Task: Create a due date automation trigger when advanced on, on the monday after a card is due add dates due this week at 11:00 AM.
Action: Mouse moved to (1209, 353)
Screenshot: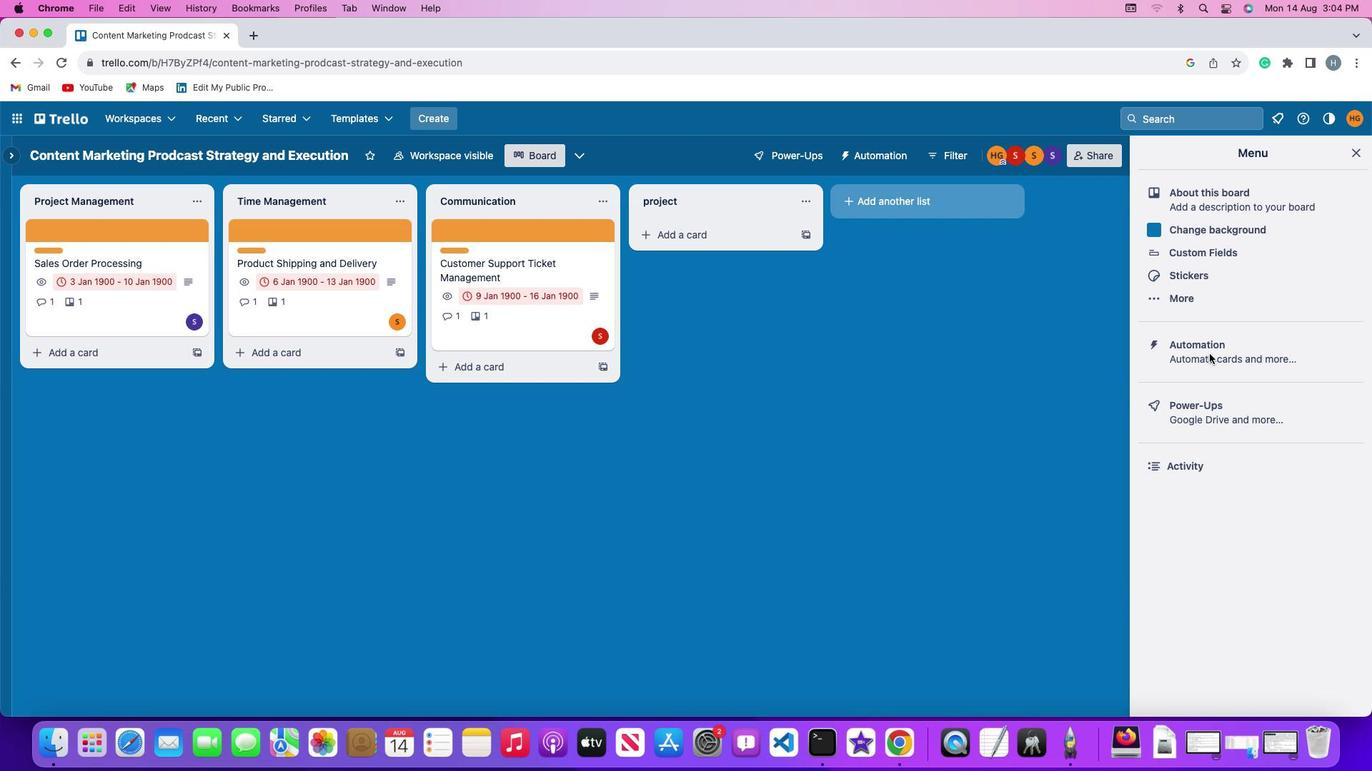 
Action: Mouse pressed left at (1209, 353)
Screenshot: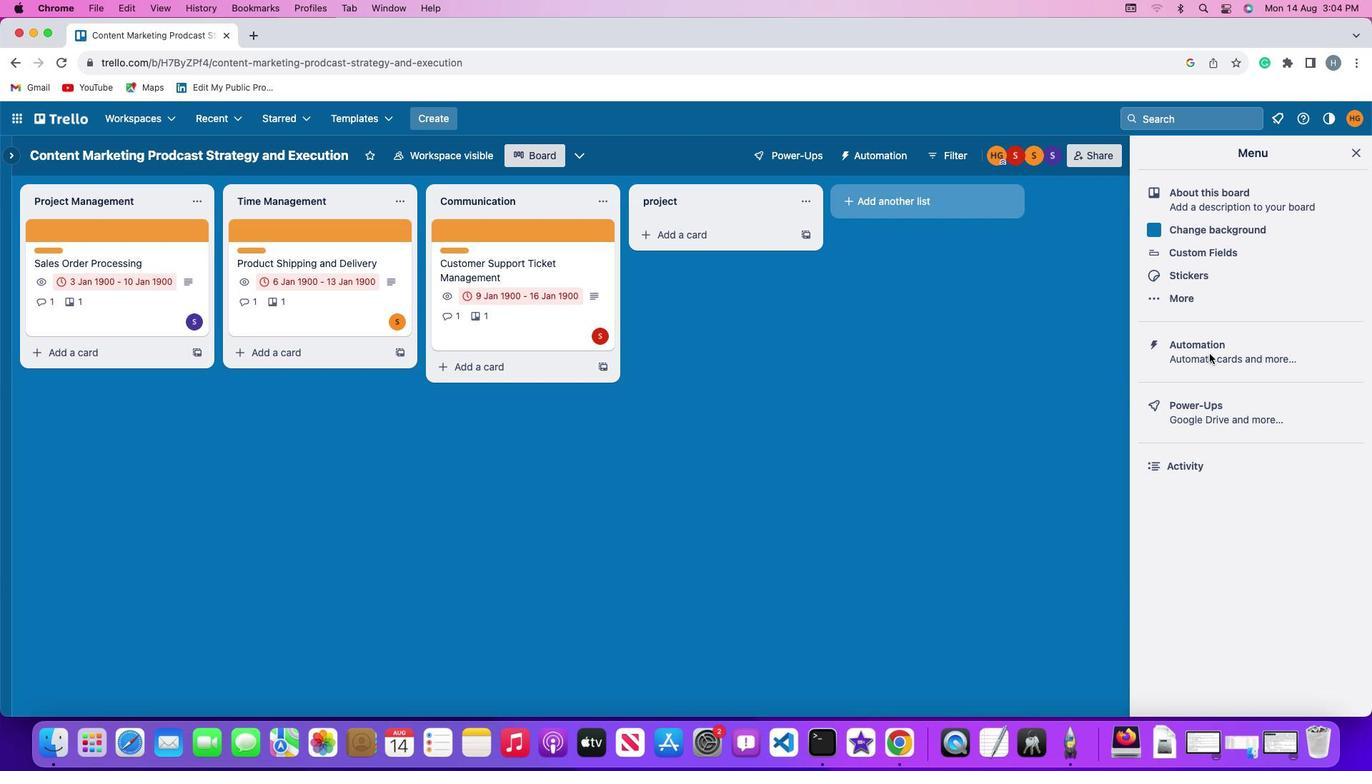 
Action: Mouse pressed left at (1209, 353)
Screenshot: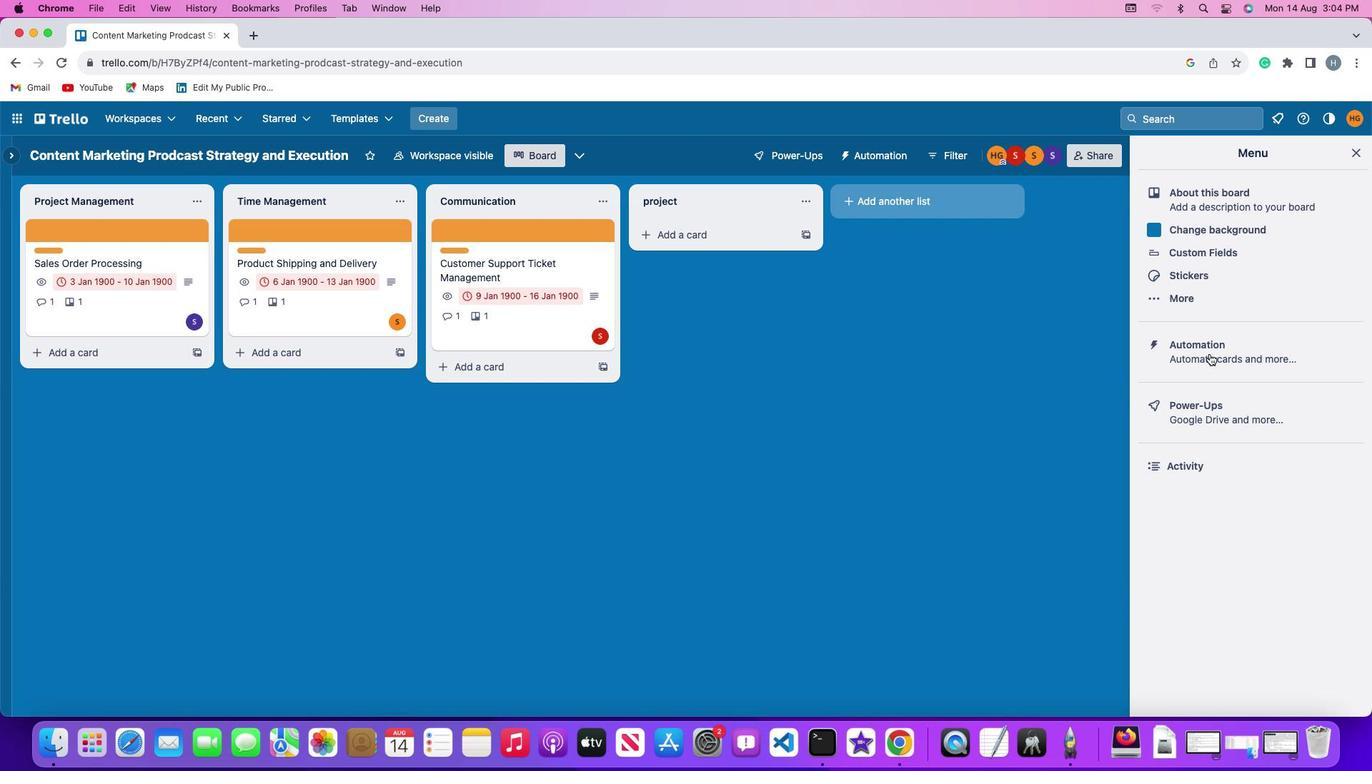 
Action: Mouse moved to (100, 336)
Screenshot: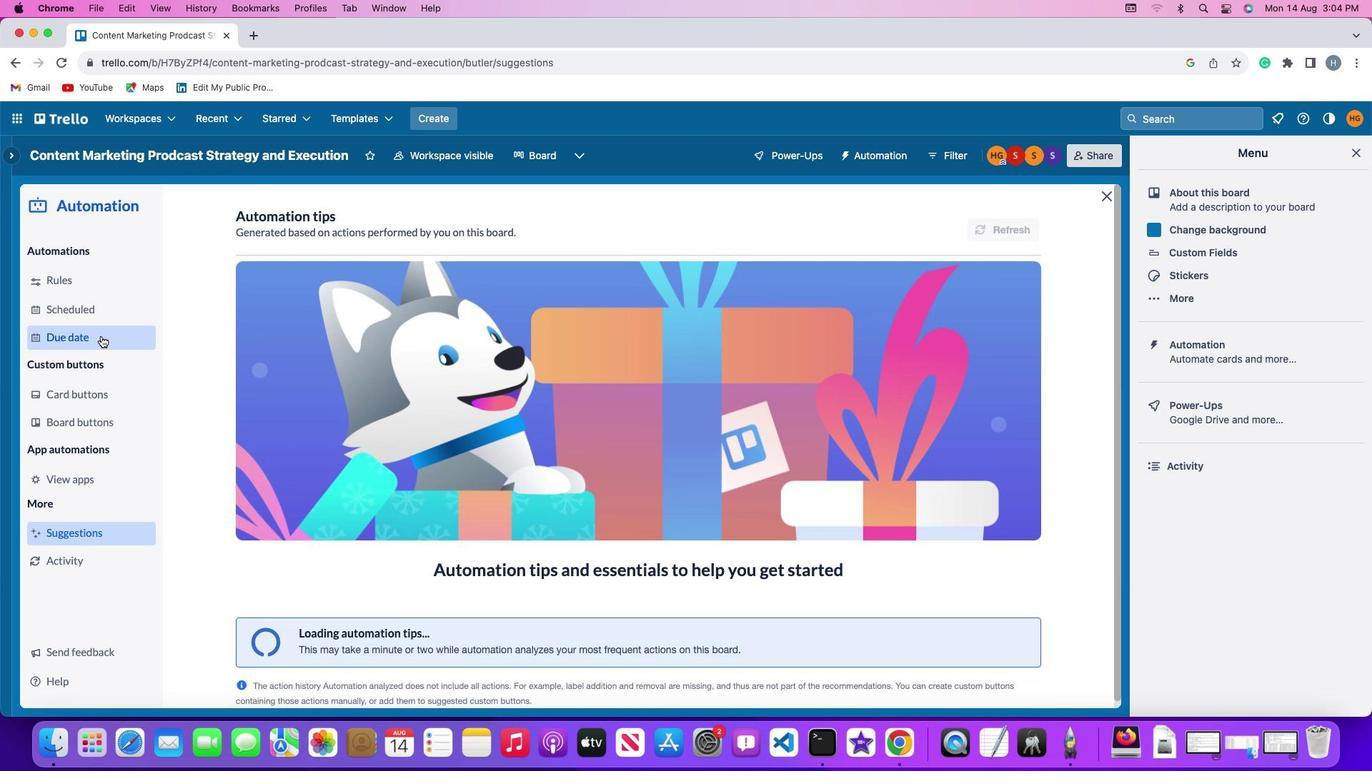 
Action: Mouse pressed left at (100, 336)
Screenshot: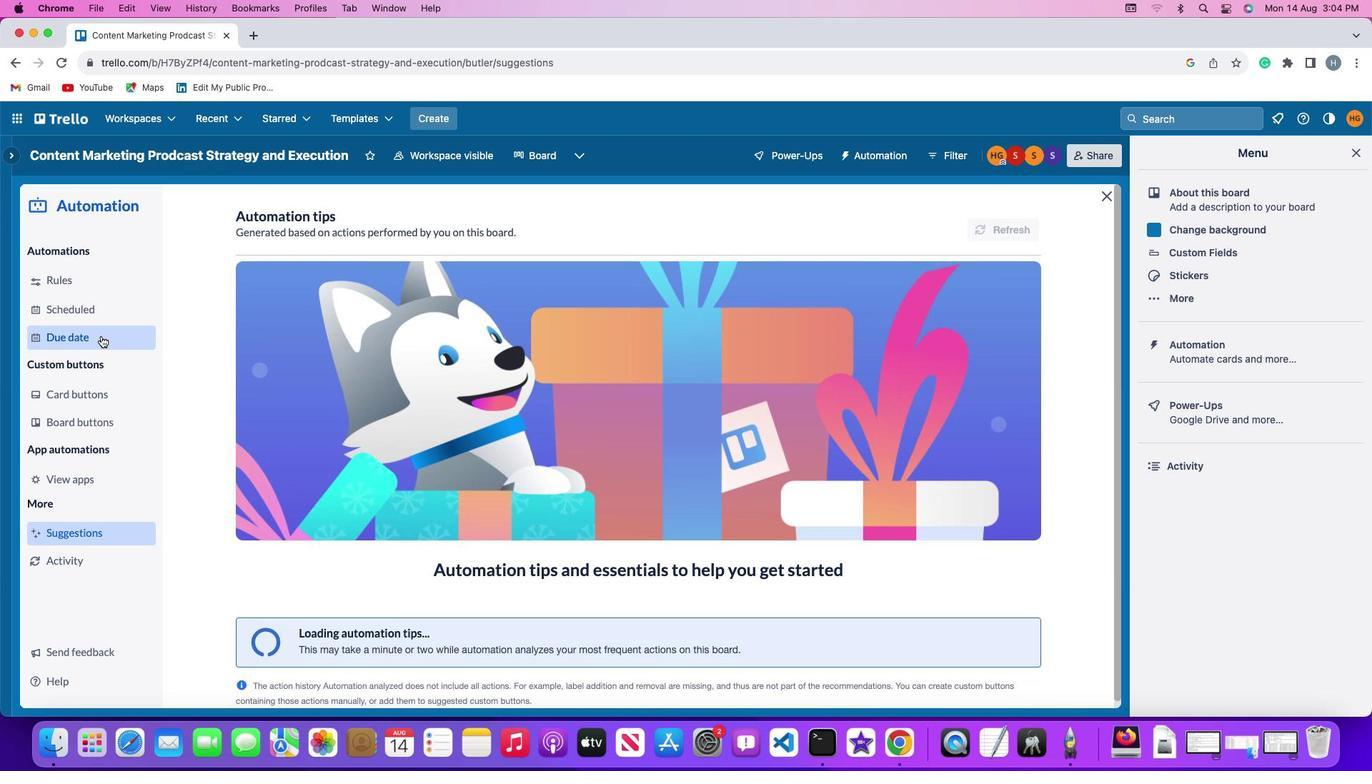 
Action: Mouse moved to (964, 219)
Screenshot: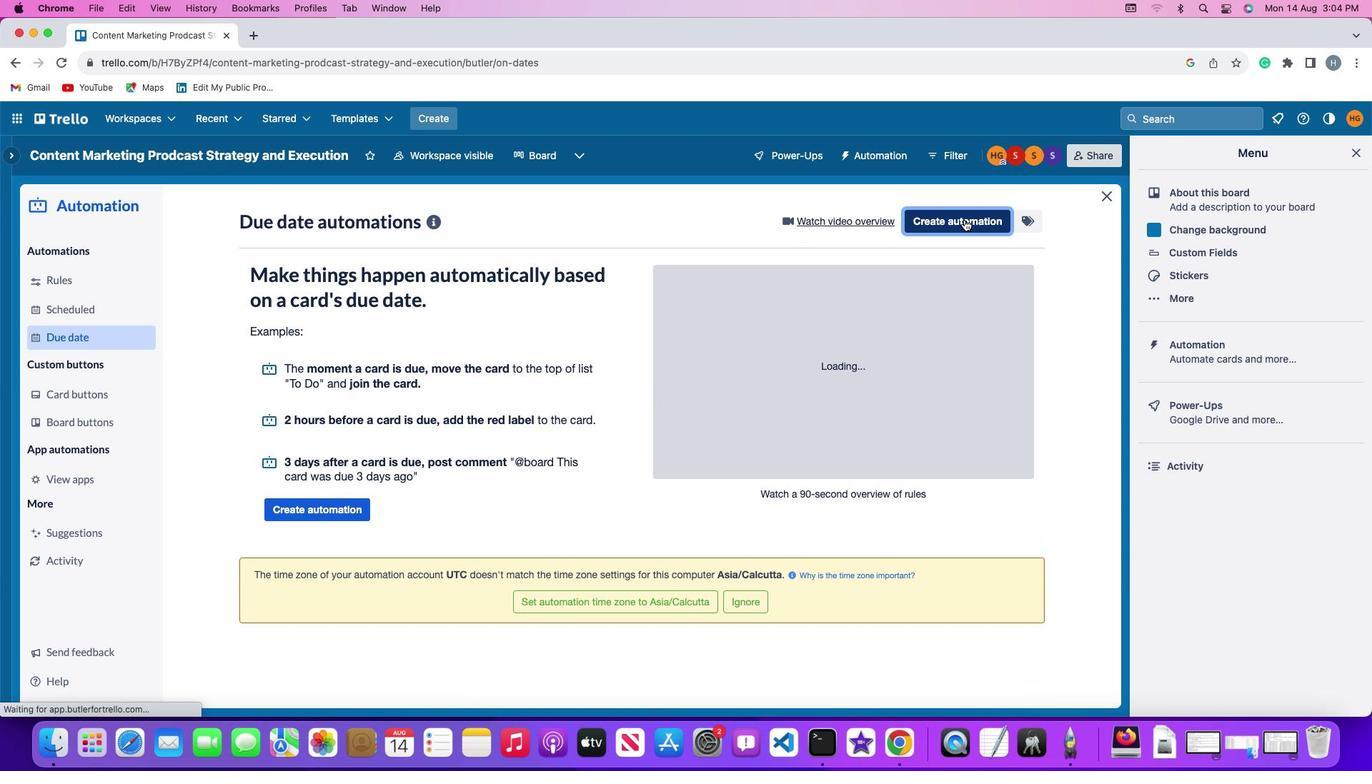 
Action: Mouse pressed left at (964, 219)
Screenshot: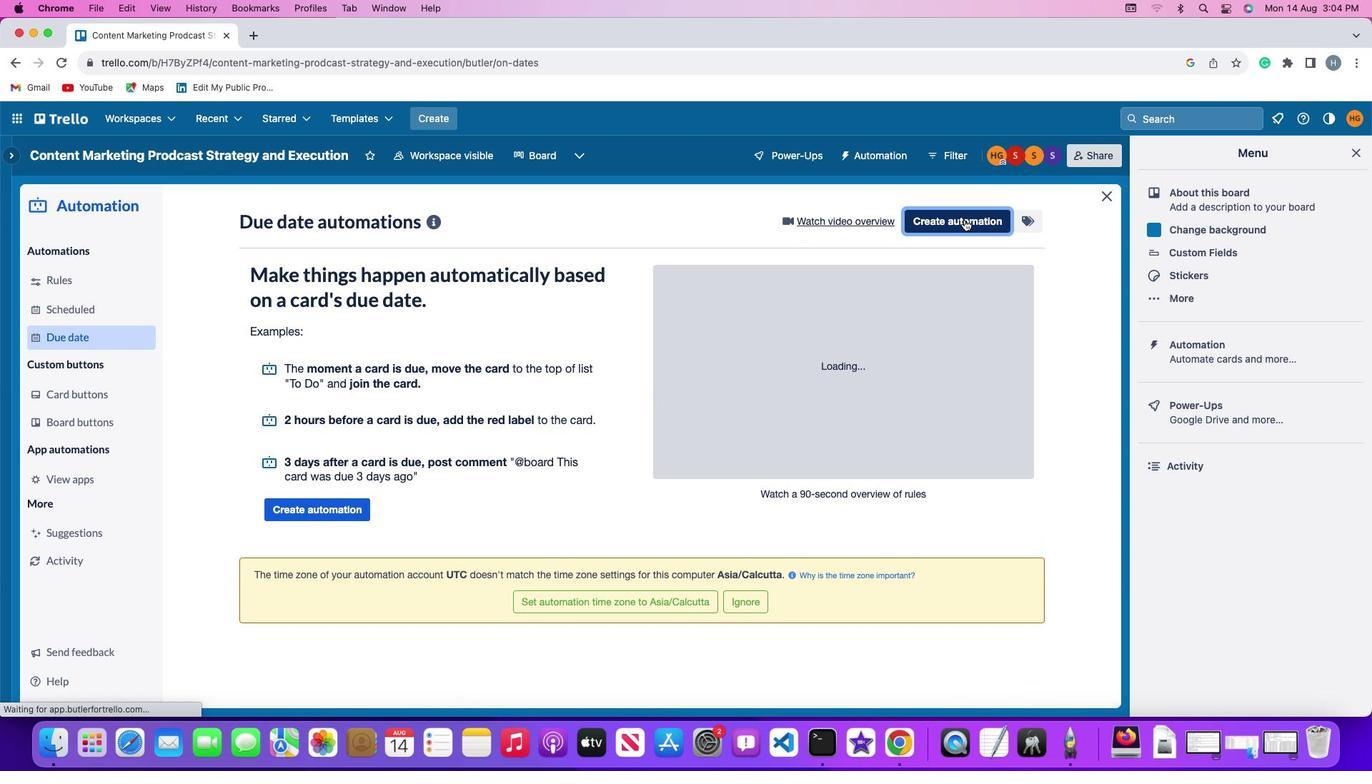 
Action: Mouse moved to (267, 355)
Screenshot: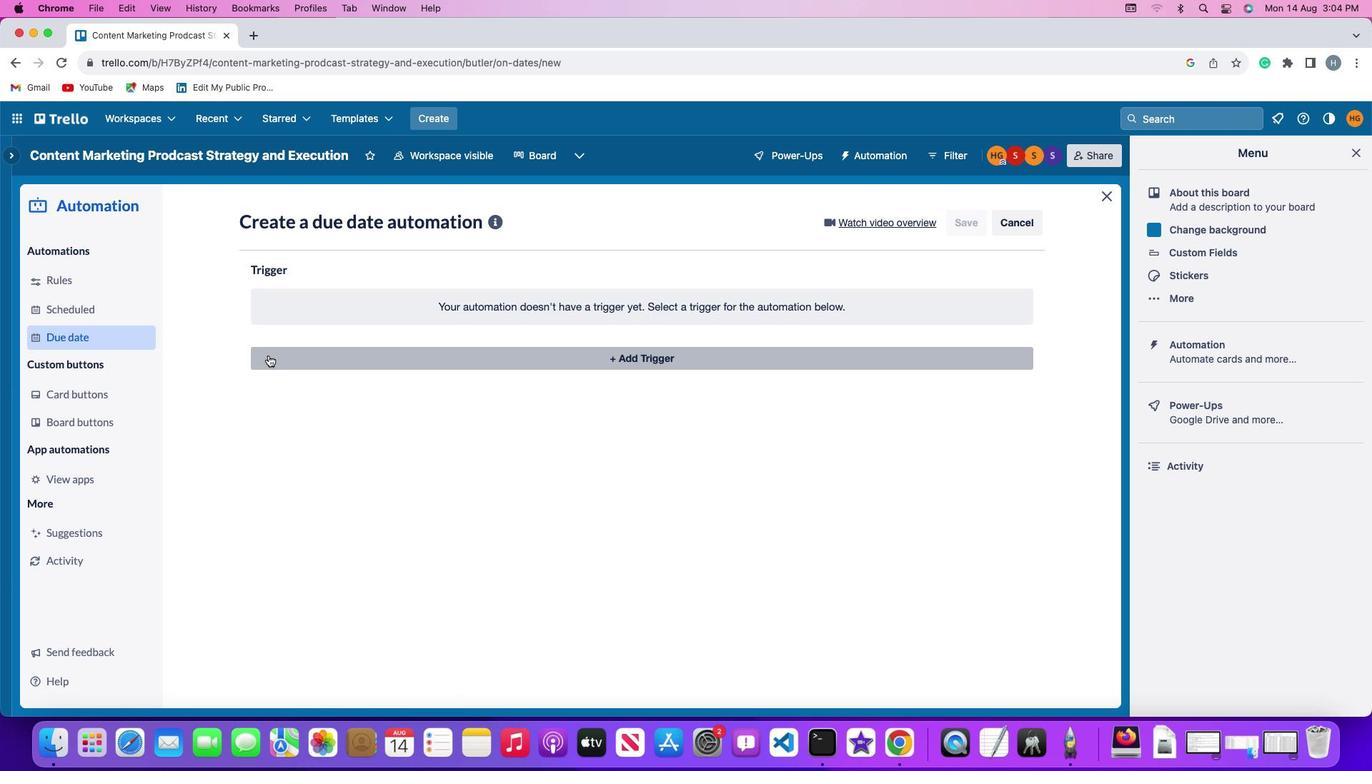 
Action: Mouse pressed left at (267, 355)
Screenshot: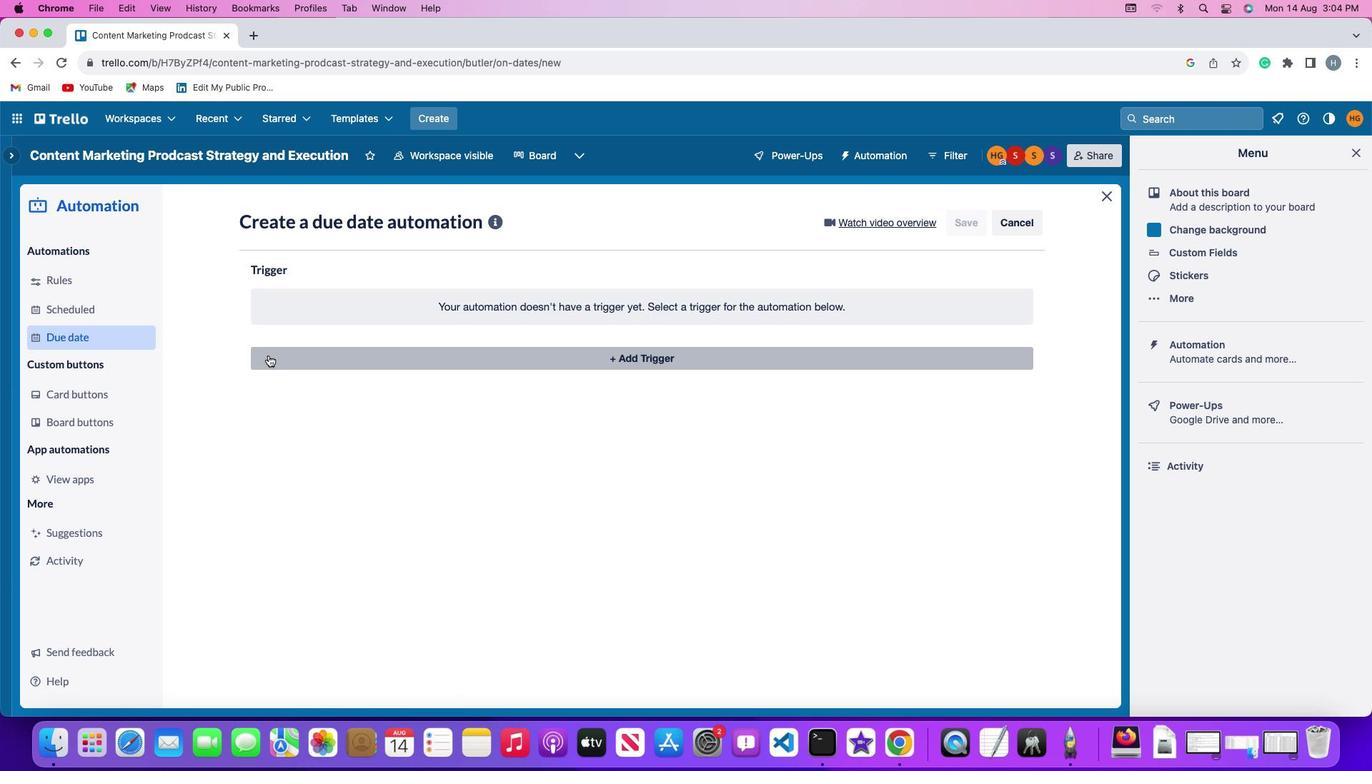 
Action: Mouse moved to (307, 616)
Screenshot: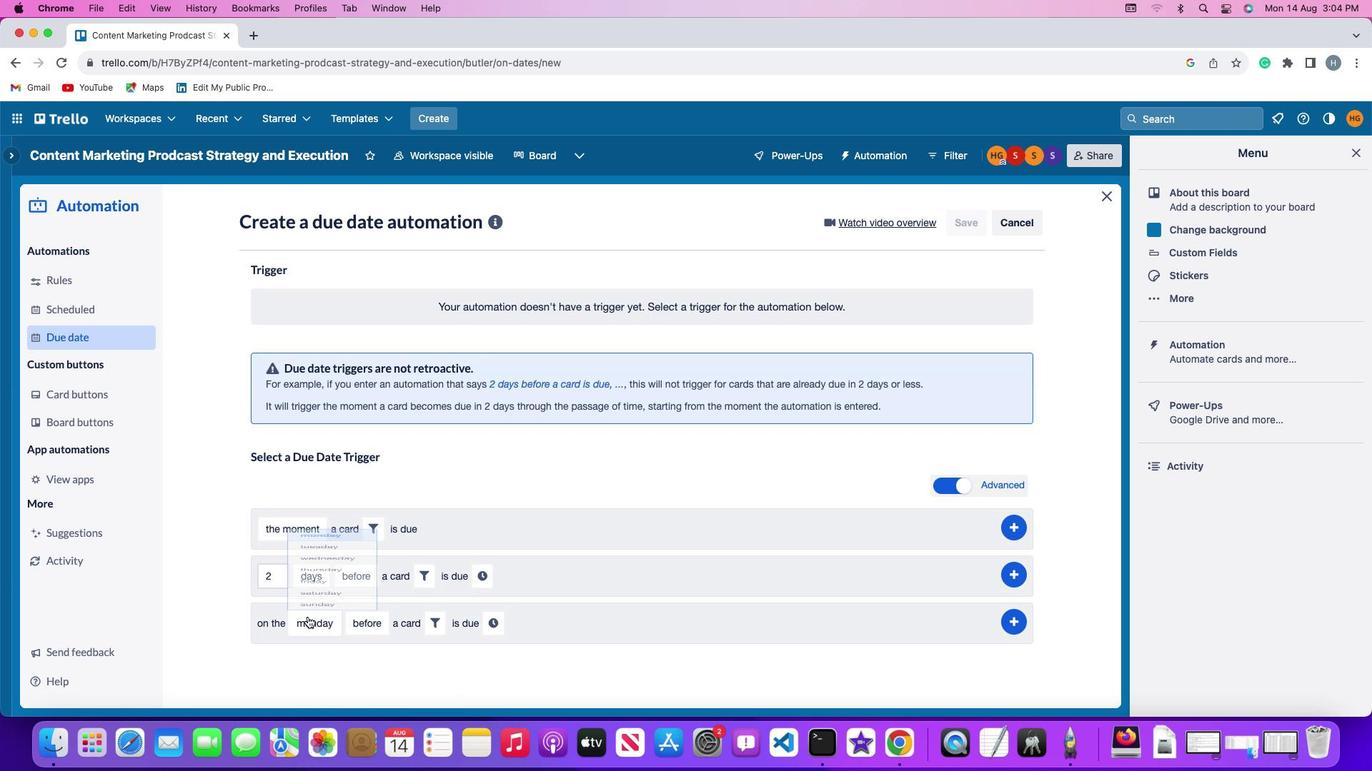 
Action: Mouse pressed left at (307, 616)
Screenshot: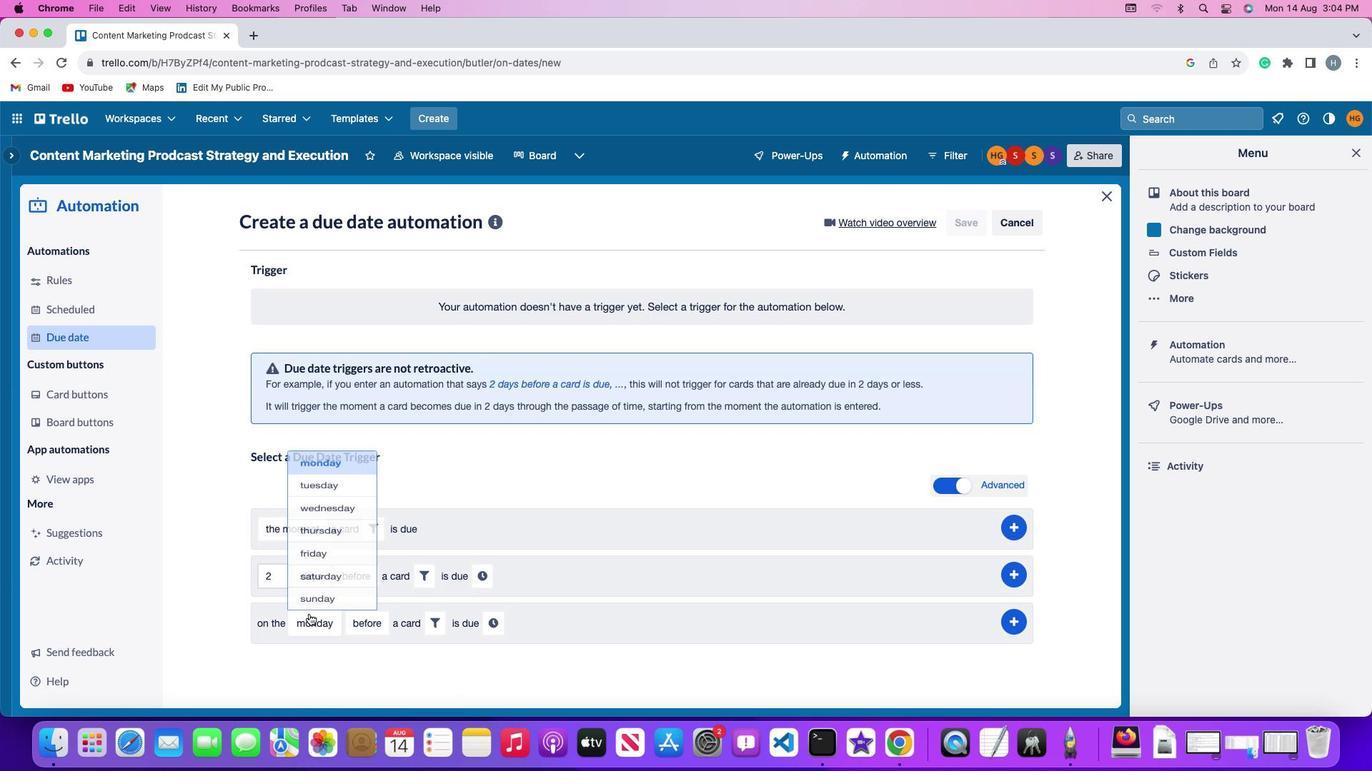 
Action: Mouse moved to (339, 428)
Screenshot: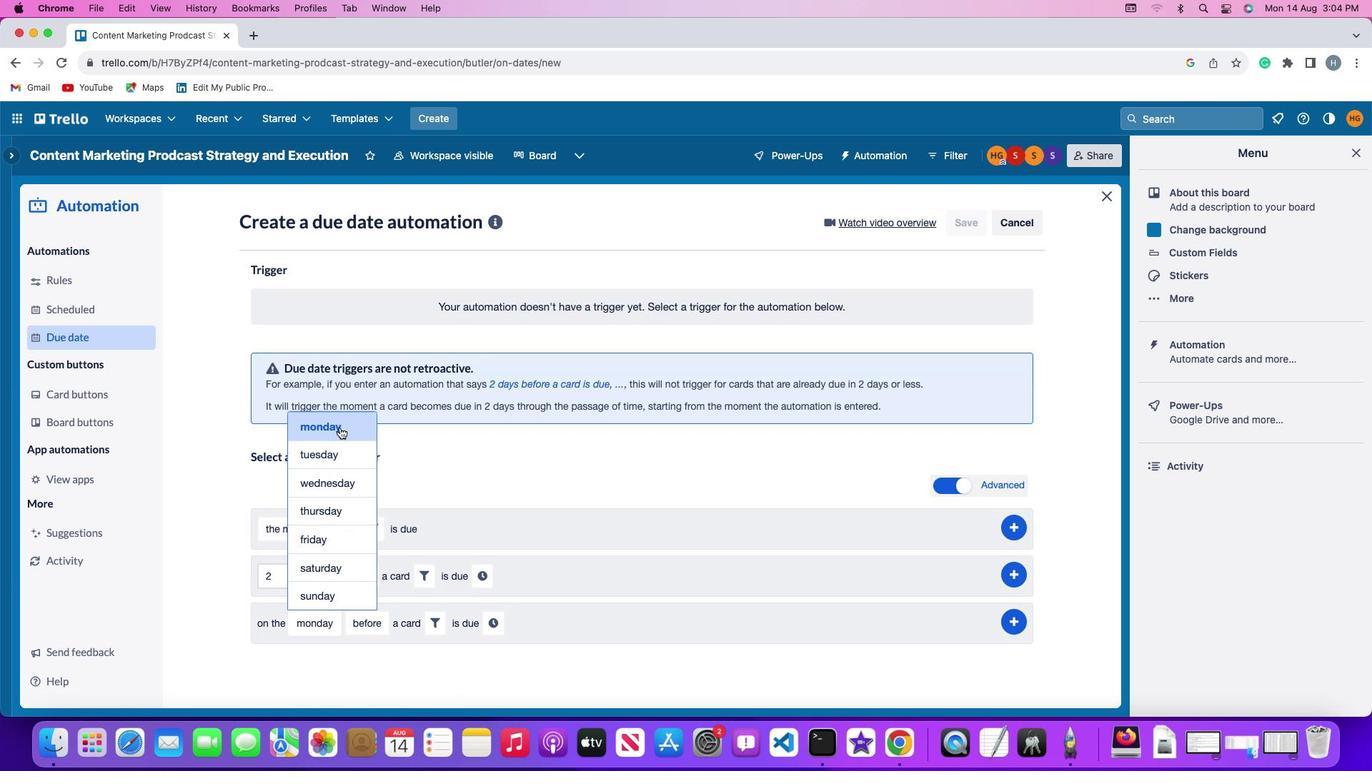 
Action: Mouse pressed left at (339, 428)
Screenshot: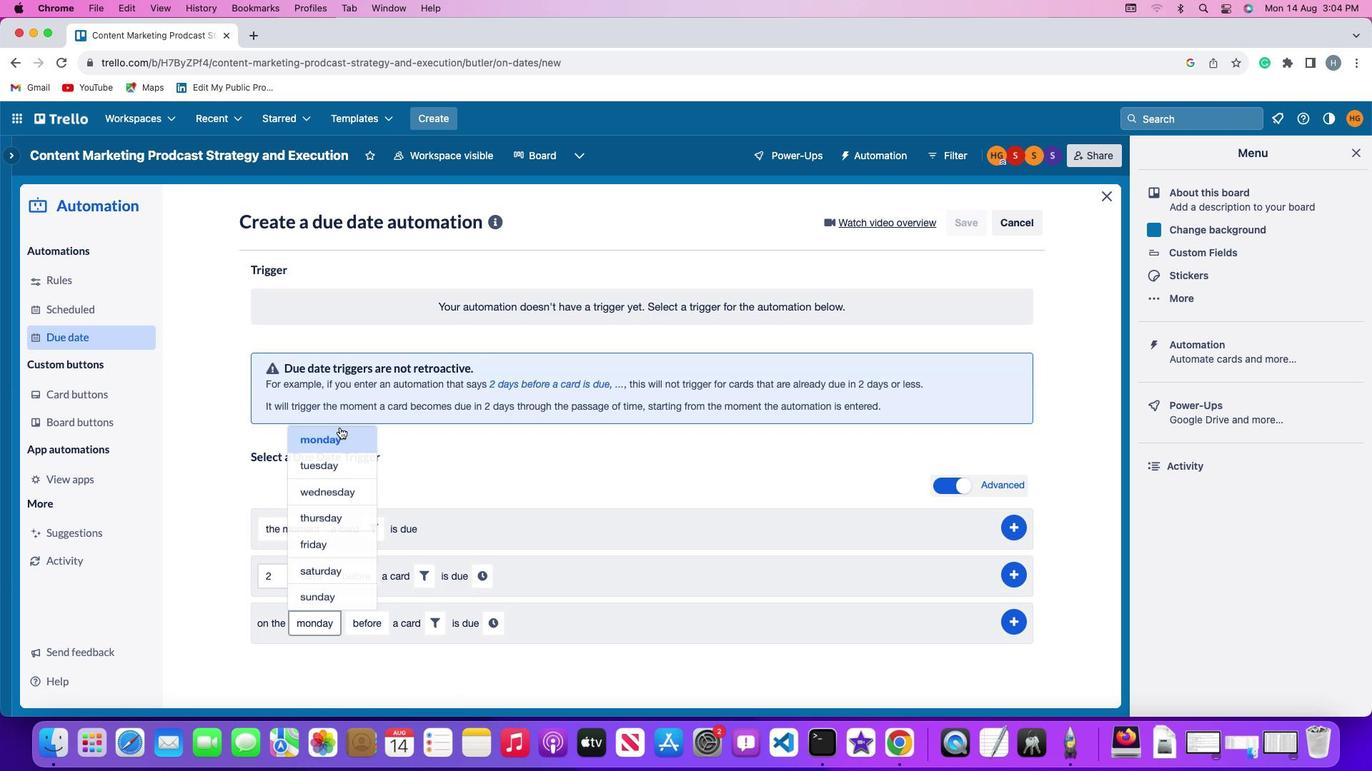 
Action: Mouse moved to (366, 623)
Screenshot: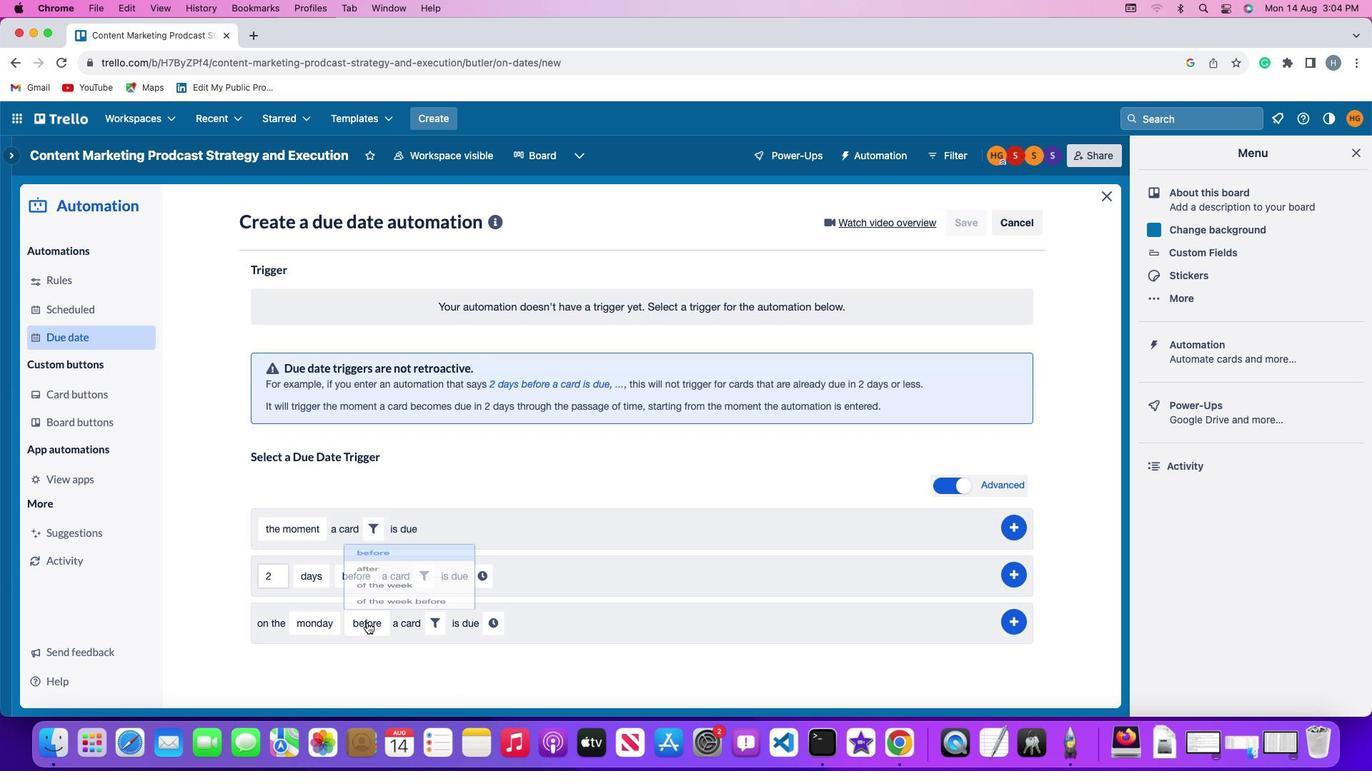 
Action: Mouse pressed left at (366, 623)
Screenshot: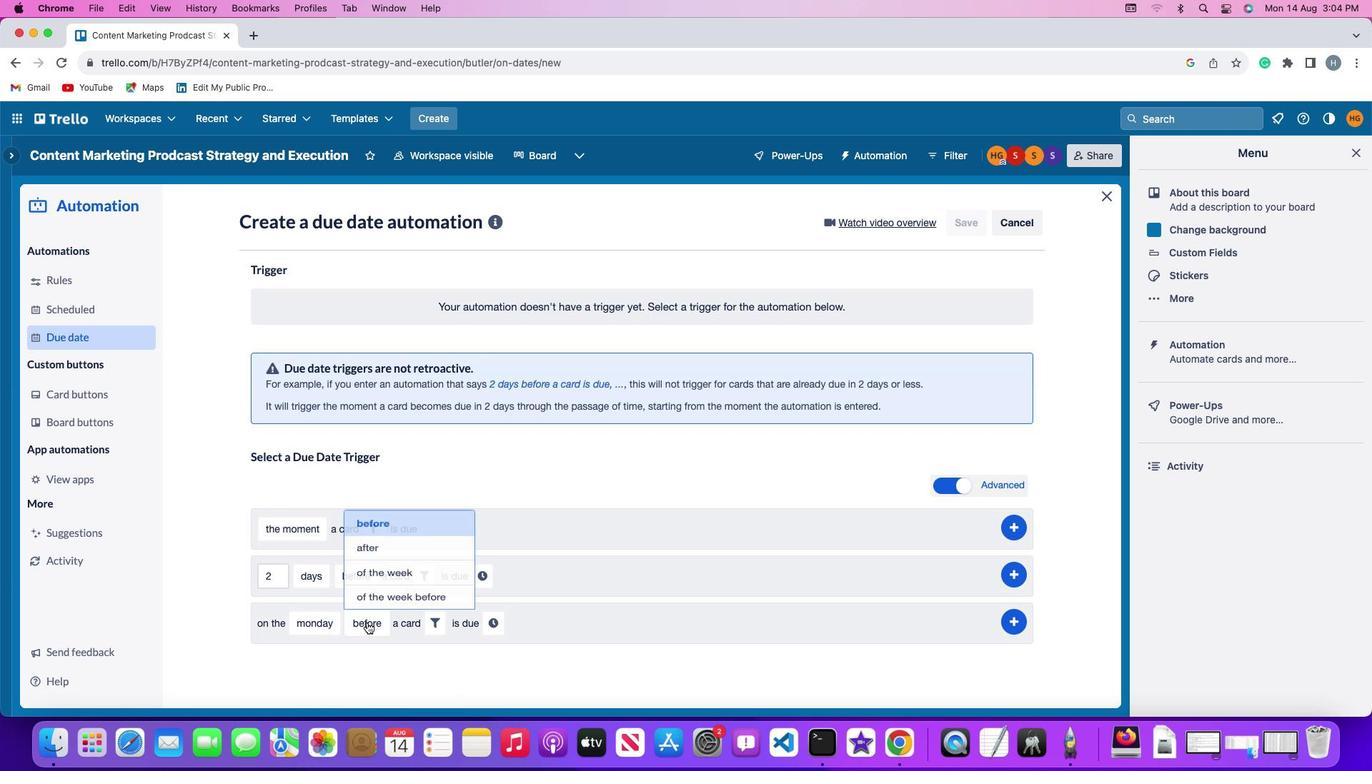 
Action: Mouse moved to (389, 541)
Screenshot: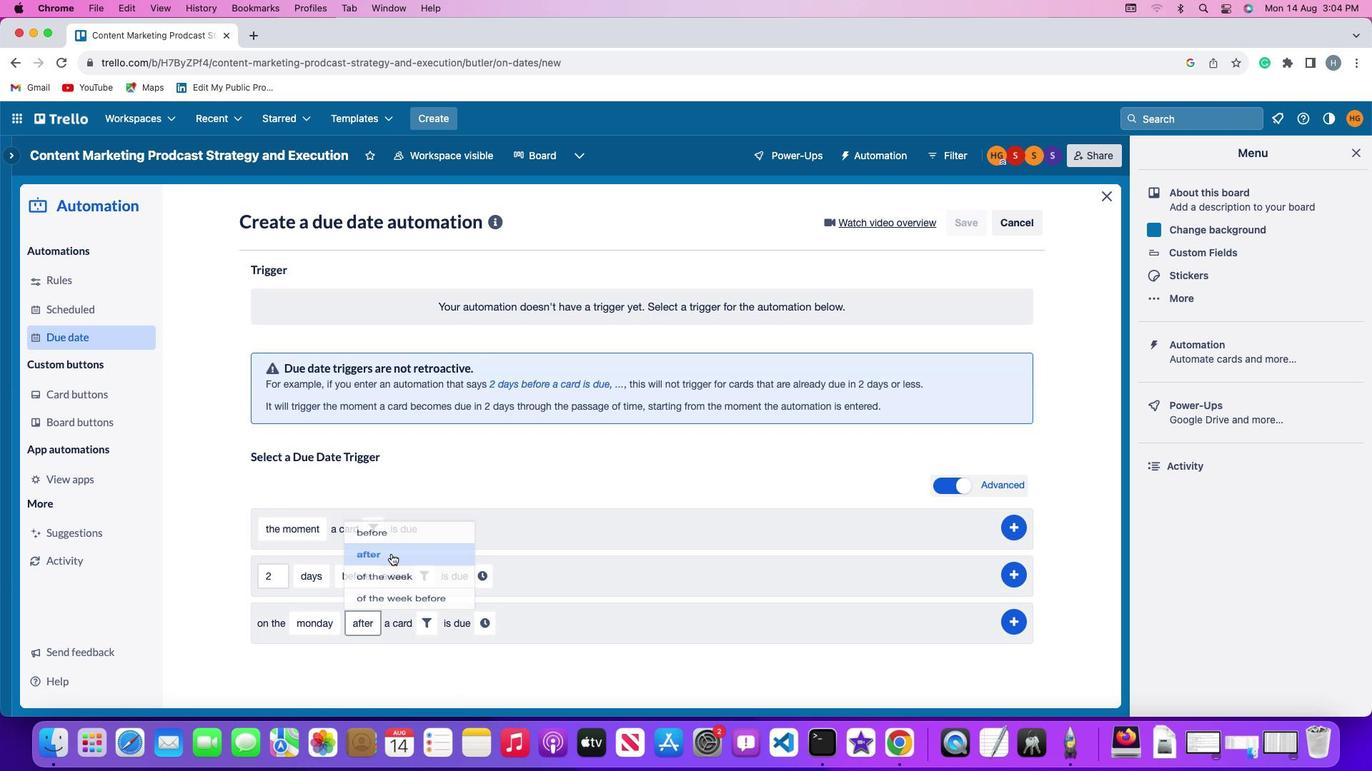 
Action: Mouse pressed left at (389, 541)
Screenshot: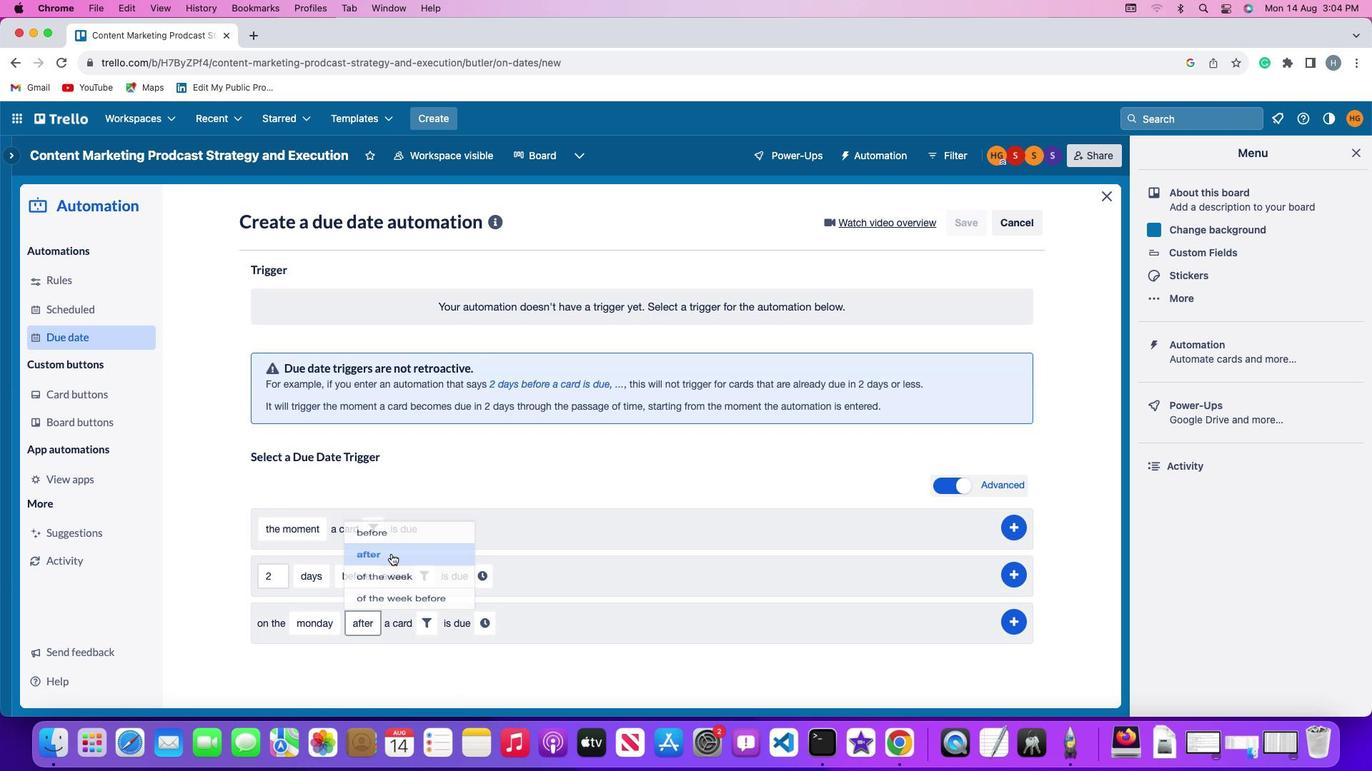 
Action: Mouse moved to (429, 626)
Screenshot: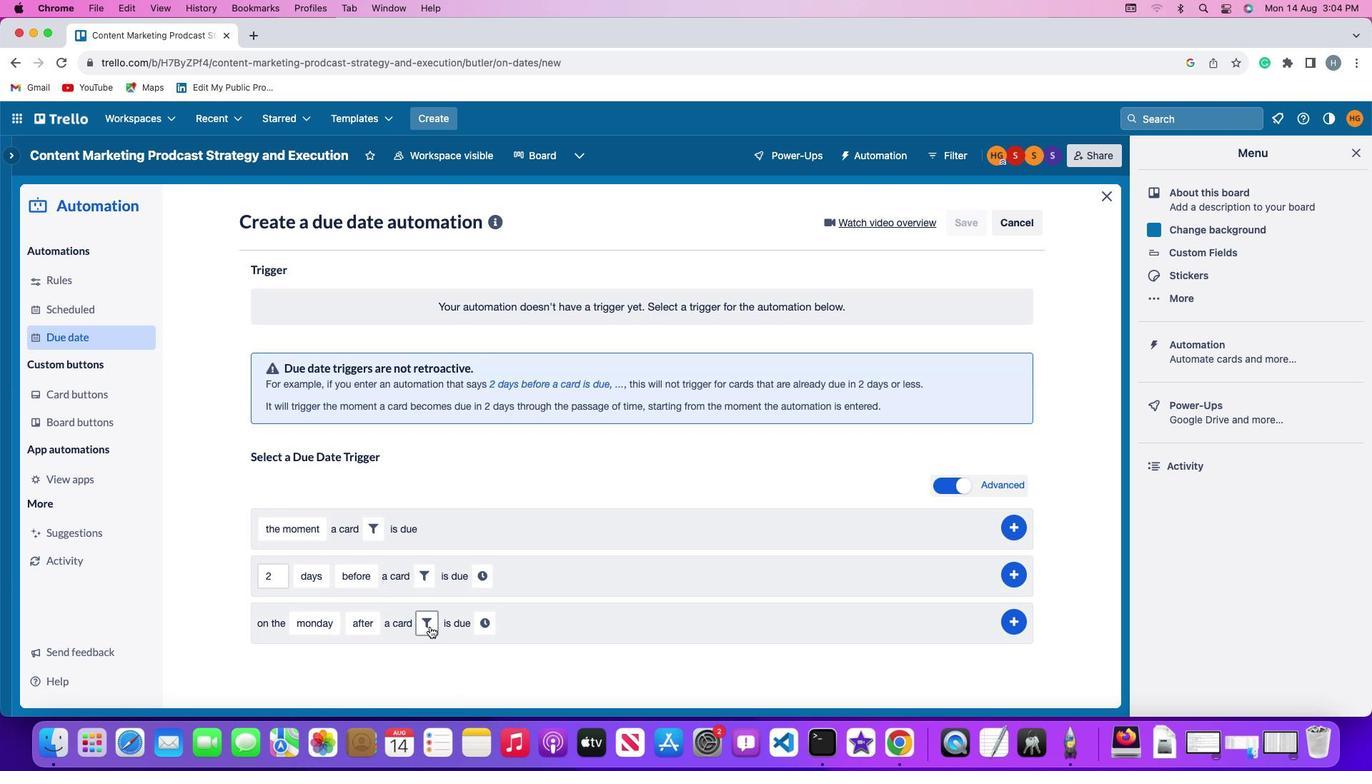 
Action: Mouse pressed left at (429, 626)
Screenshot: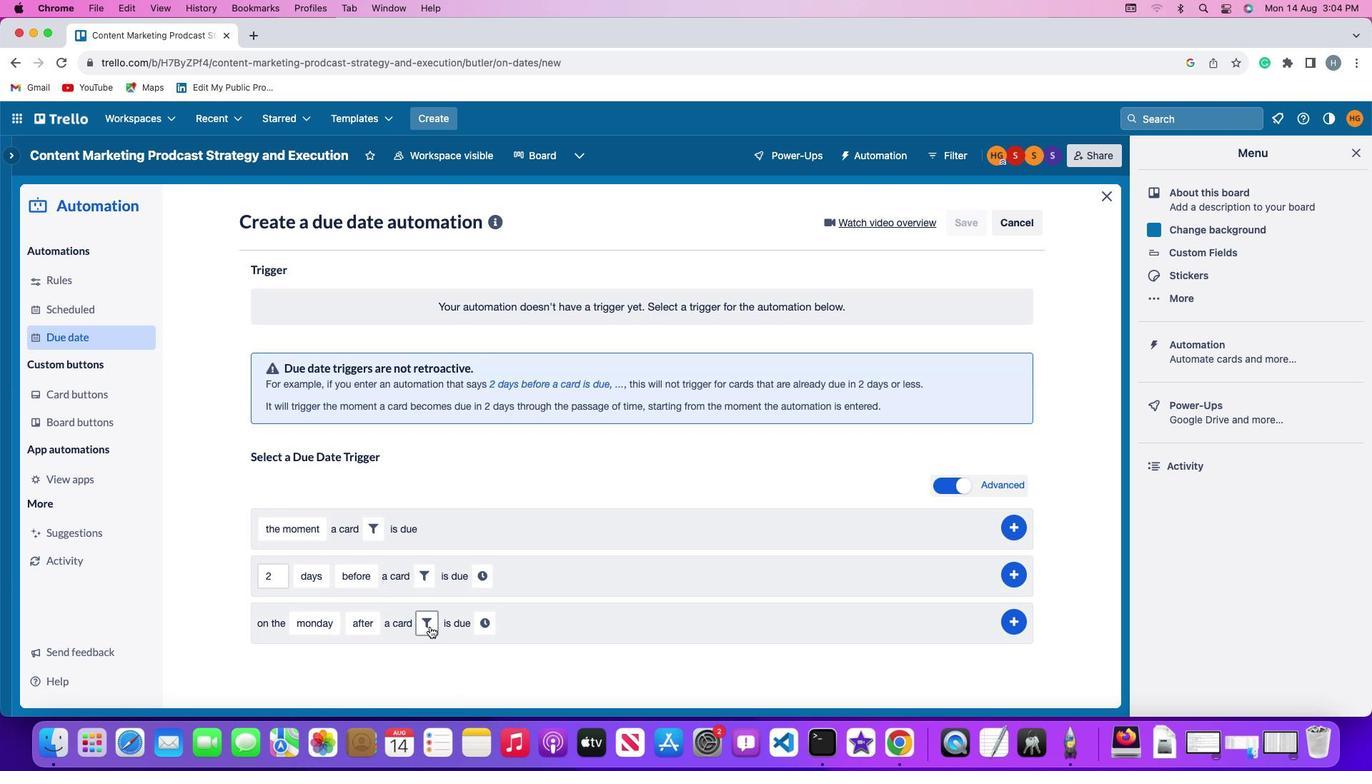 
Action: Mouse moved to (508, 668)
Screenshot: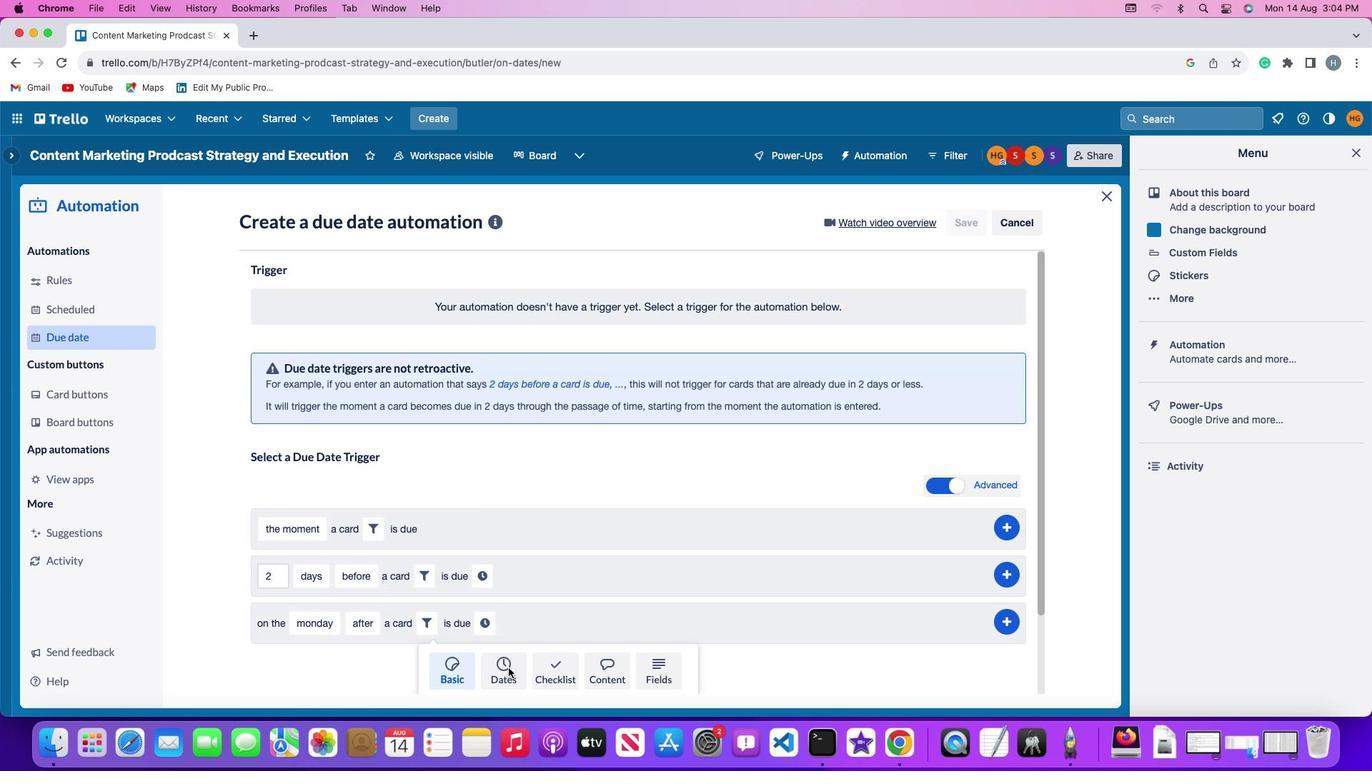
Action: Mouse pressed left at (508, 668)
Screenshot: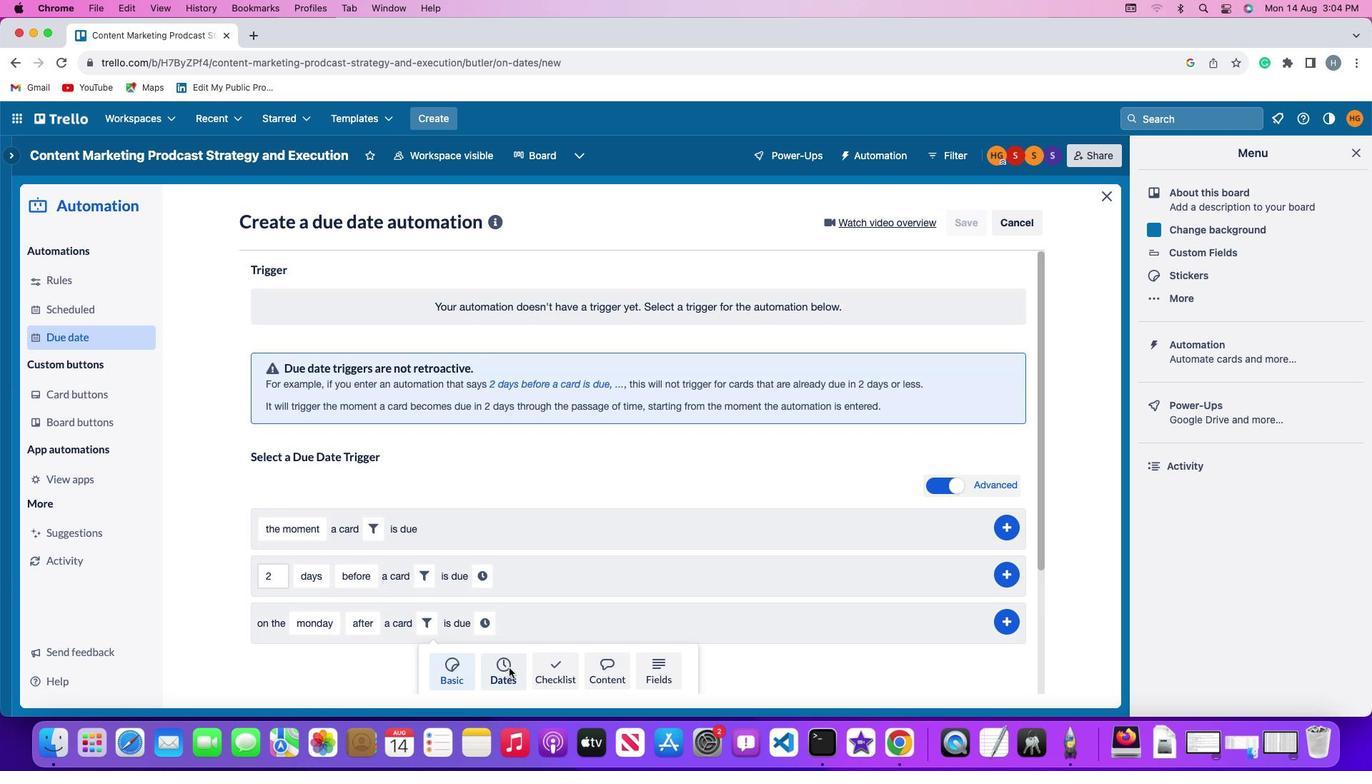 
Action: Mouse moved to (363, 664)
Screenshot: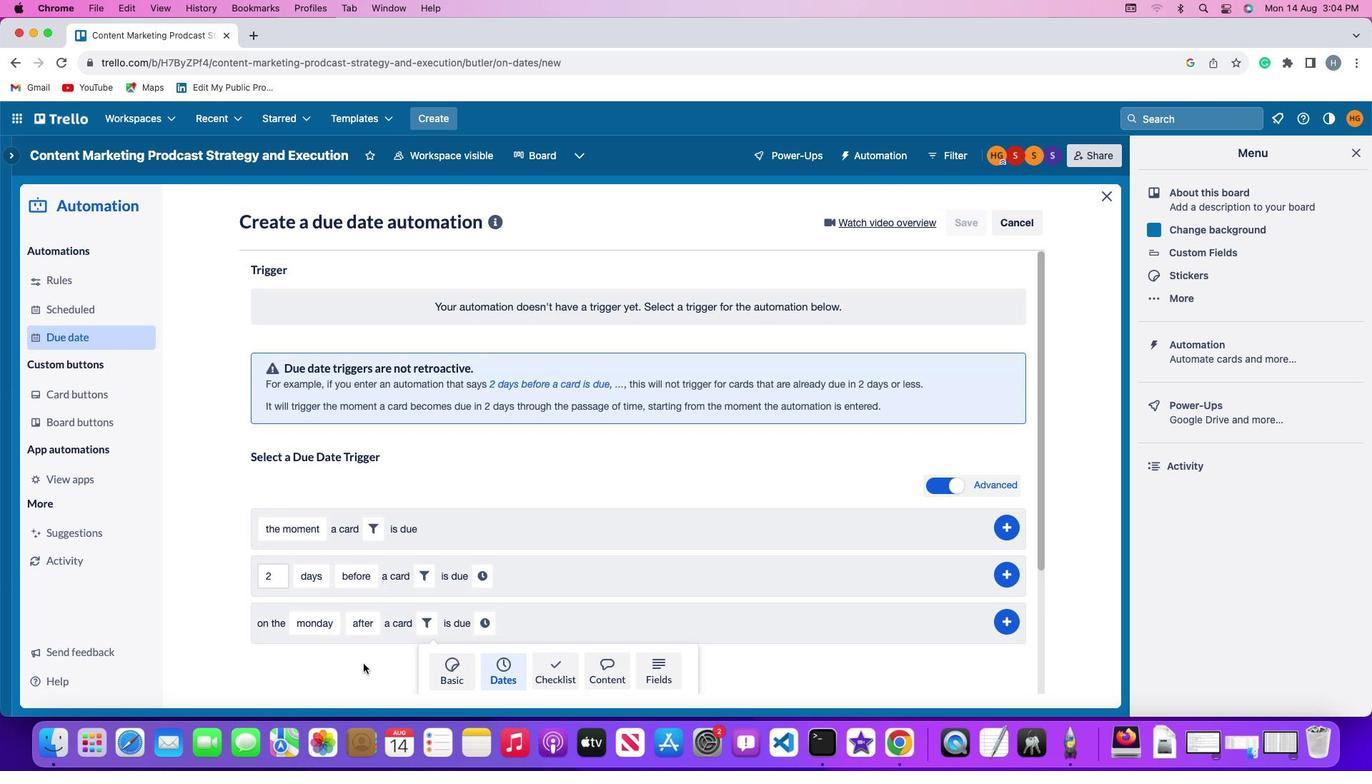 
Action: Mouse scrolled (363, 664) with delta (0, 0)
Screenshot: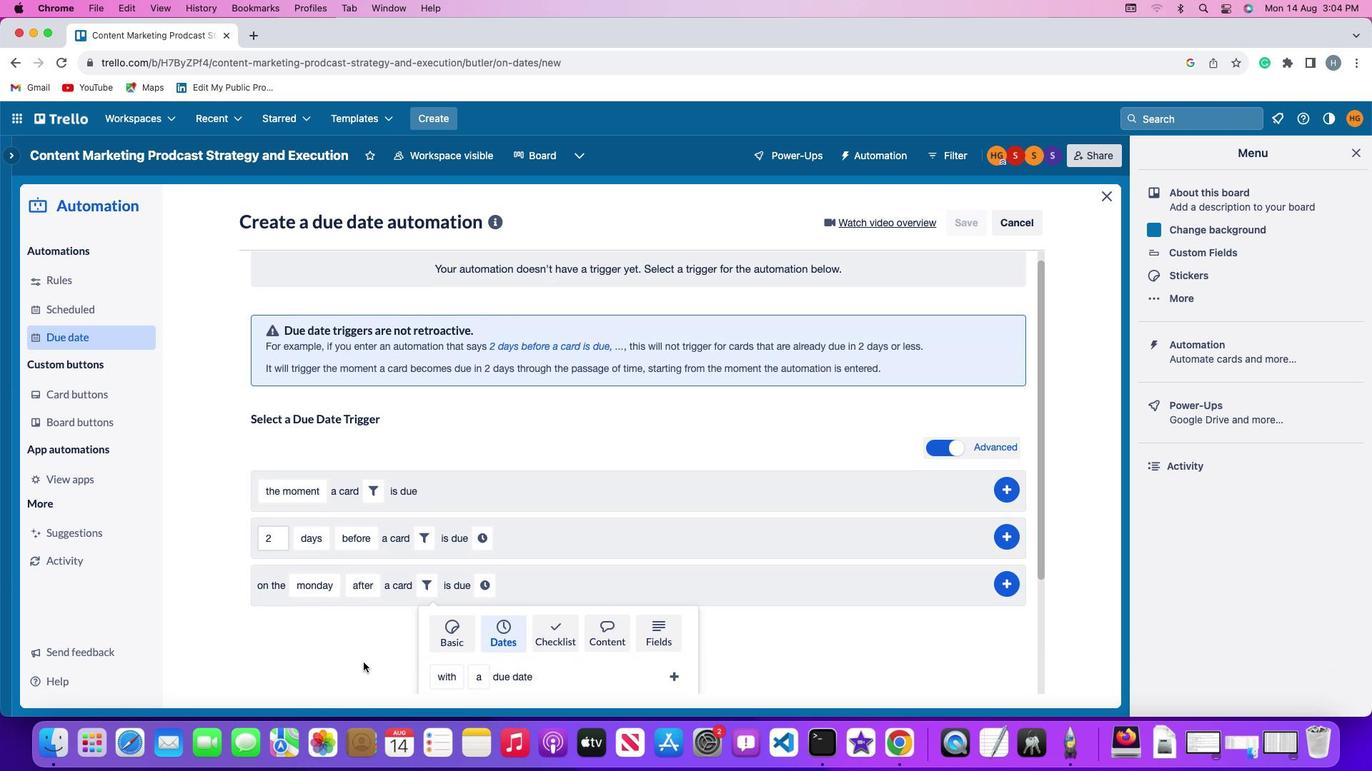 
Action: Mouse scrolled (363, 664) with delta (0, 0)
Screenshot: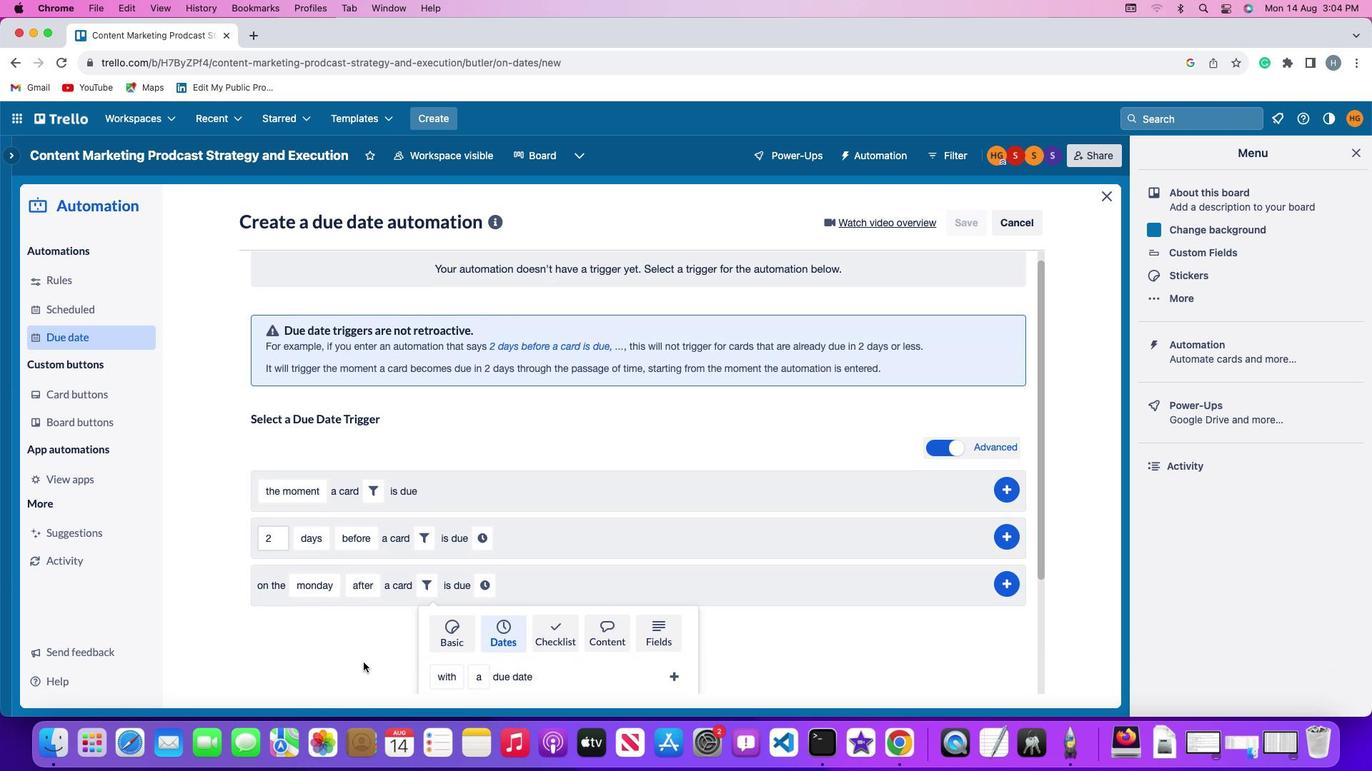 
Action: Mouse scrolled (363, 664) with delta (0, -2)
Screenshot: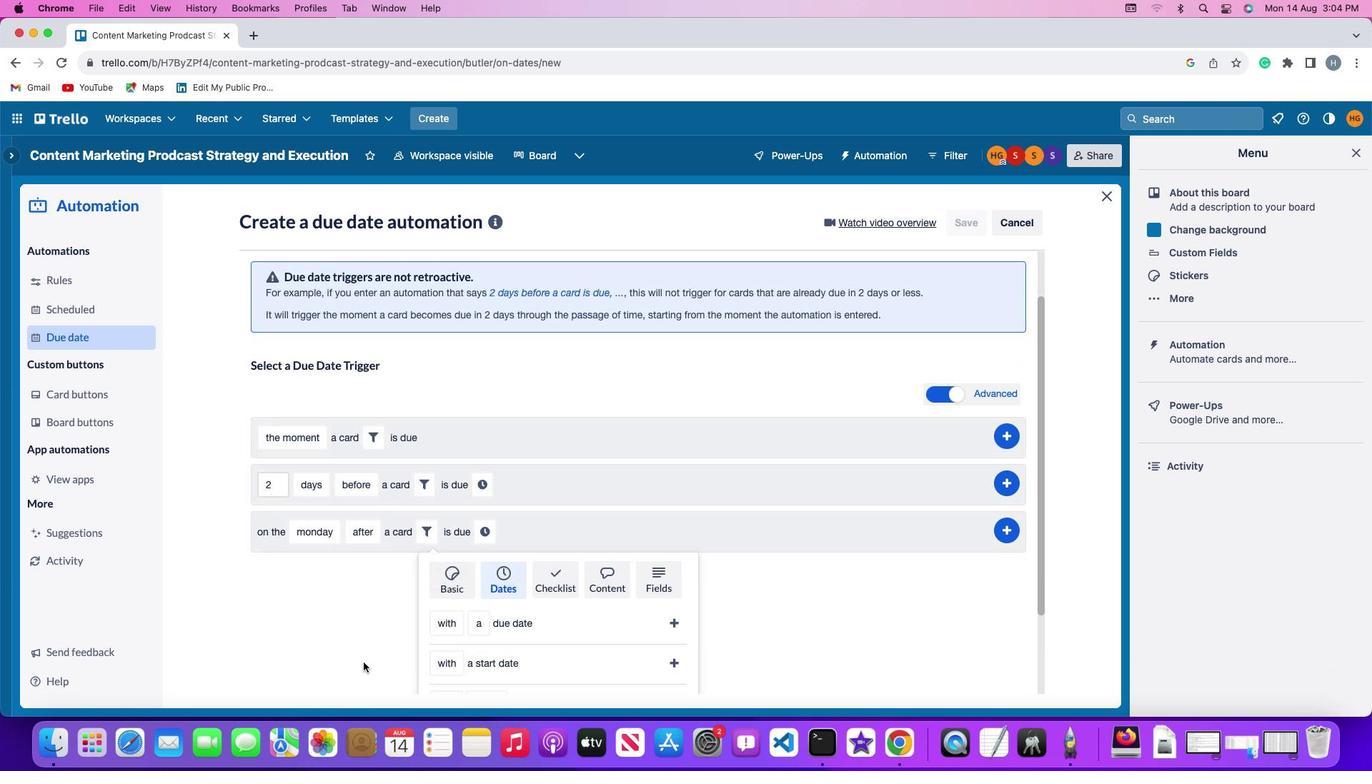 
Action: Mouse scrolled (363, 664) with delta (0, -3)
Screenshot: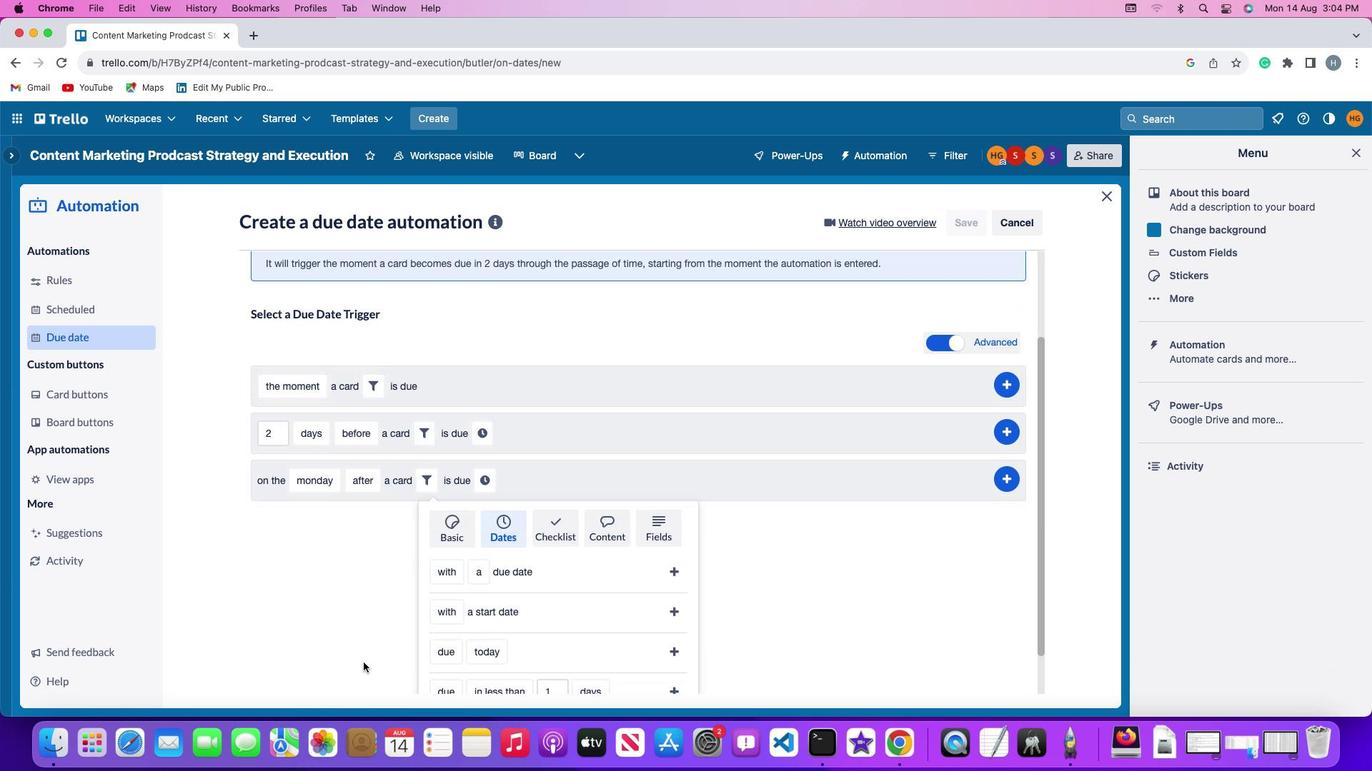
Action: Mouse moved to (363, 663)
Screenshot: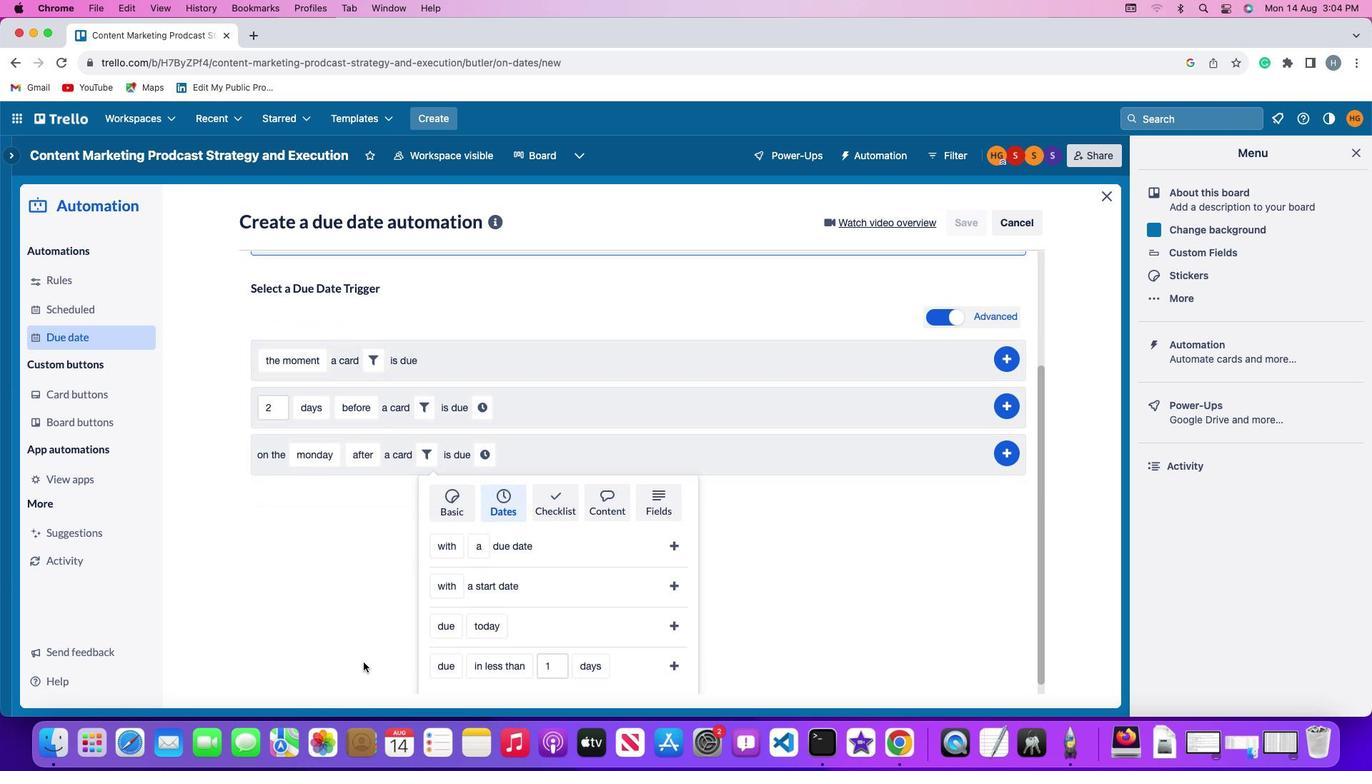 
Action: Mouse scrolled (363, 663) with delta (0, -4)
Screenshot: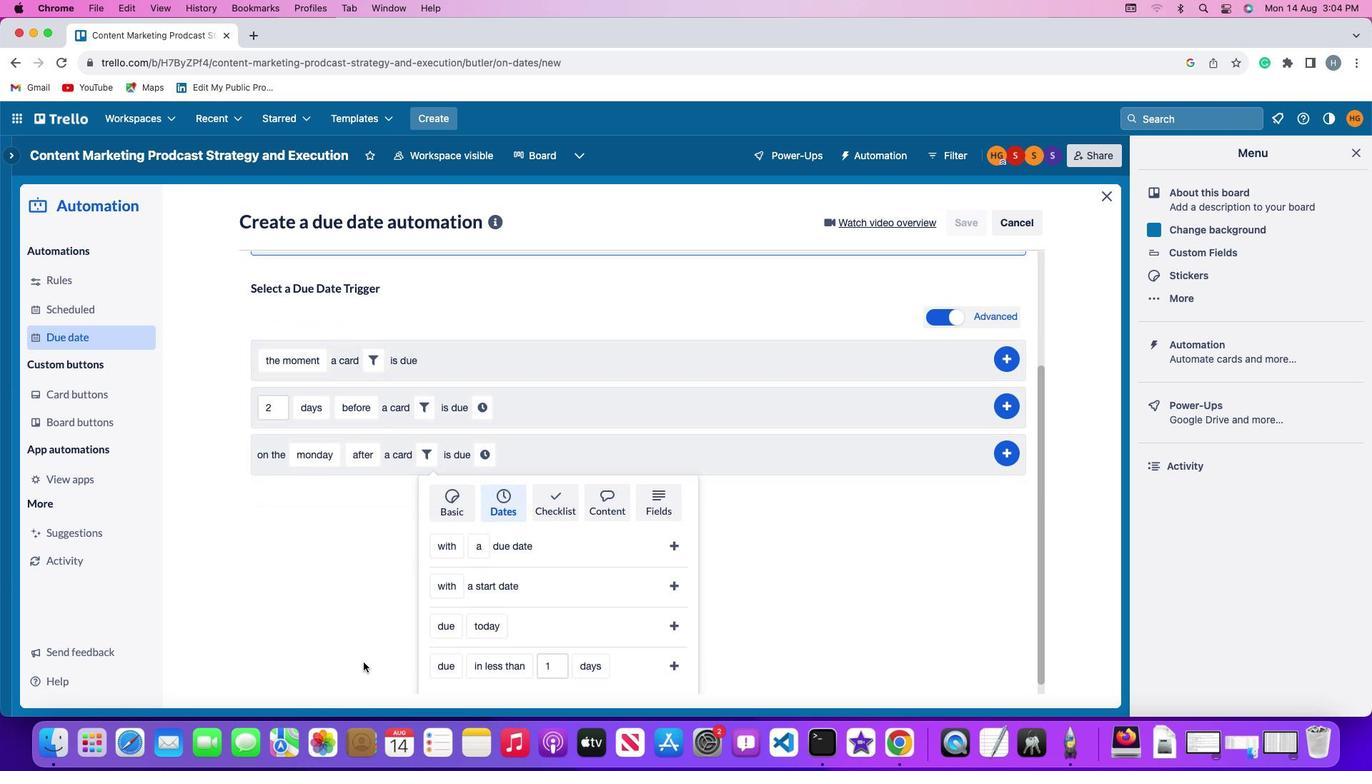 
Action: Mouse moved to (363, 663)
Screenshot: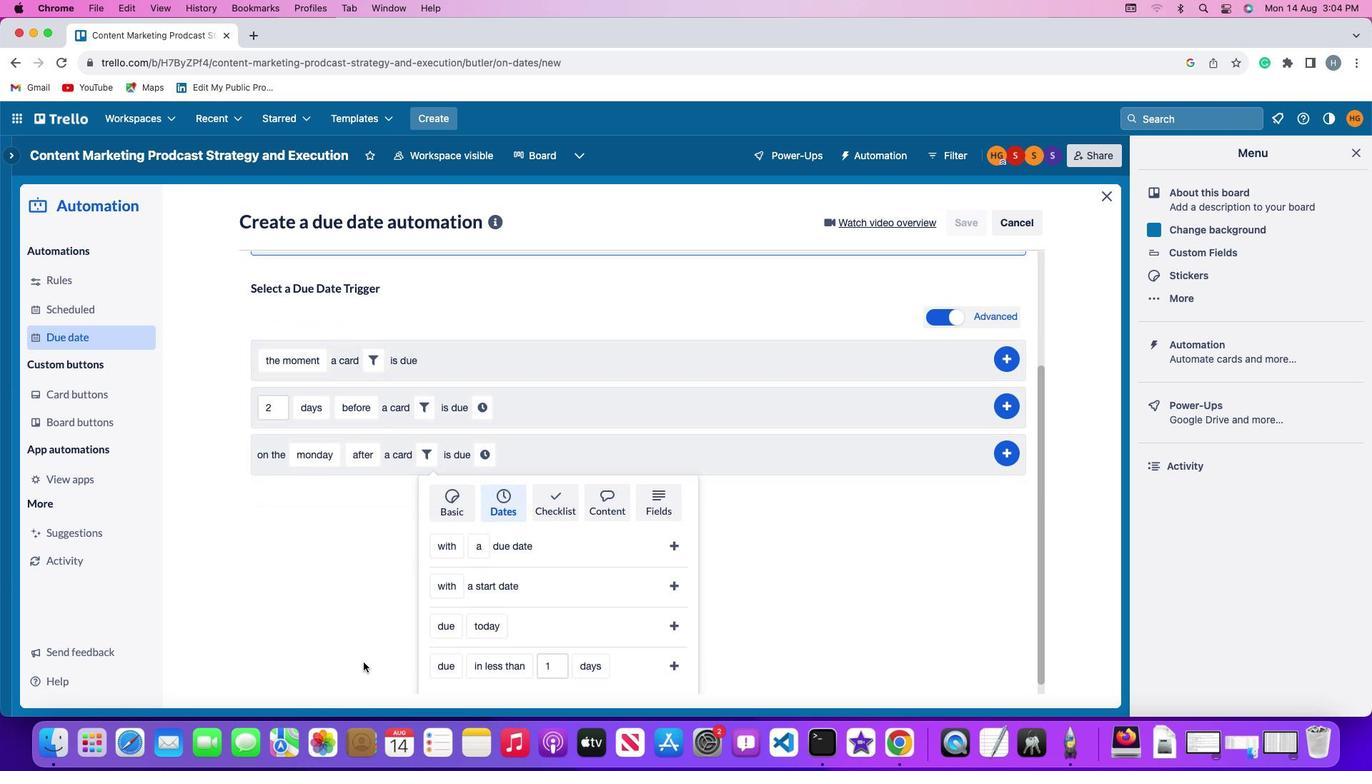 
Action: Mouse scrolled (363, 663) with delta (0, 0)
Screenshot: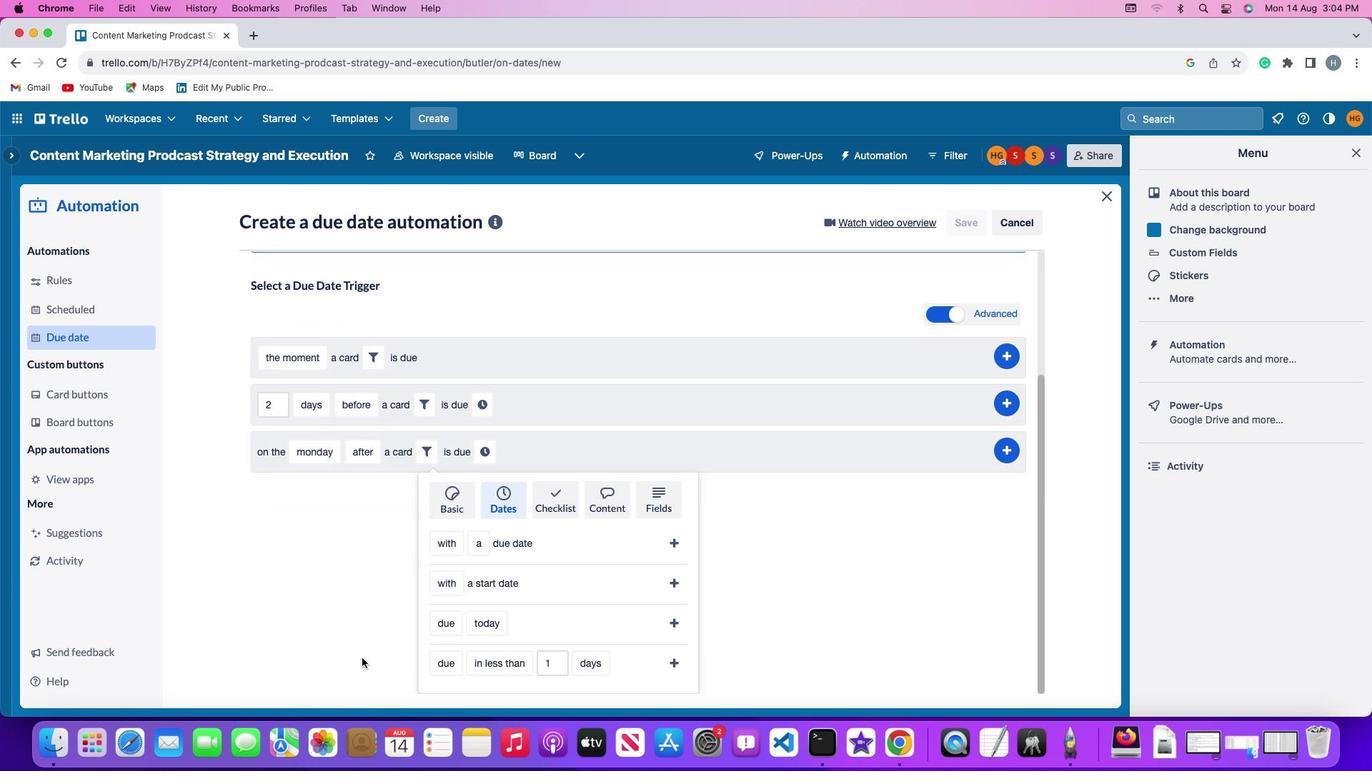 
Action: Mouse moved to (363, 662)
Screenshot: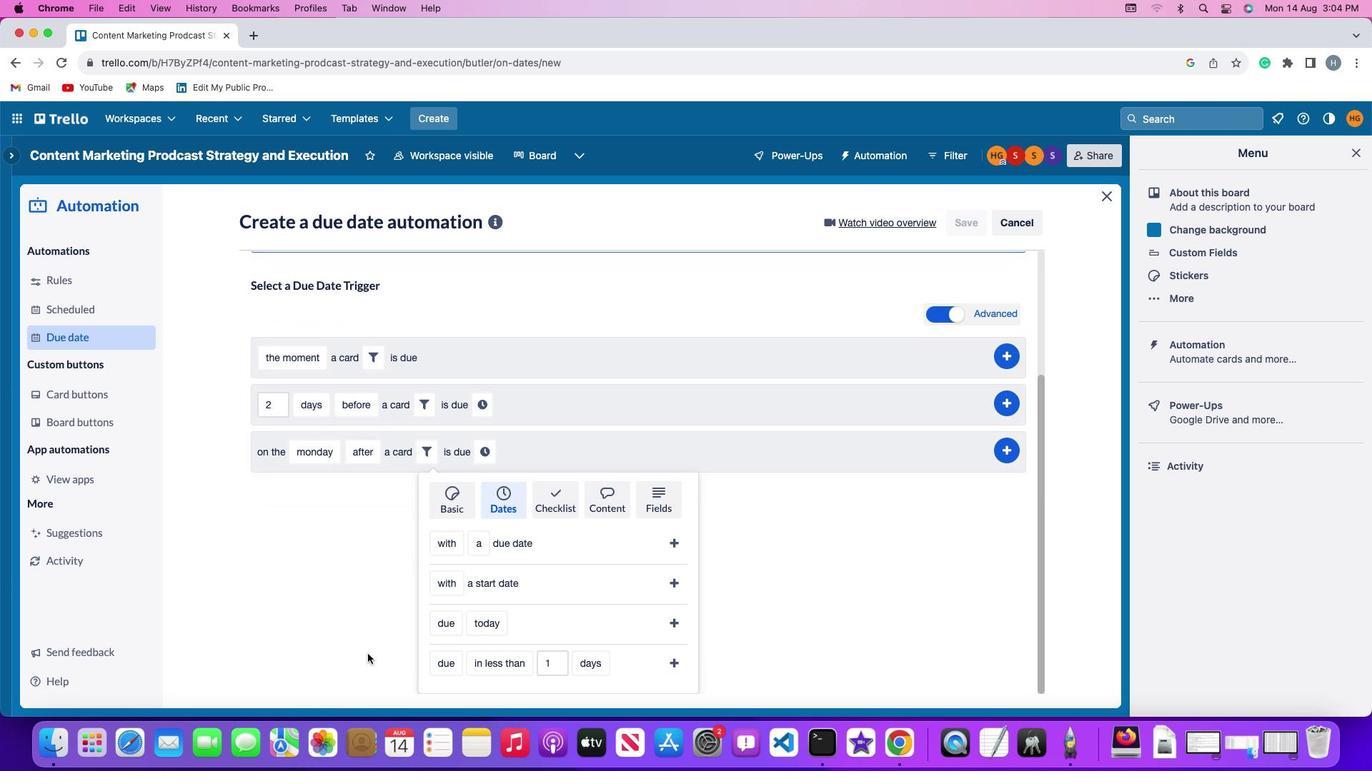 
Action: Mouse scrolled (363, 662) with delta (0, 0)
Screenshot: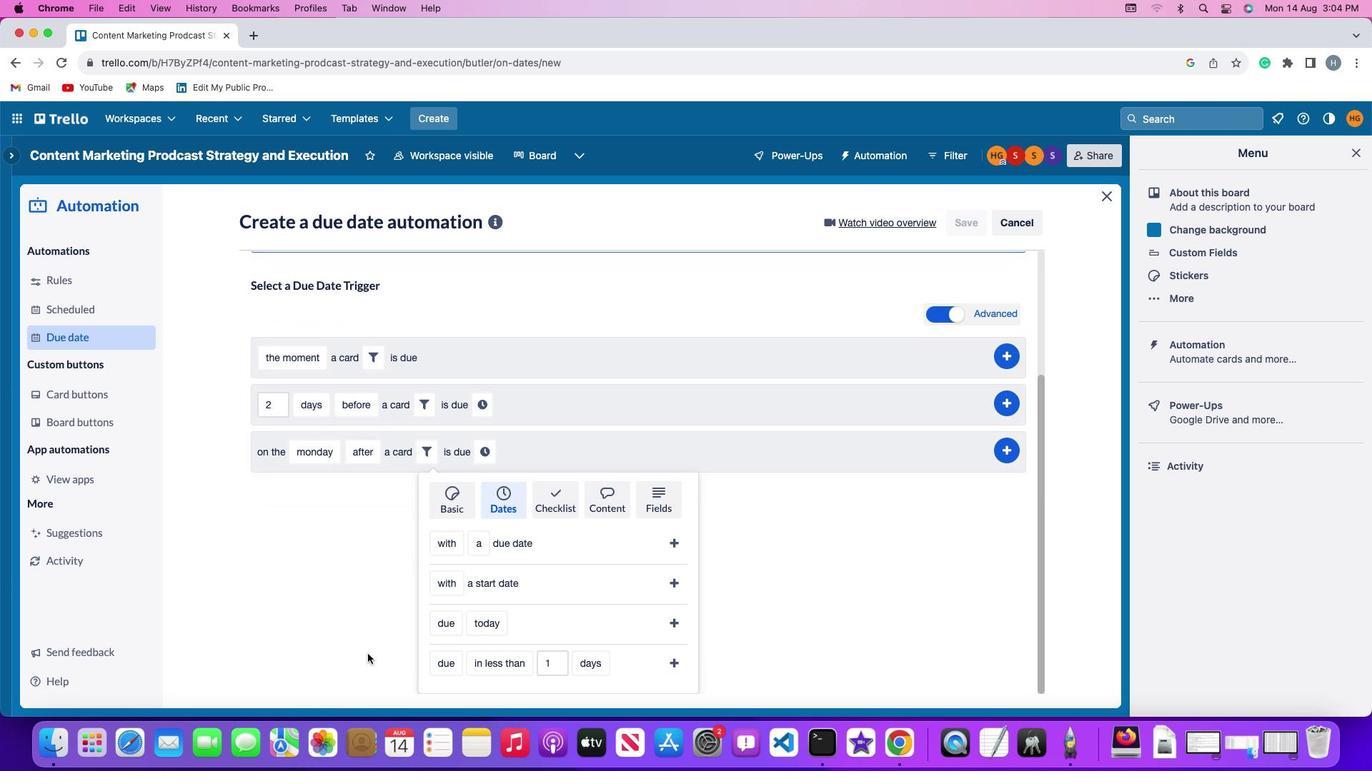
Action: Mouse moved to (363, 660)
Screenshot: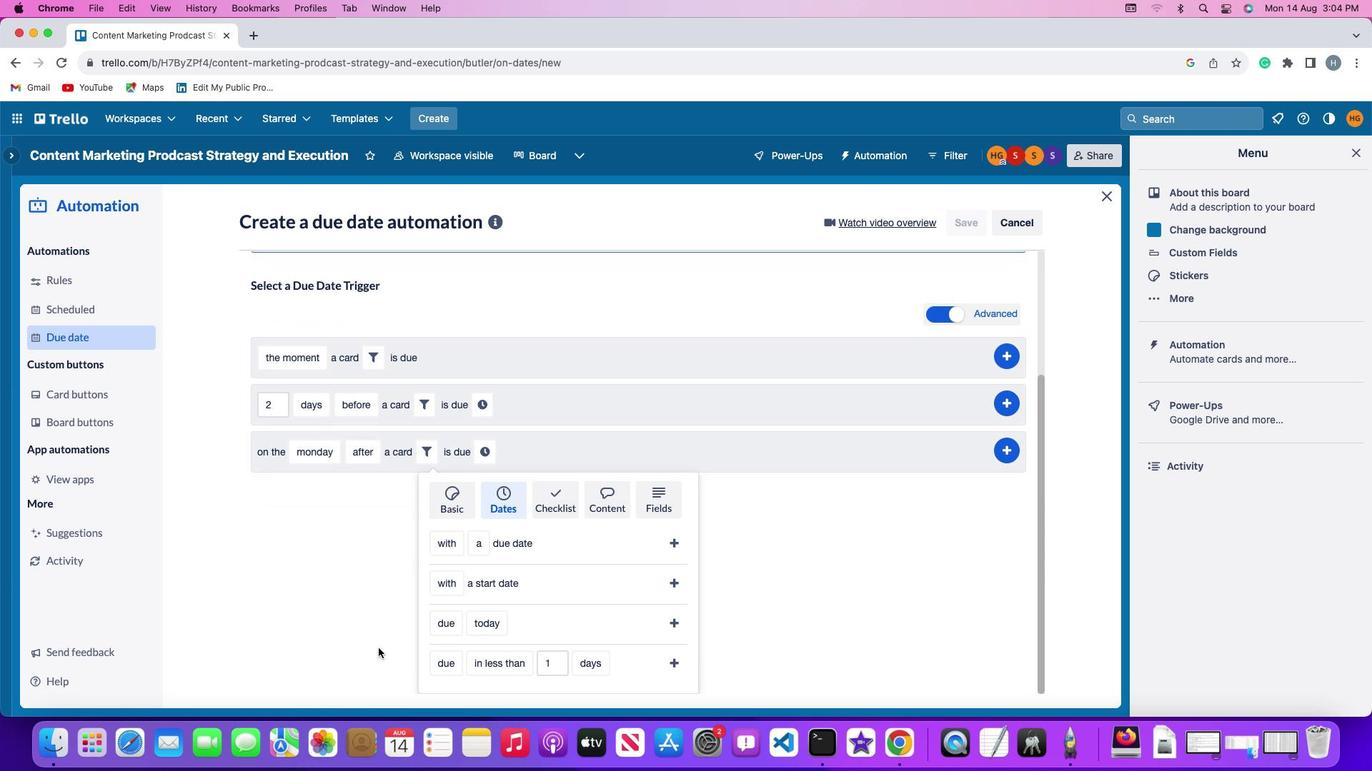 
Action: Mouse scrolled (363, 660) with delta (0, -2)
Screenshot: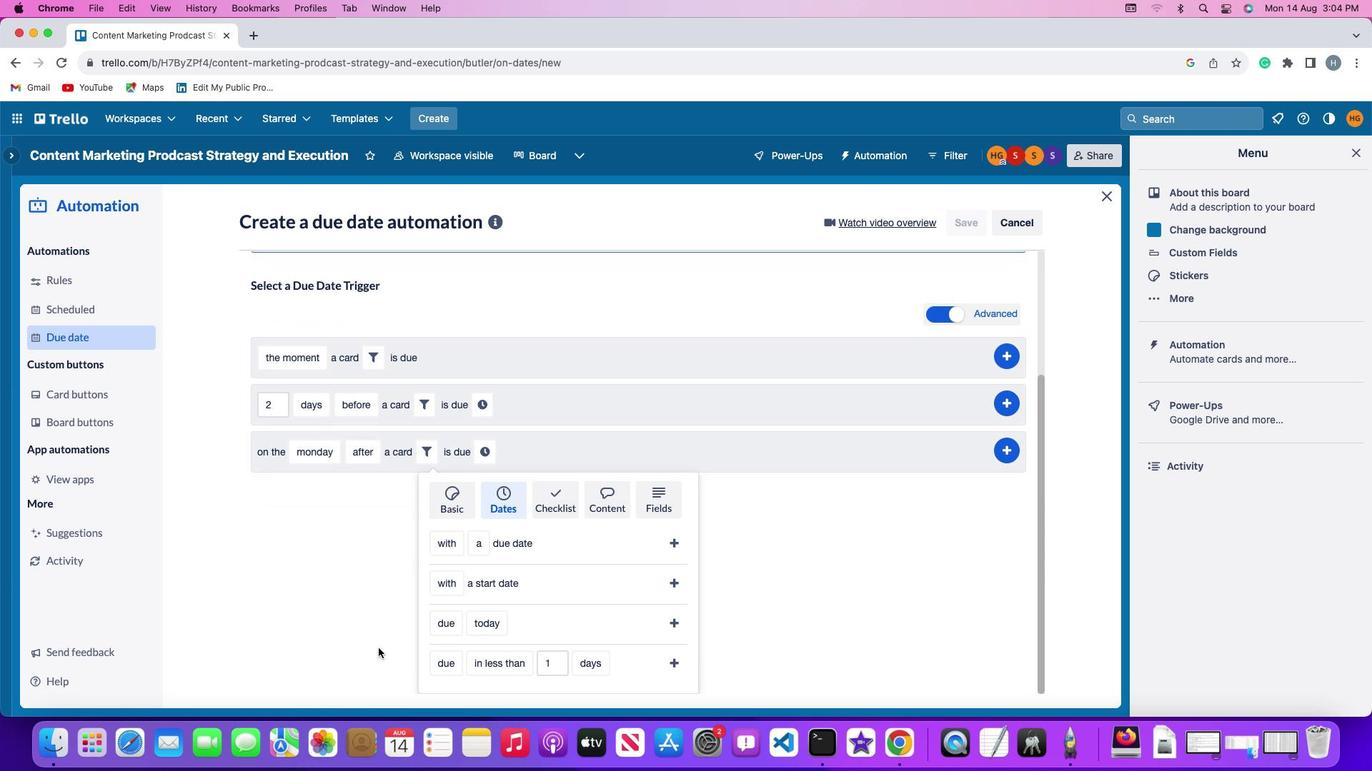 
Action: Mouse moved to (445, 618)
Screenshot: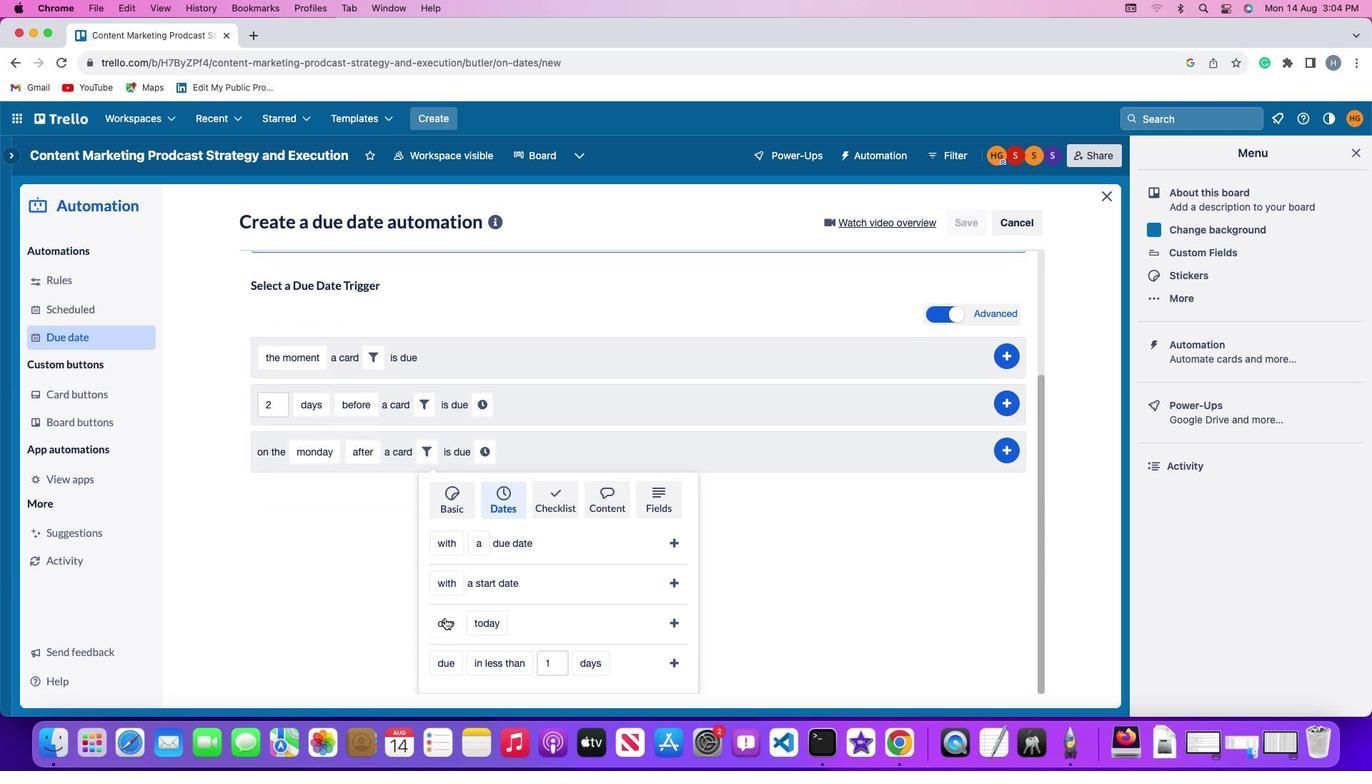 
Action: Mouse pressed left at (445, 618)
Screenshot: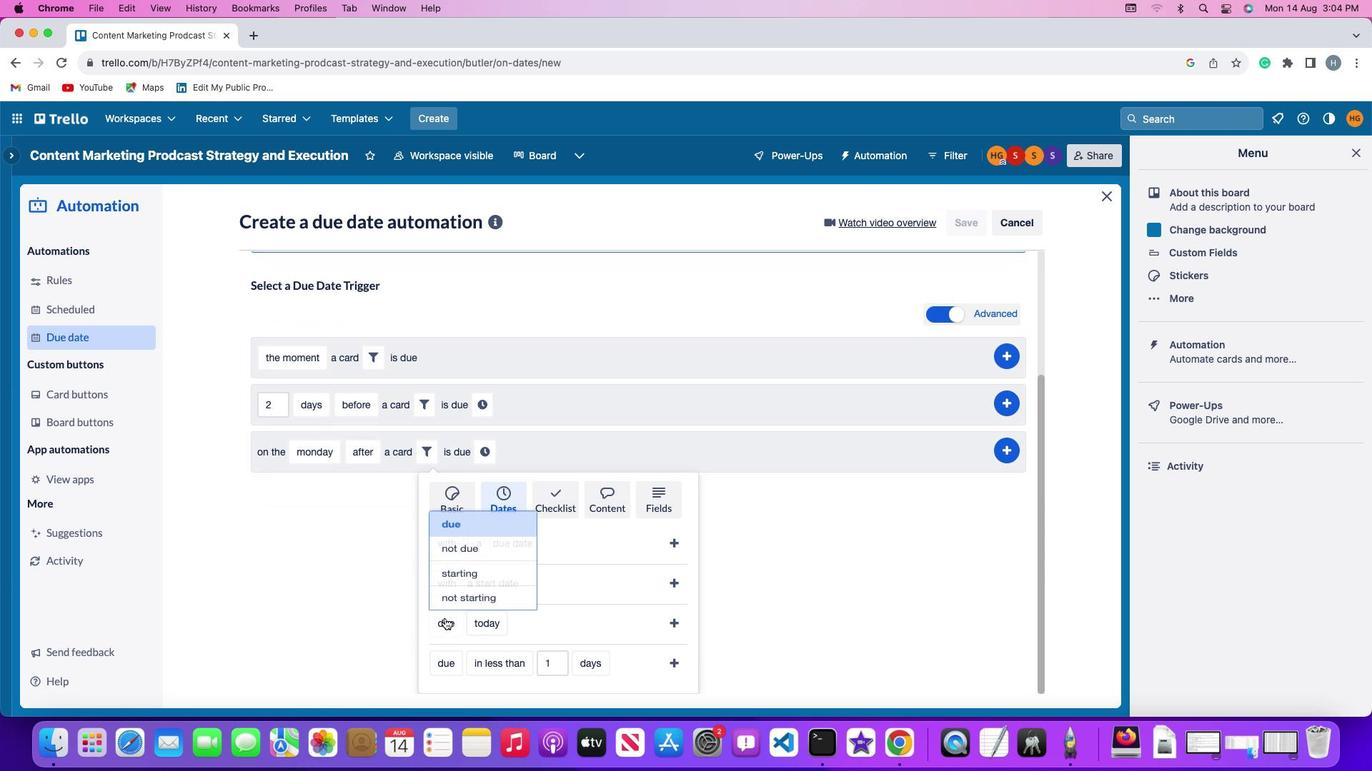 
Action: Mouse moved to (477, 516)
Screenshot: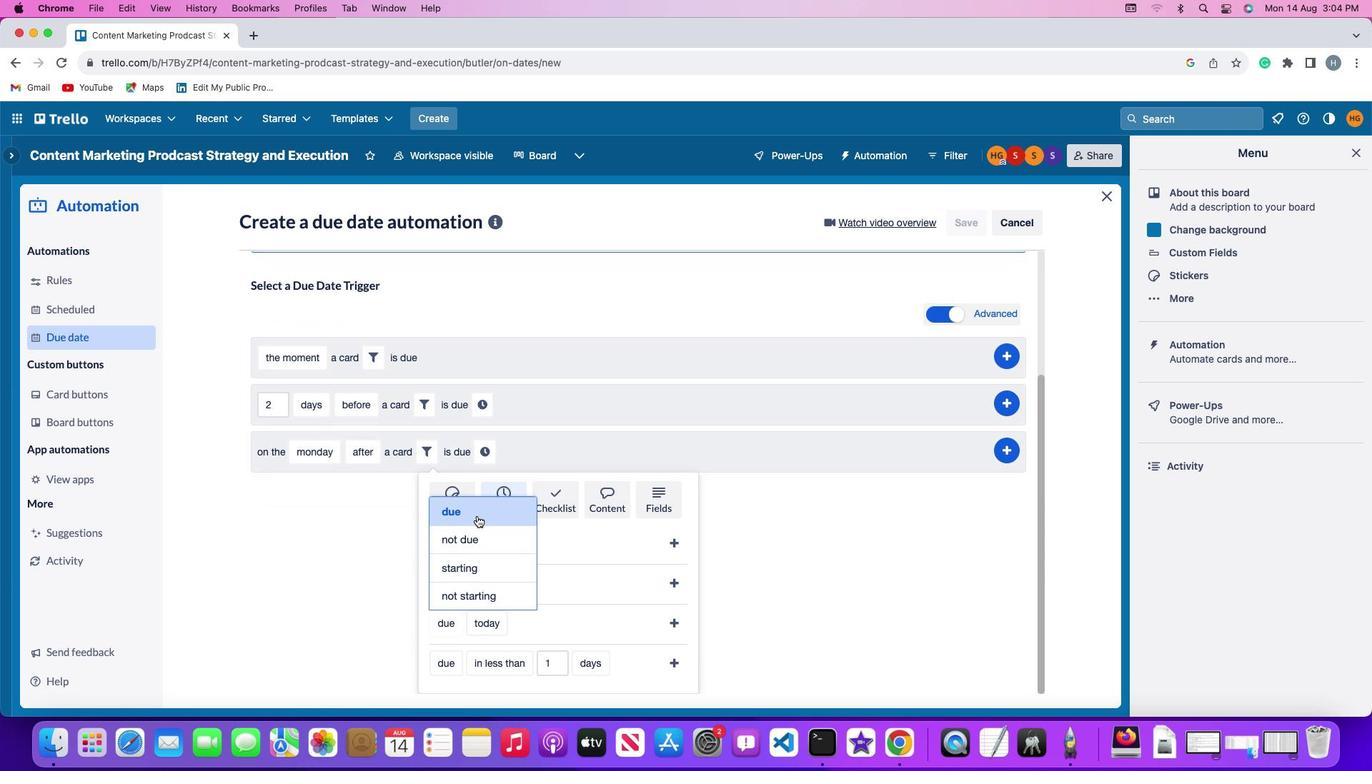 
Action: Mouse pressed left at (477, 516)
Screenshot: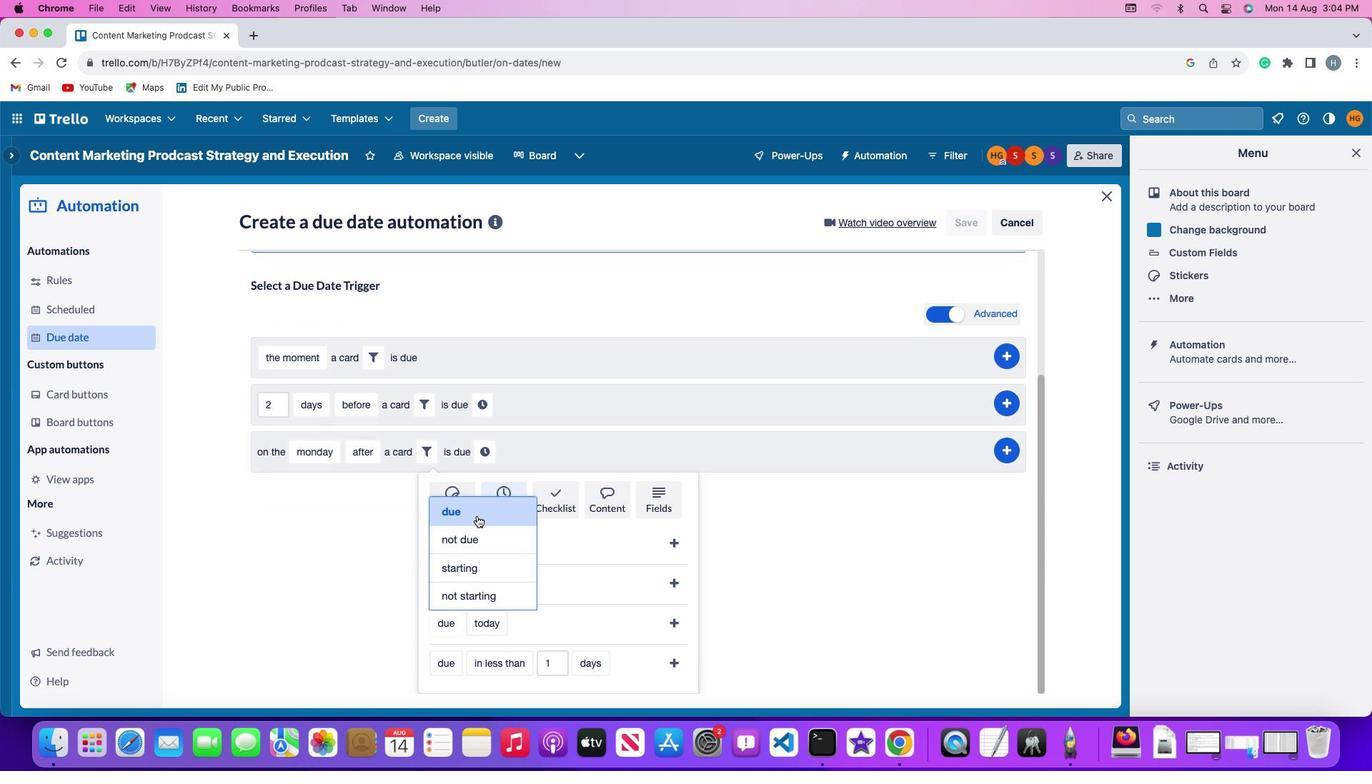 
Action: Mouse moved to (493, 621)
Screenshot: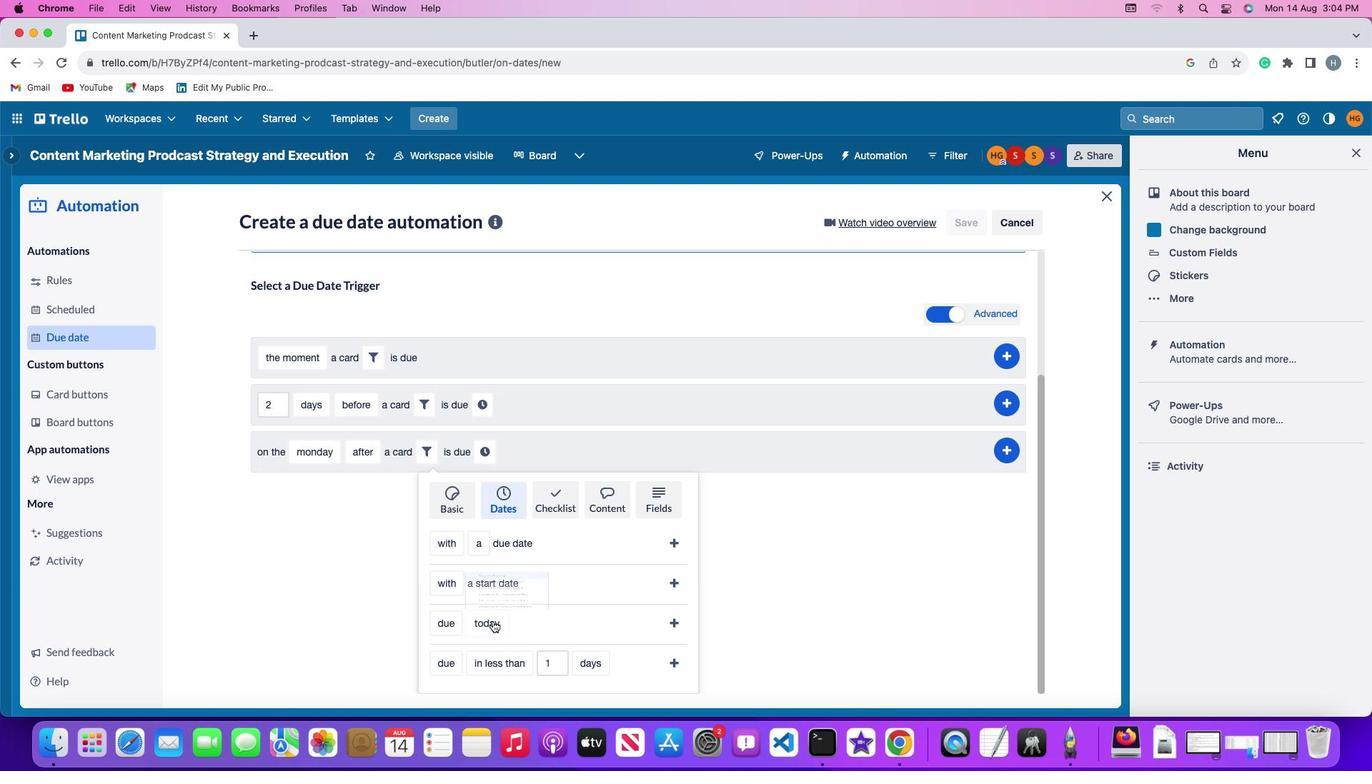 
Action: Mouse pressed left at (493, 621)
Screenshot: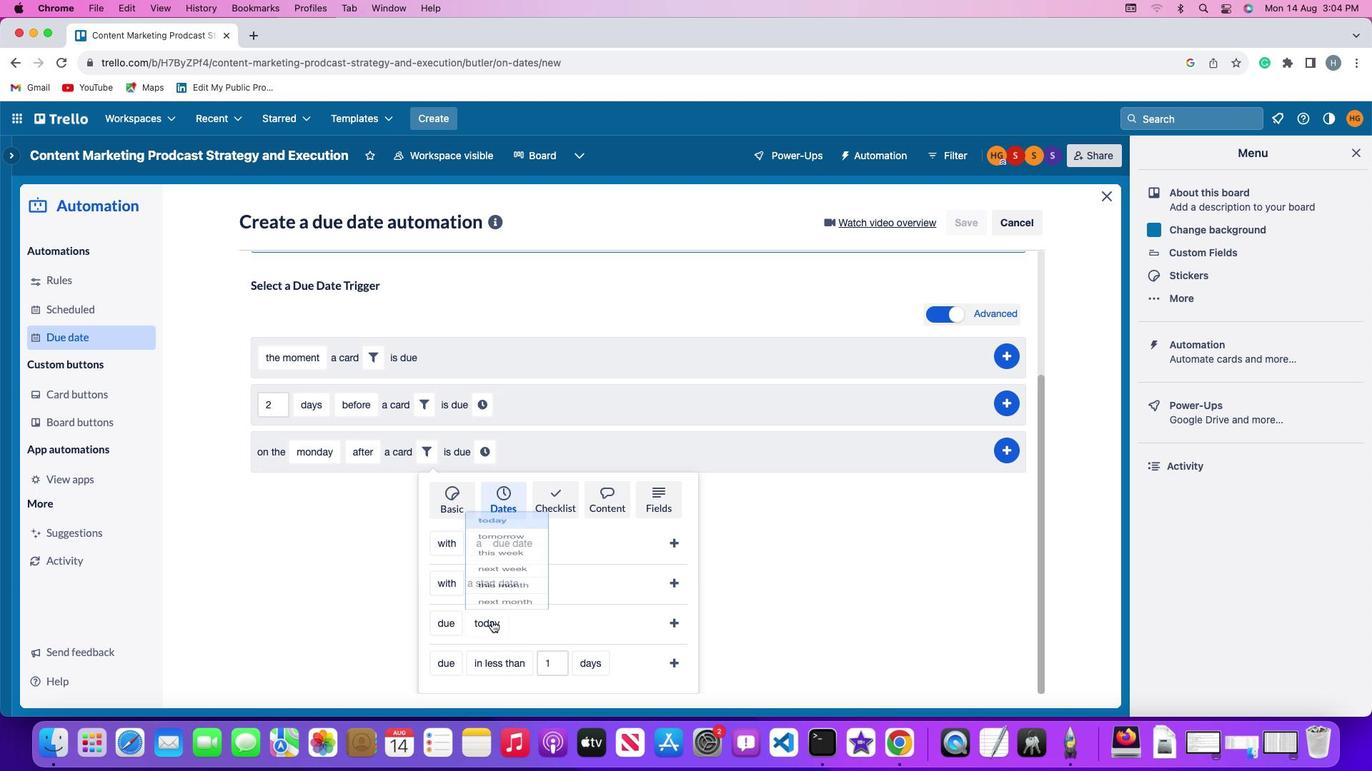 
Action: Mouse moved to (512, 510)
Screenshot: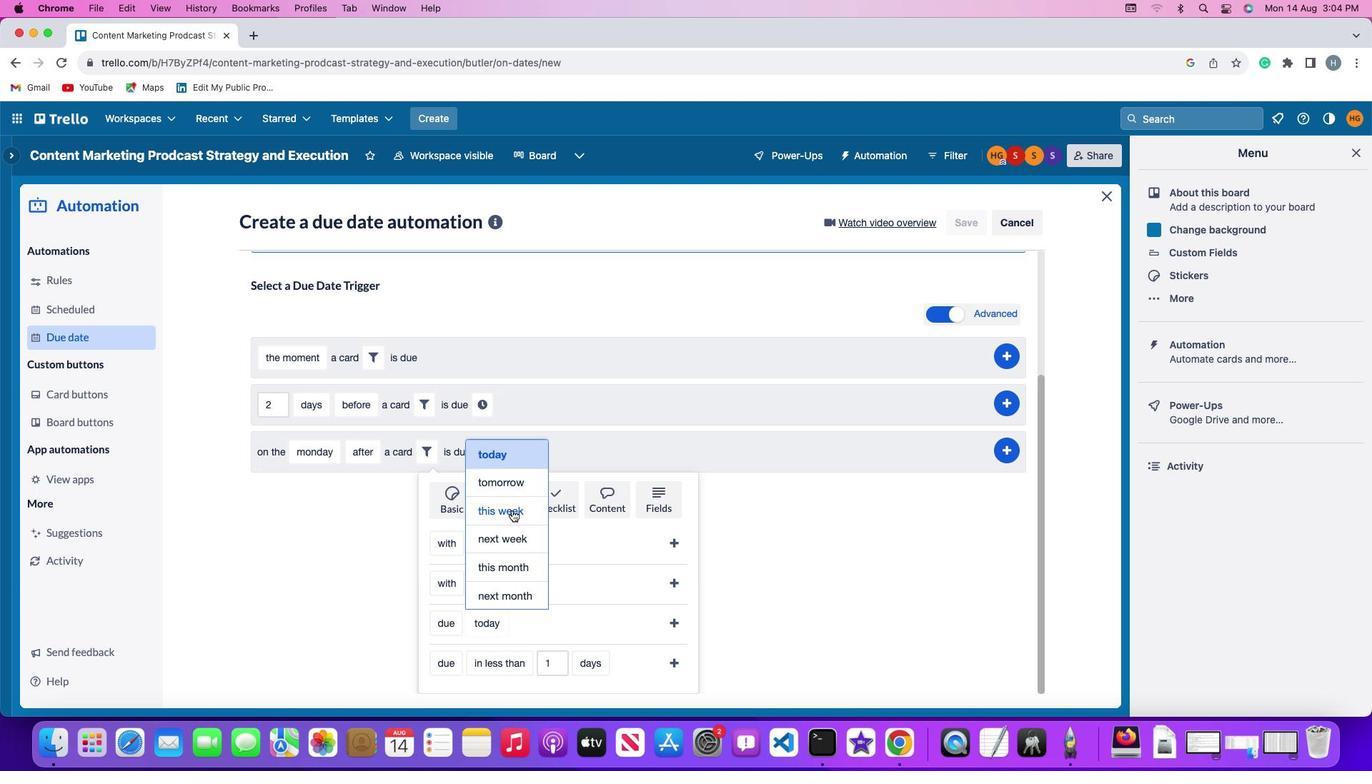 
Action: Mouse pressed left at (512, 510)
Screenshot: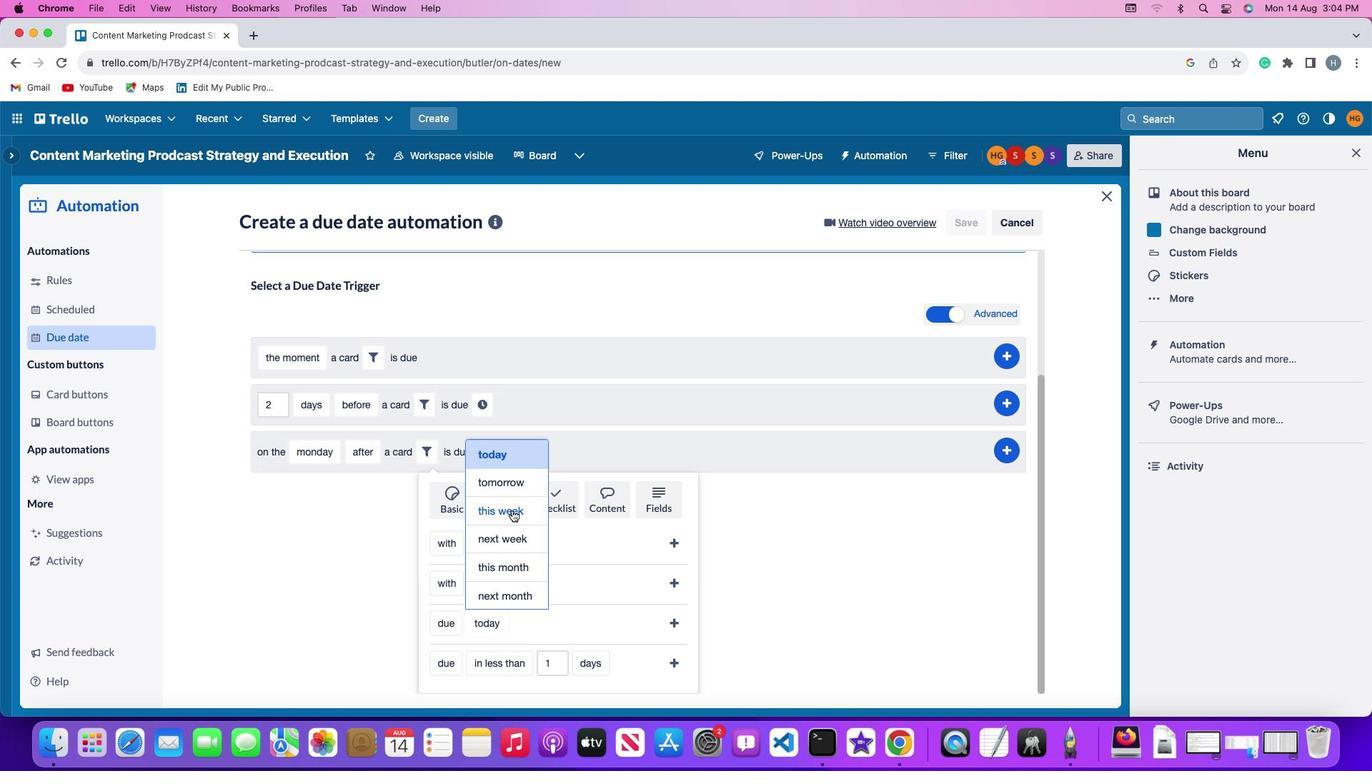 
Action: Mouse moved to (667, 622)
Screenshot: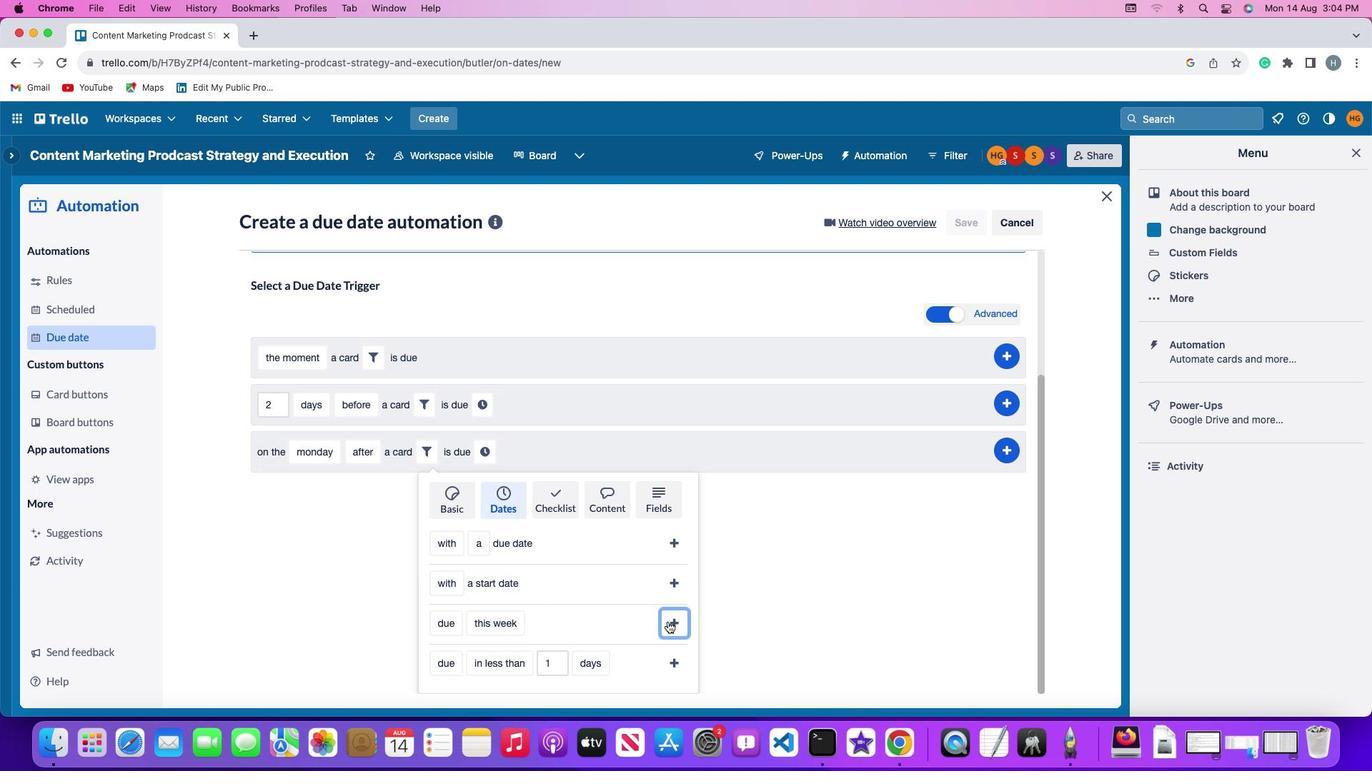 
Action: Mouse pressed left at (667, 622)
Screenshot: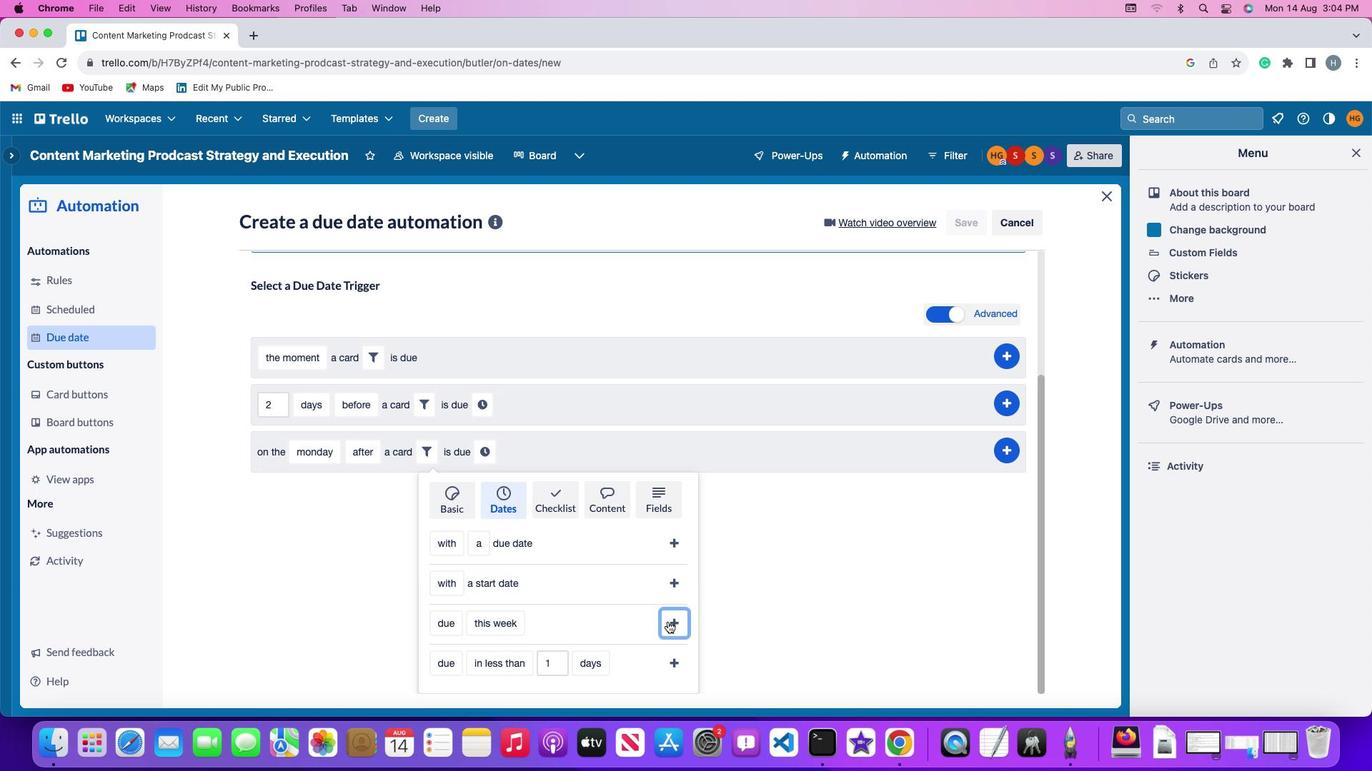 
Action: Mouse moved to (582, 620)
Screenshot: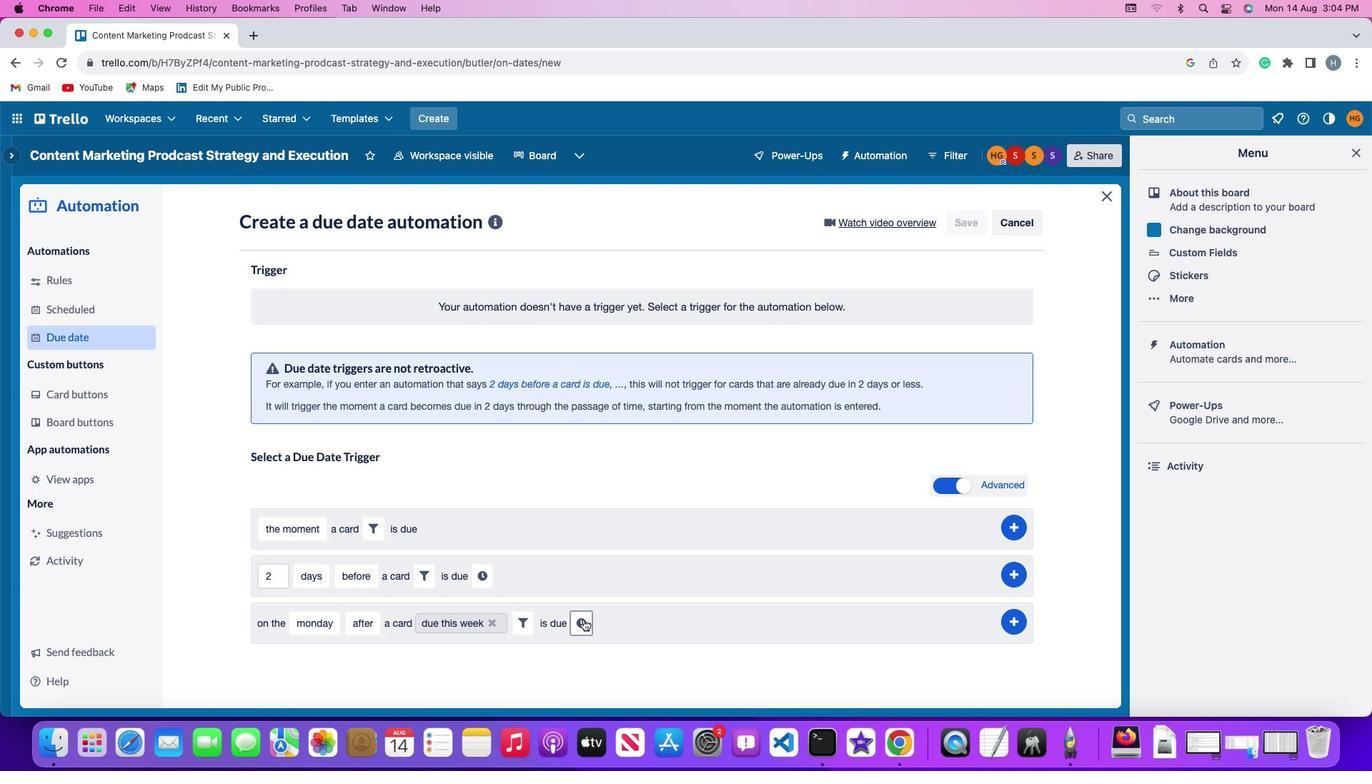 
Action: Mouse pressed left at (582, 620)
Screenshot: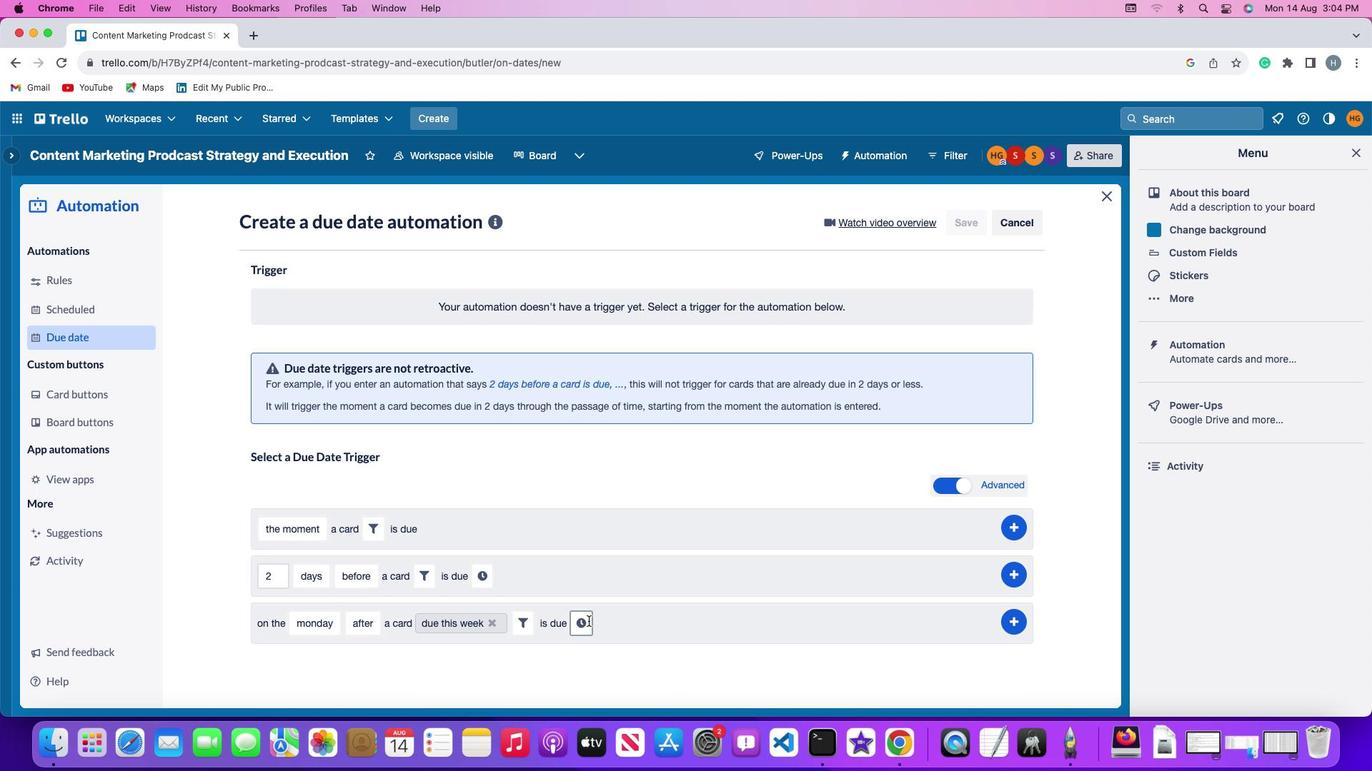 
Action: Mouse moved to (609, 623)
Screenshot: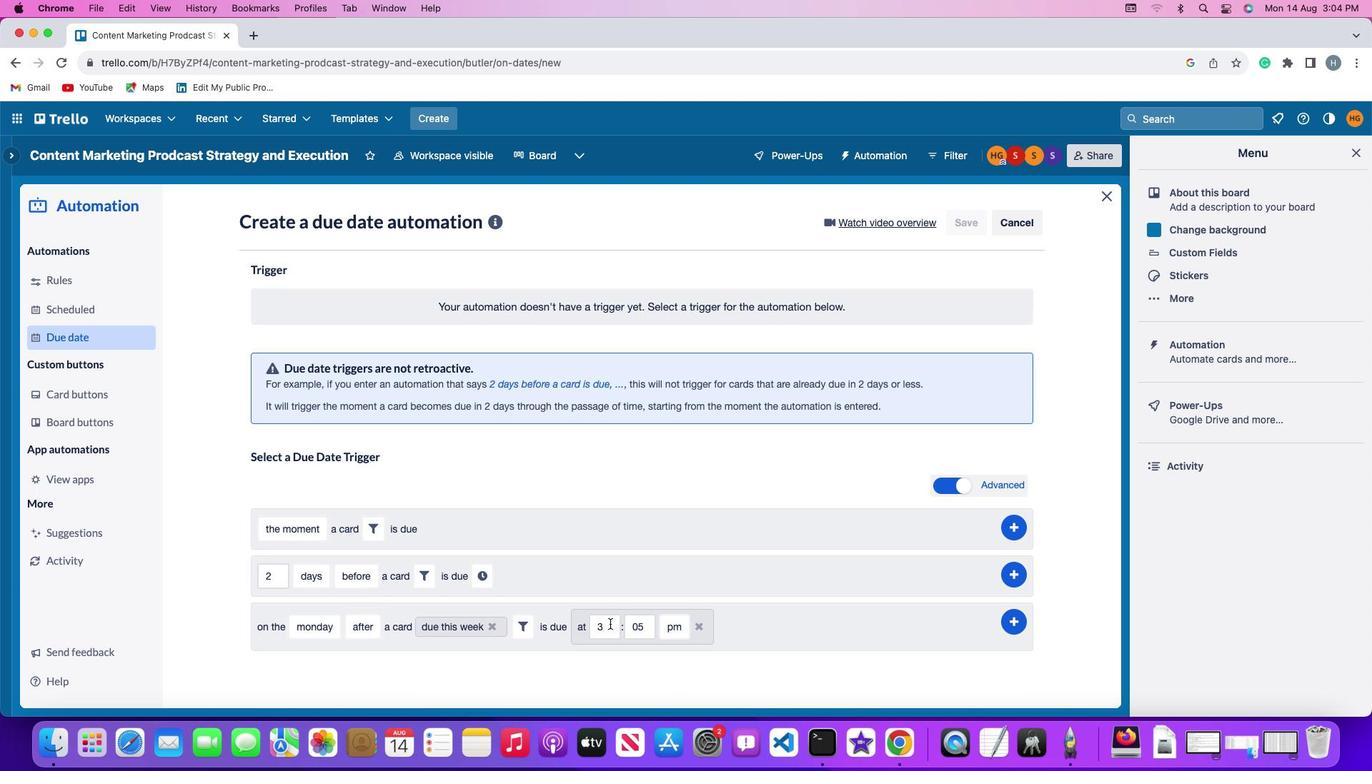 
Action: Mouse pressed left at (609, 623)
Screenshot: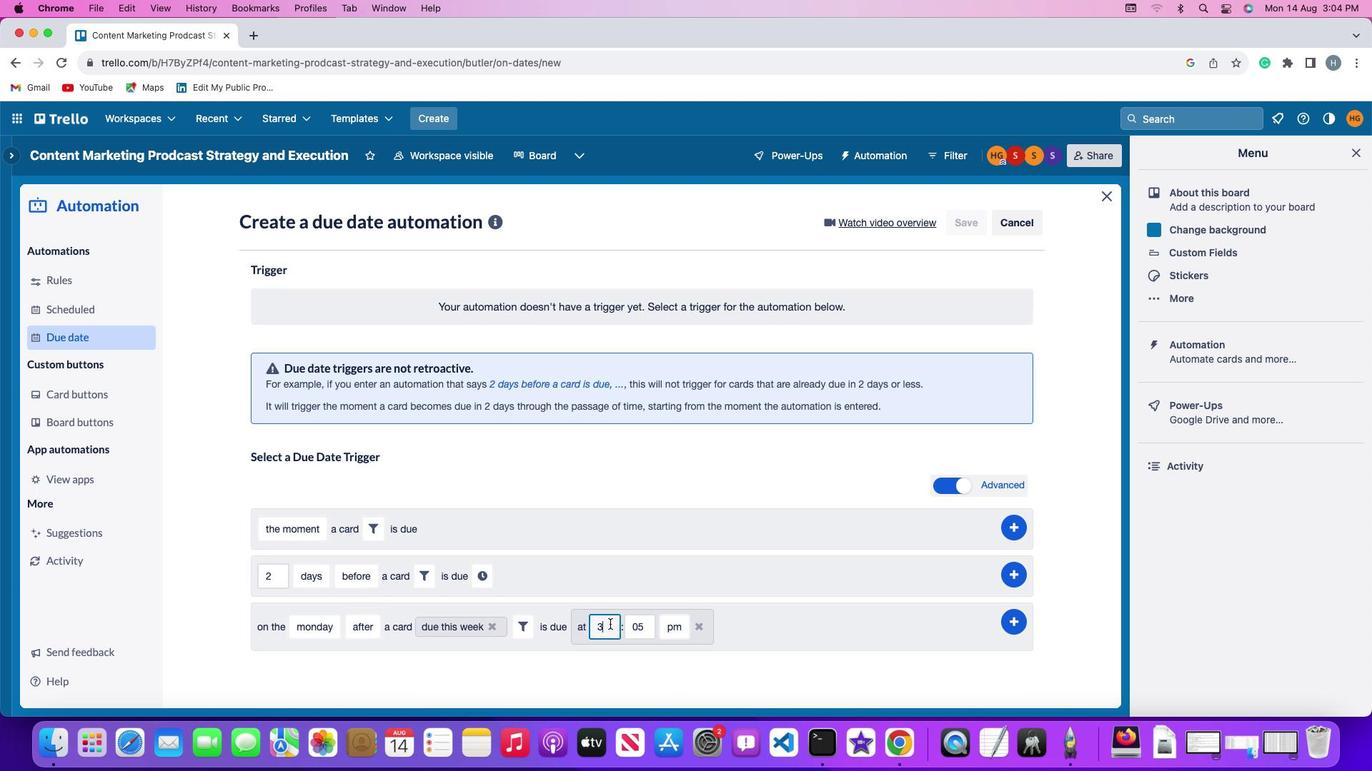 
Action: Key pressed Key.backspace
Screenshot: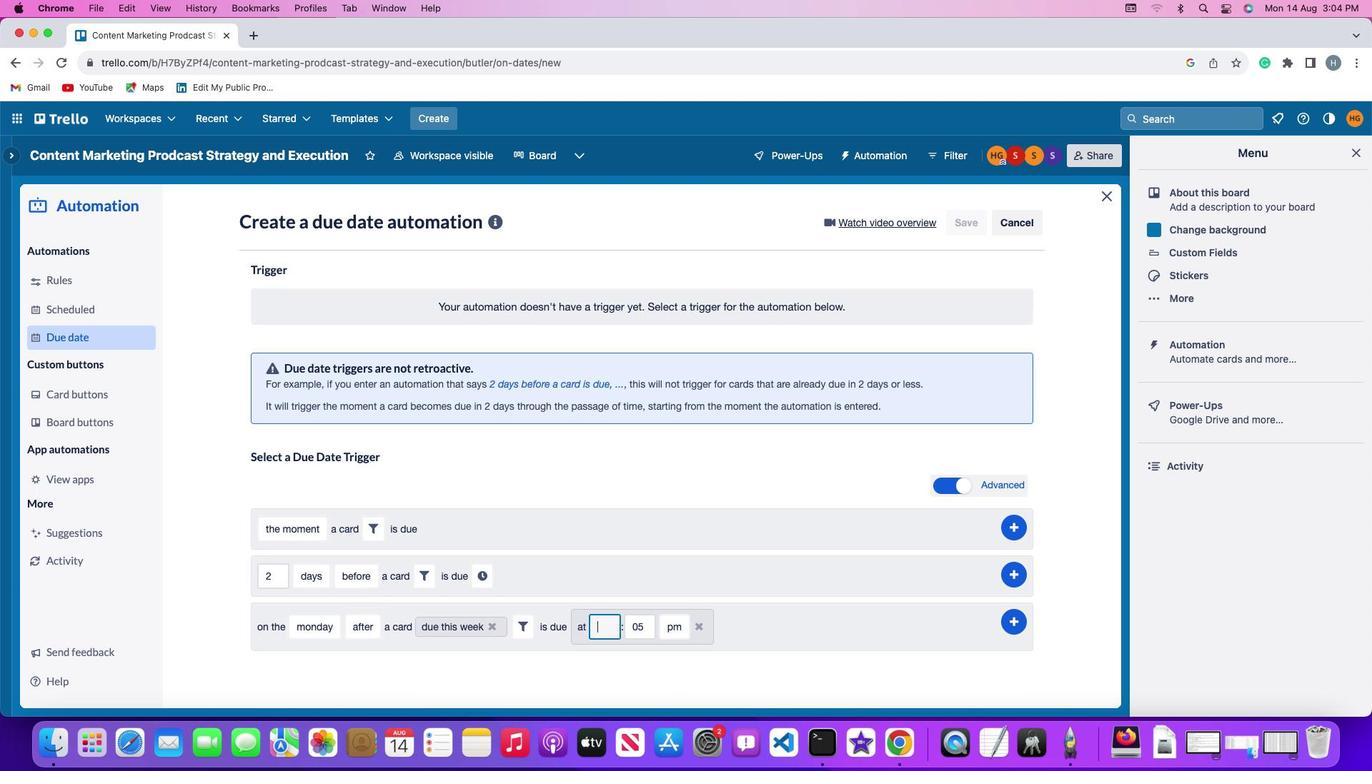 
Action: Mouse moved to (609, 623)
Screenshot: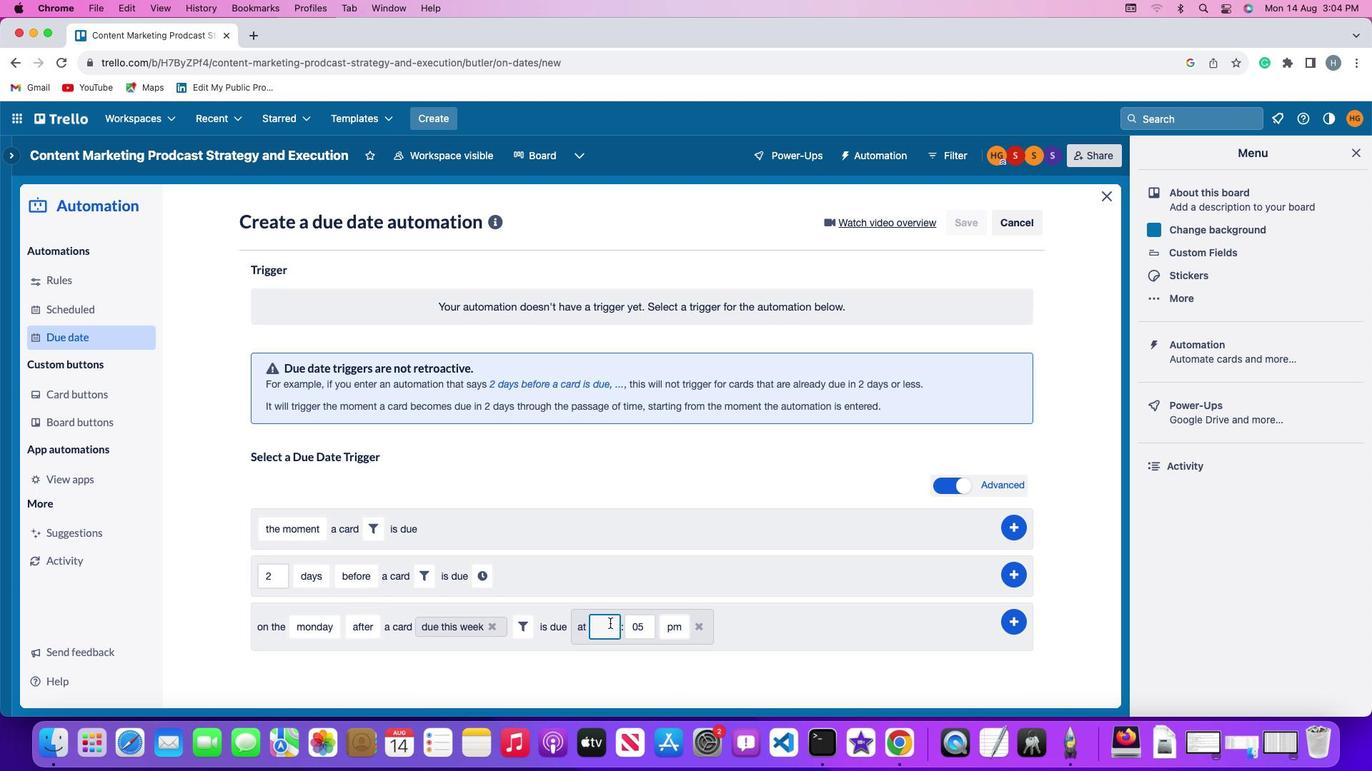 
Action: Key pressed '1''1'
Screenshot: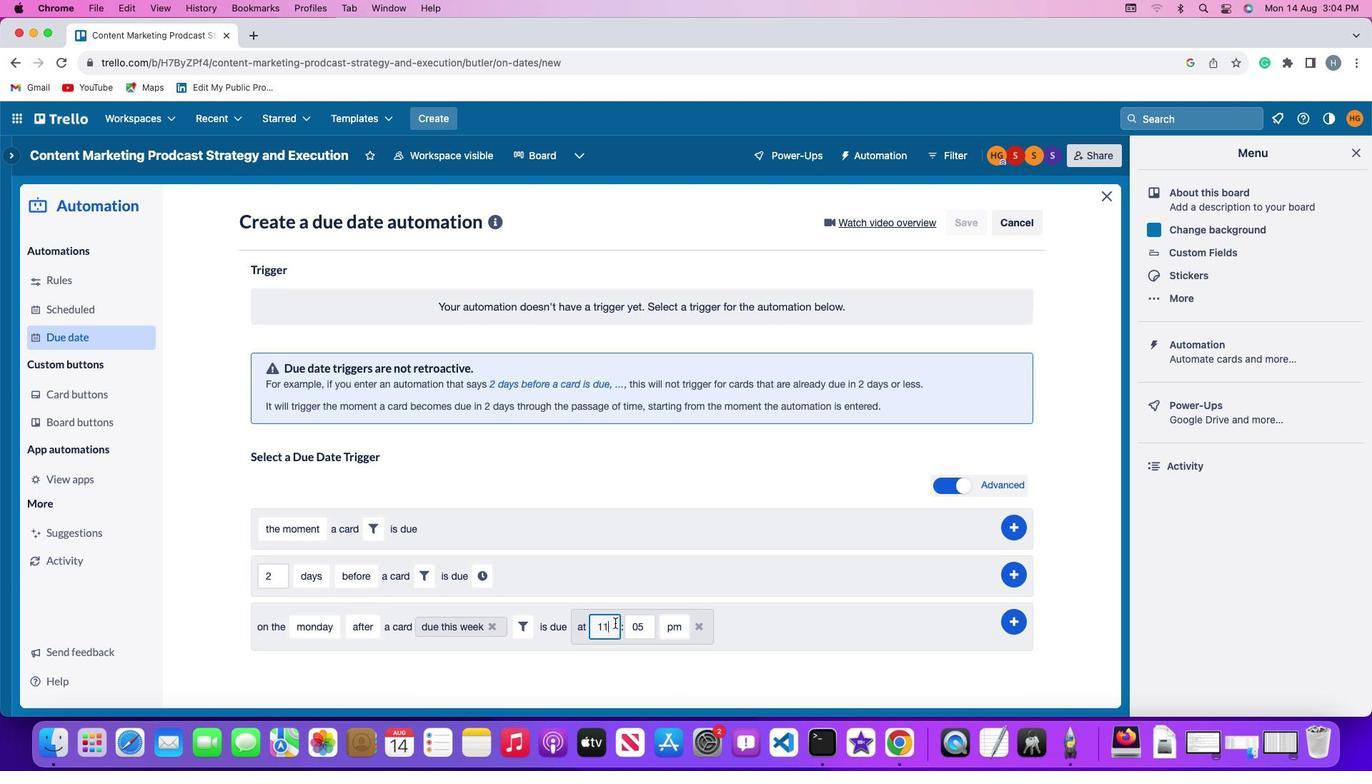
Action: Mouse moved to (648, 624)
Screenshot: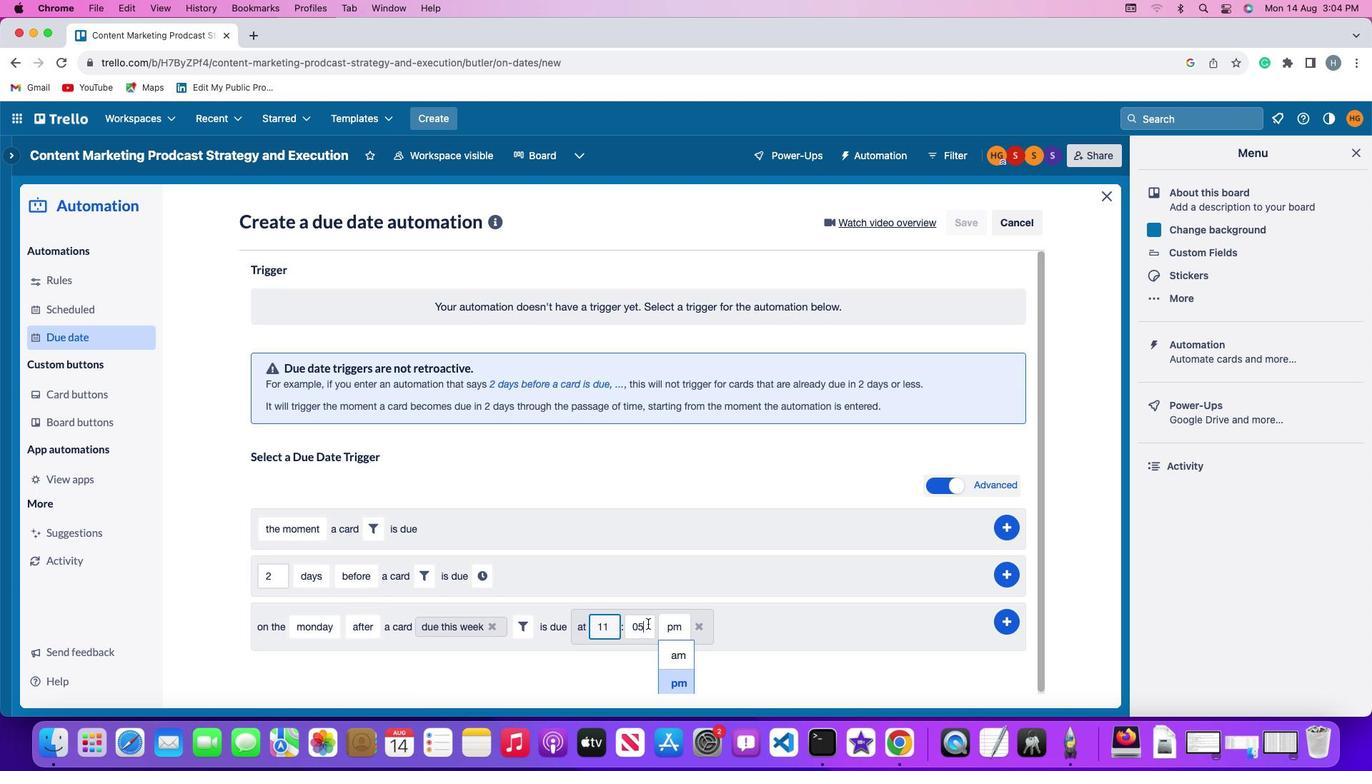 
Action: Mouse pressed left at (648, 624)
Screenshot: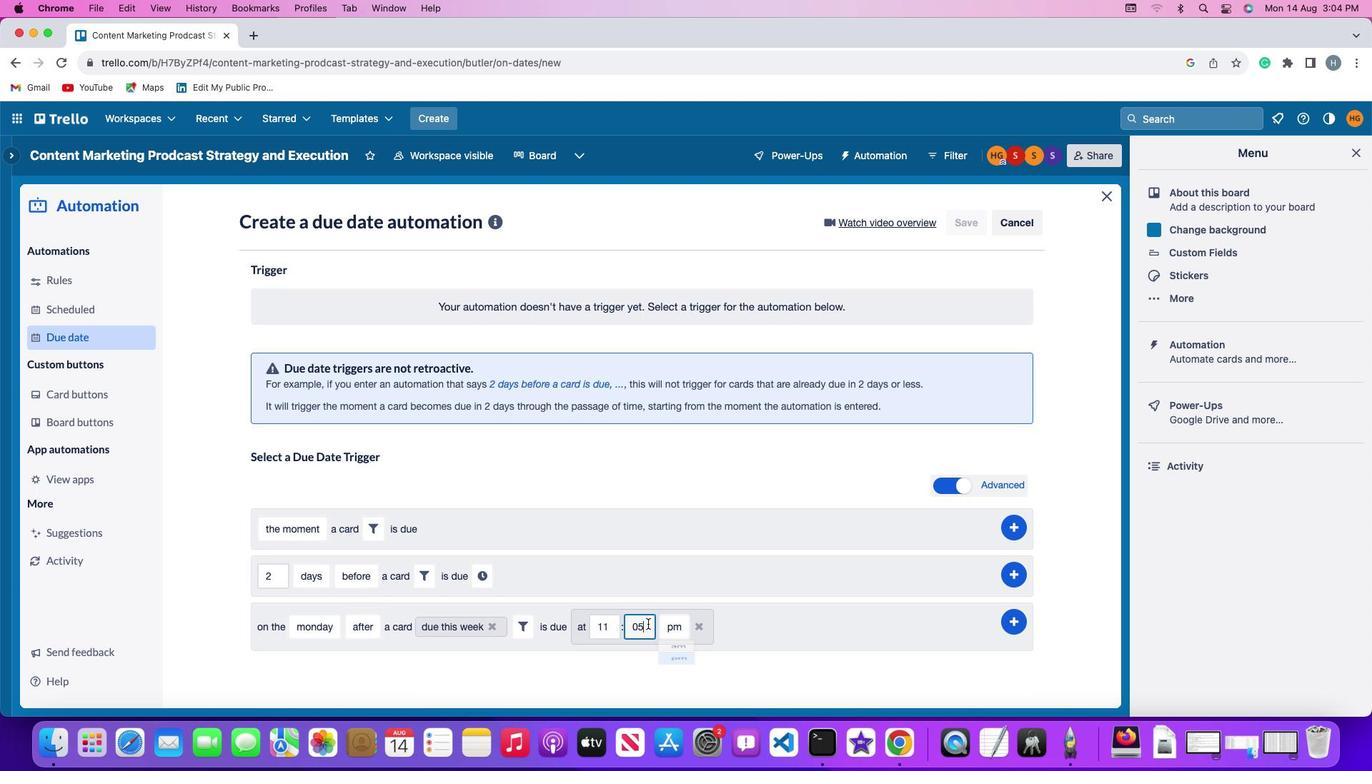 
Action: Mouse moved to (647, 624)
Screenshot: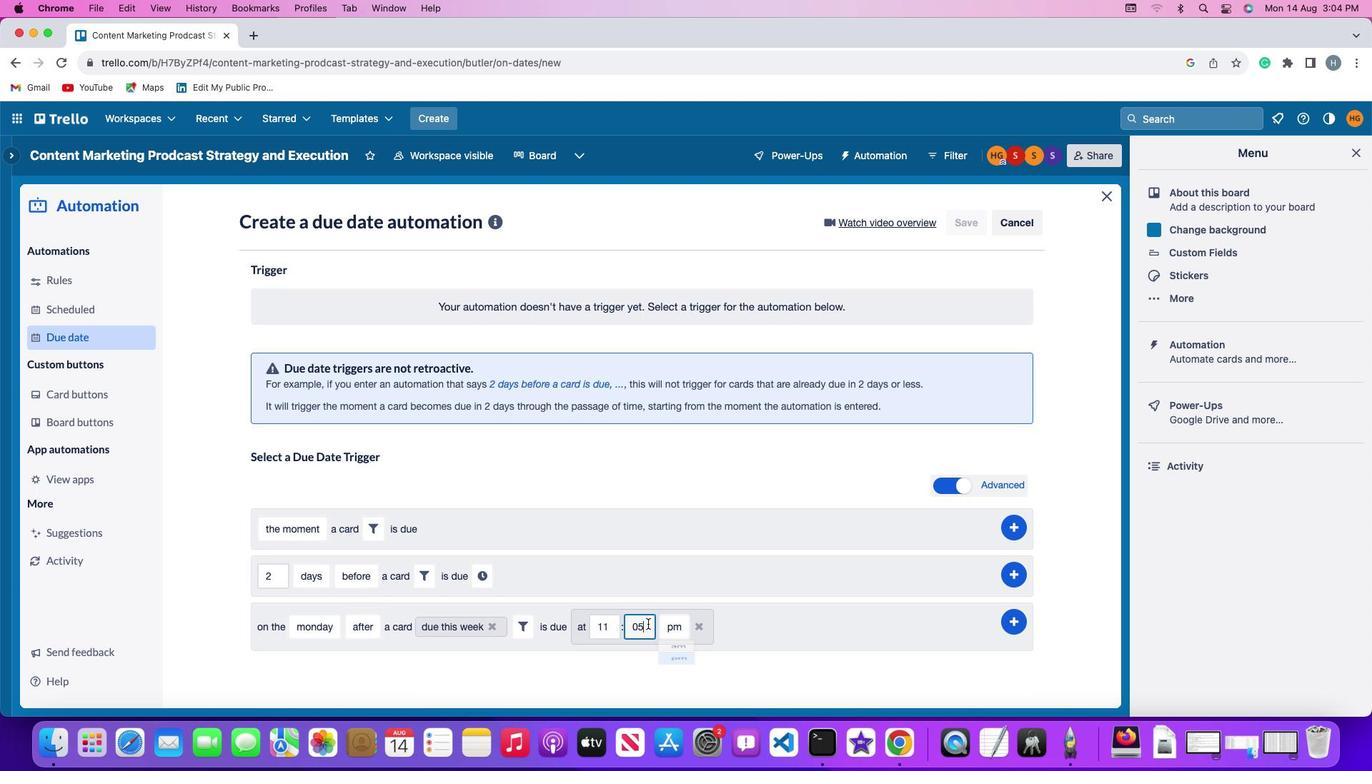 
Action: Key pressed Key.backspace
Screenshot: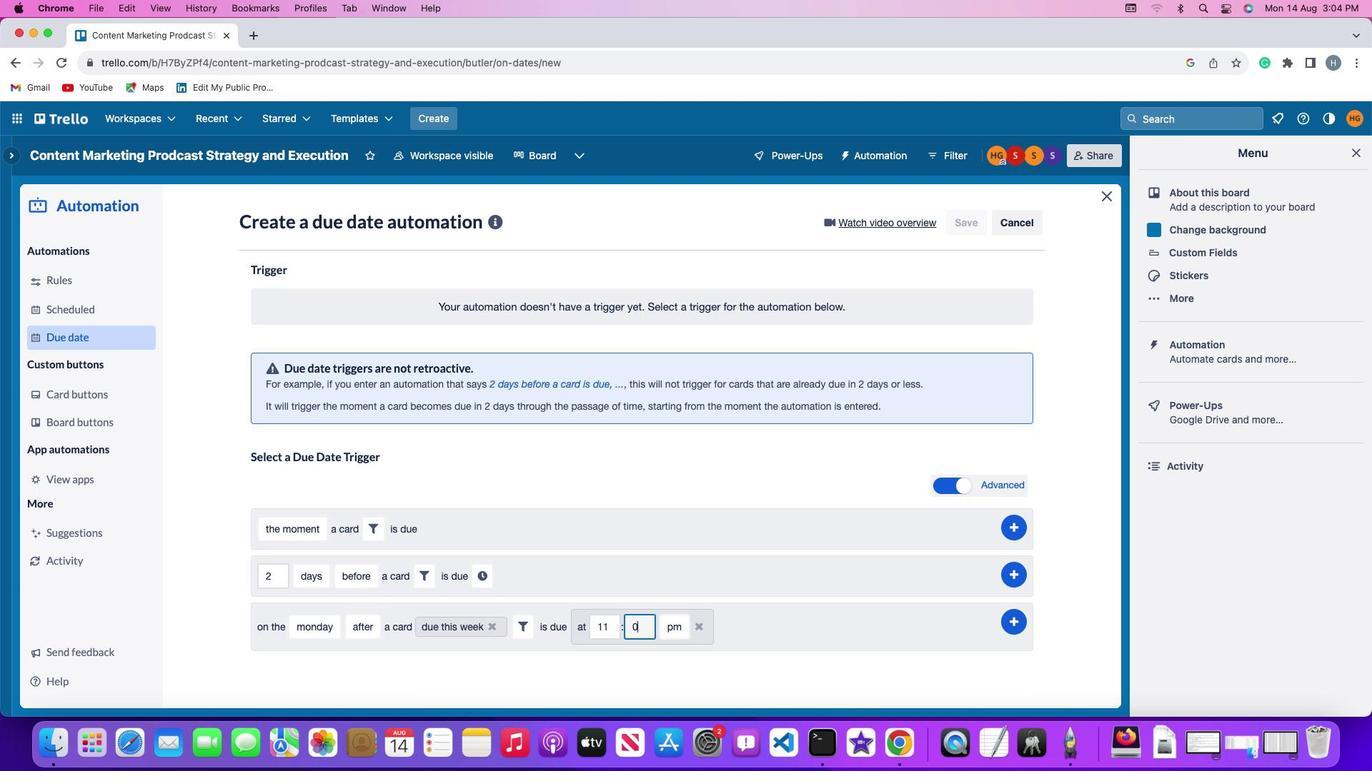 
Action: Mouse moved to (647, 624)
Screenshot: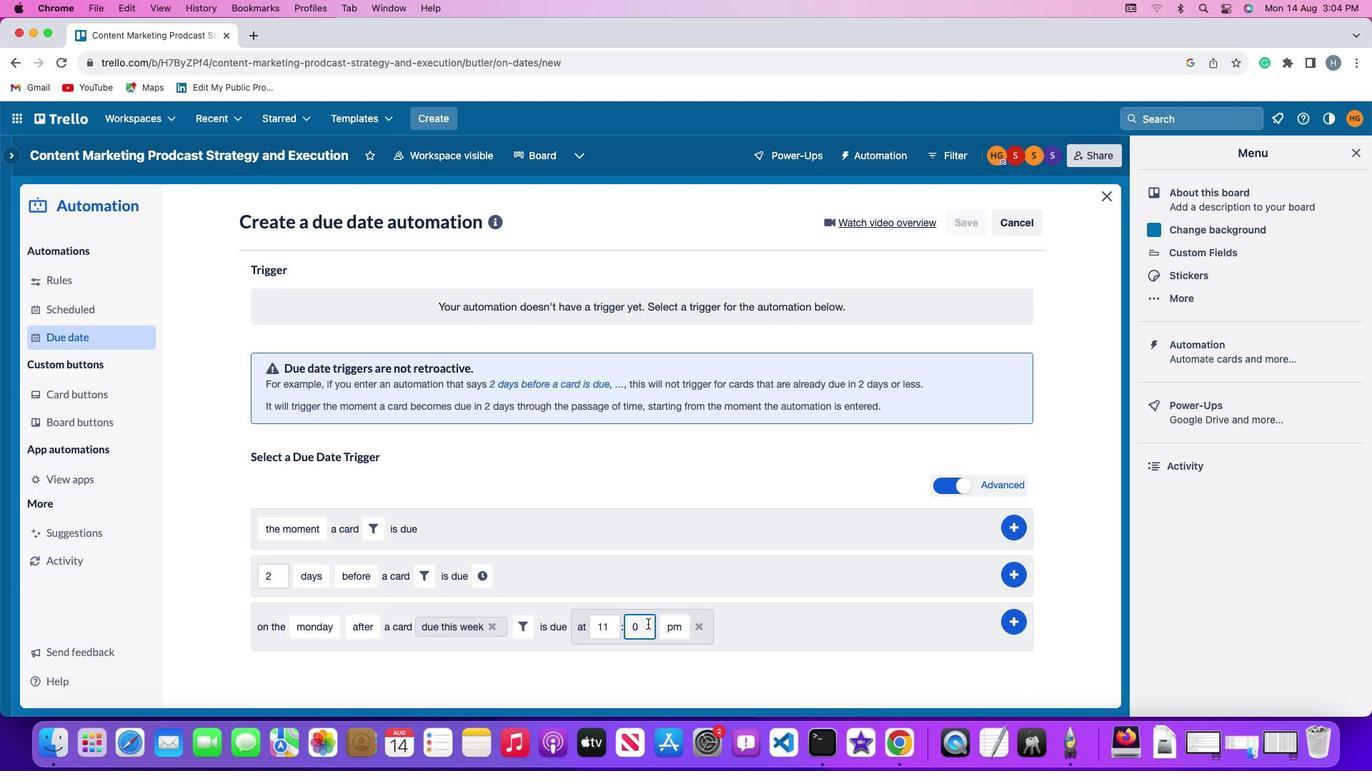 
Action: Key pressed Key.backspace
Screenshot: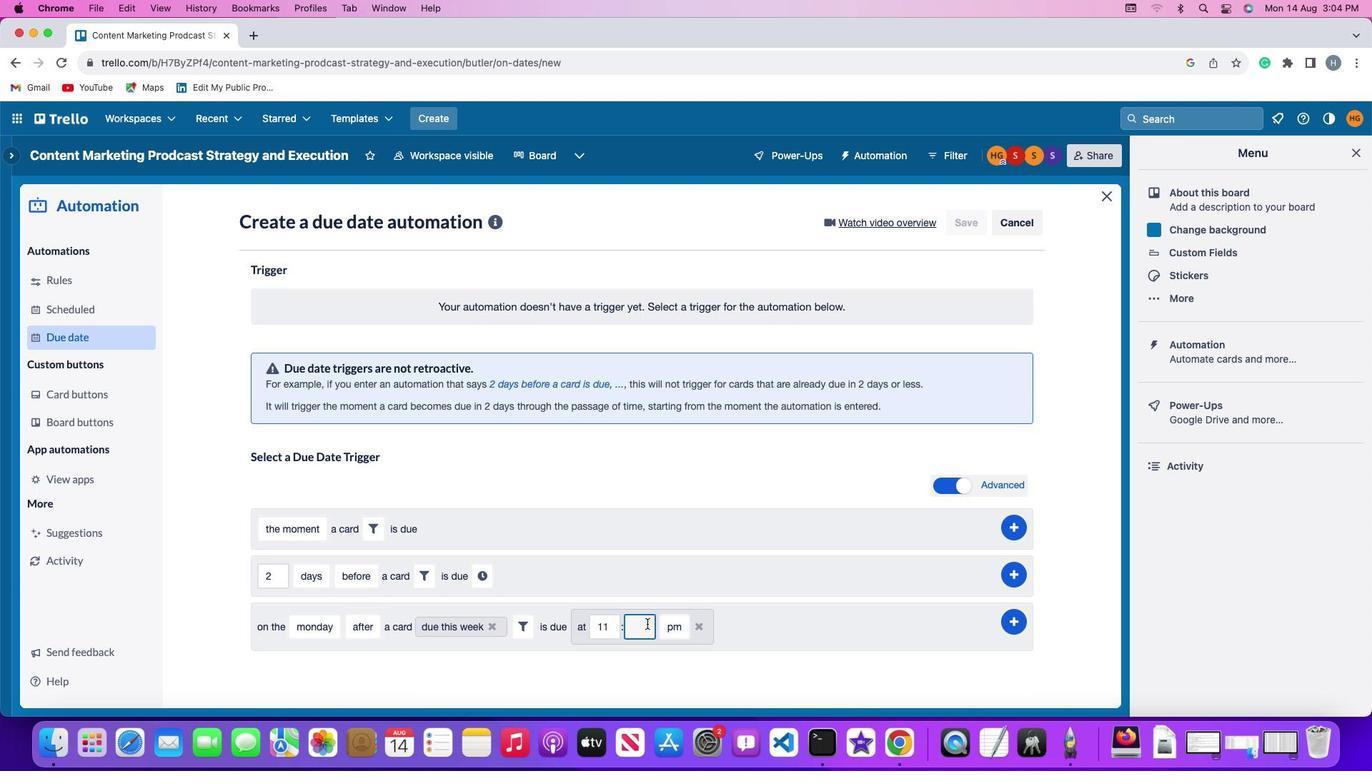 
Action: Mouse moved to (646, 624)
Screenshot: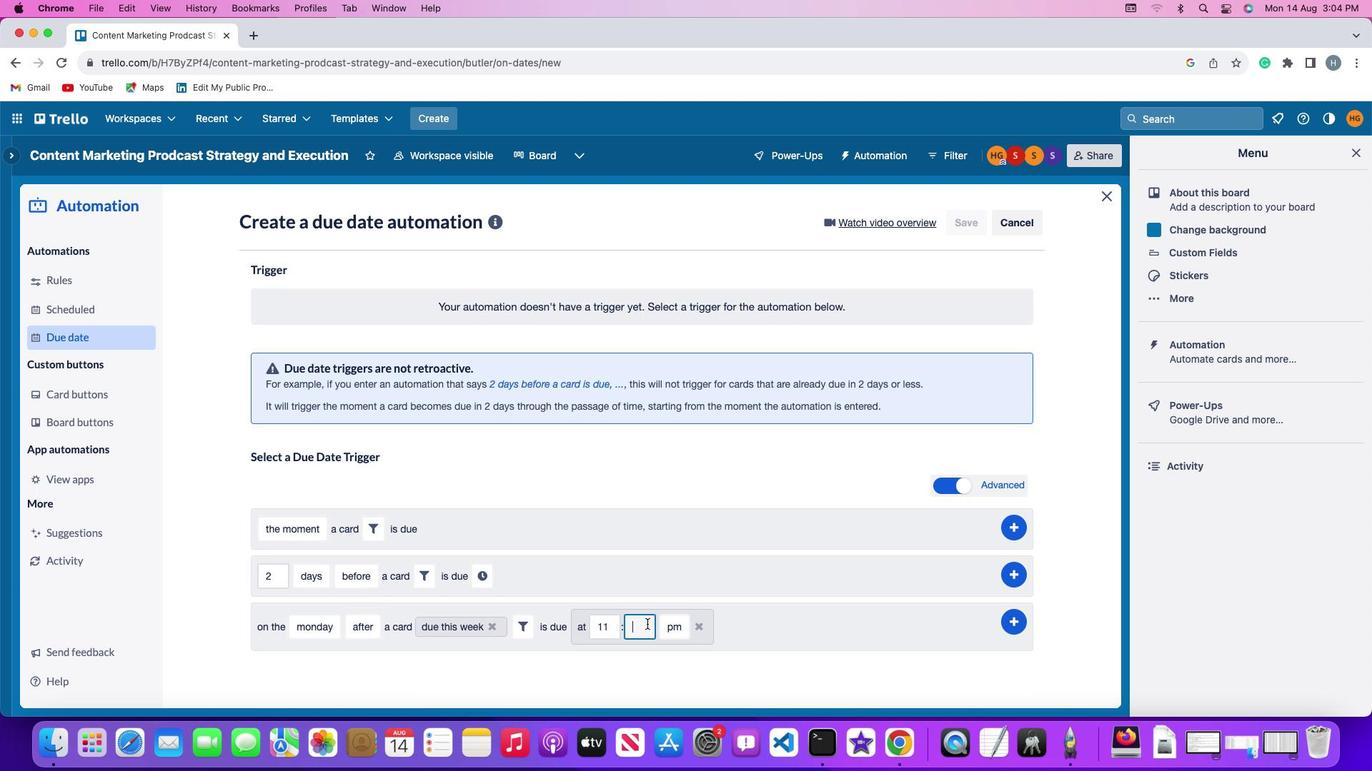 
Action: Key pressed '0'
Screenshot: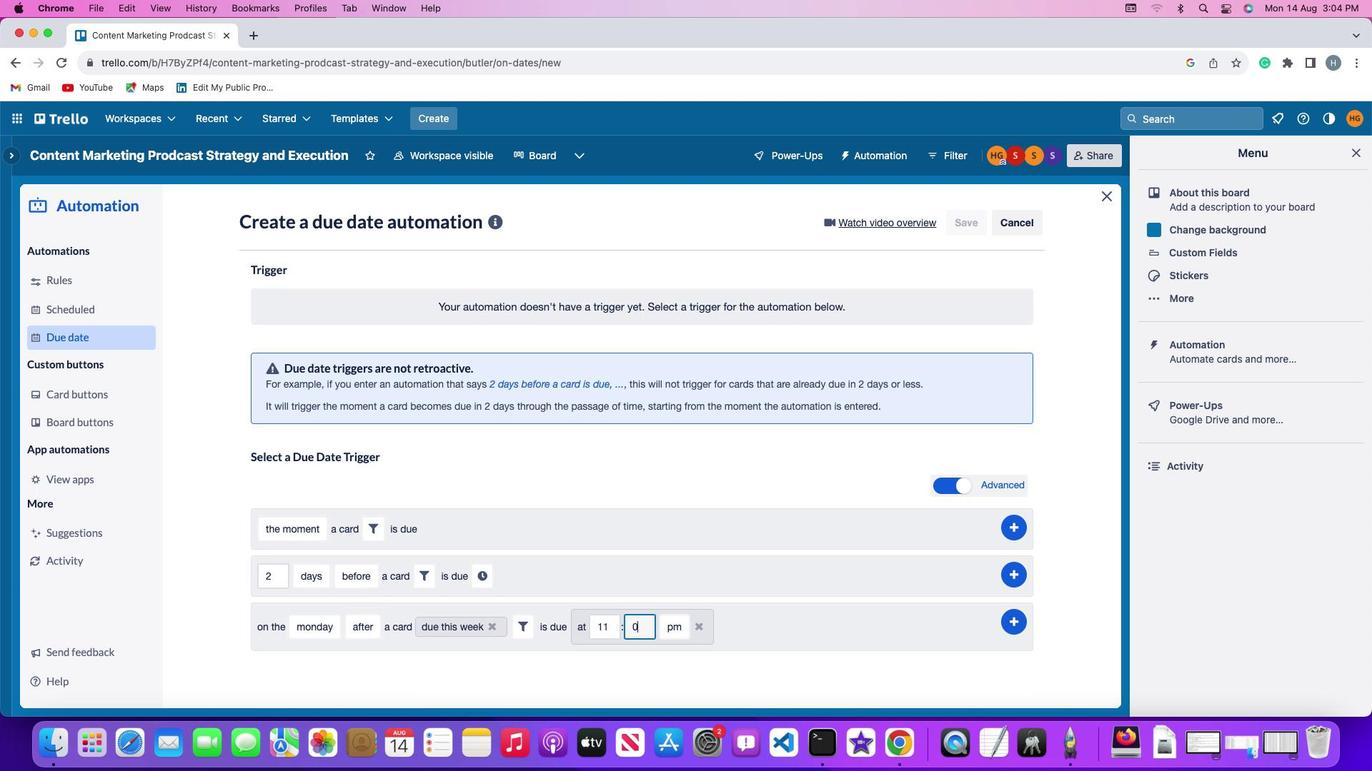 
Action: Mouse moved to (646, 624)
Screenshot: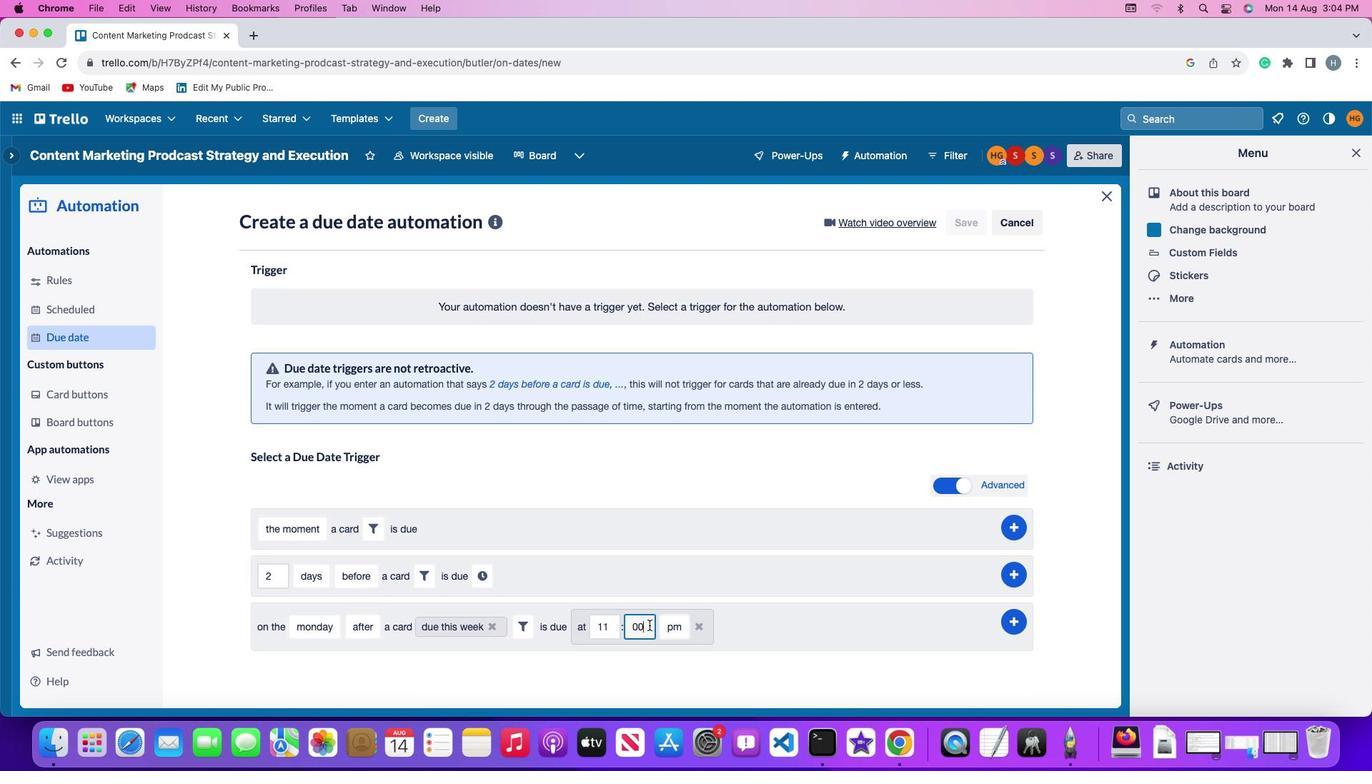 
Action: Key pressed '0'
Screenshot: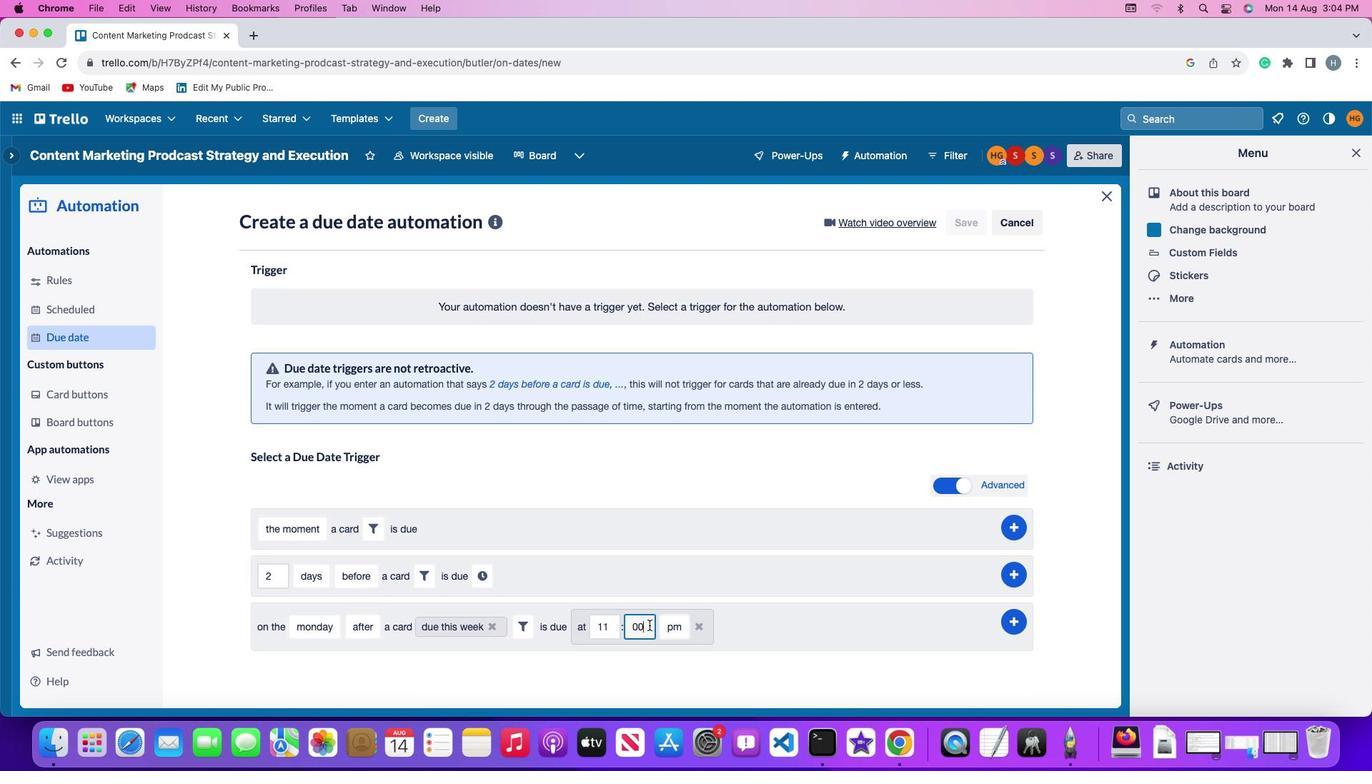 
Action: Mouse moved to (669, 625)
Screenshot: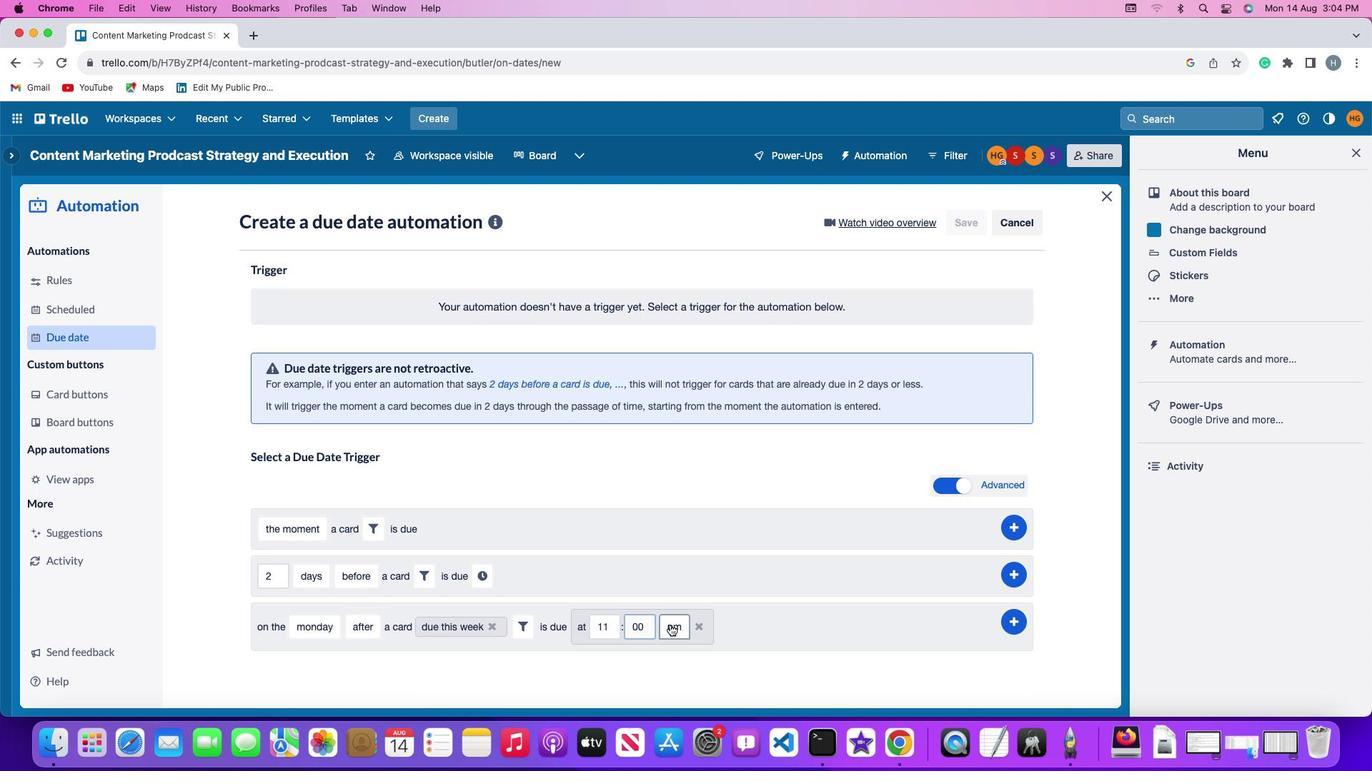 
Action: Mouse pressed left at (669, 625)
Screenshot: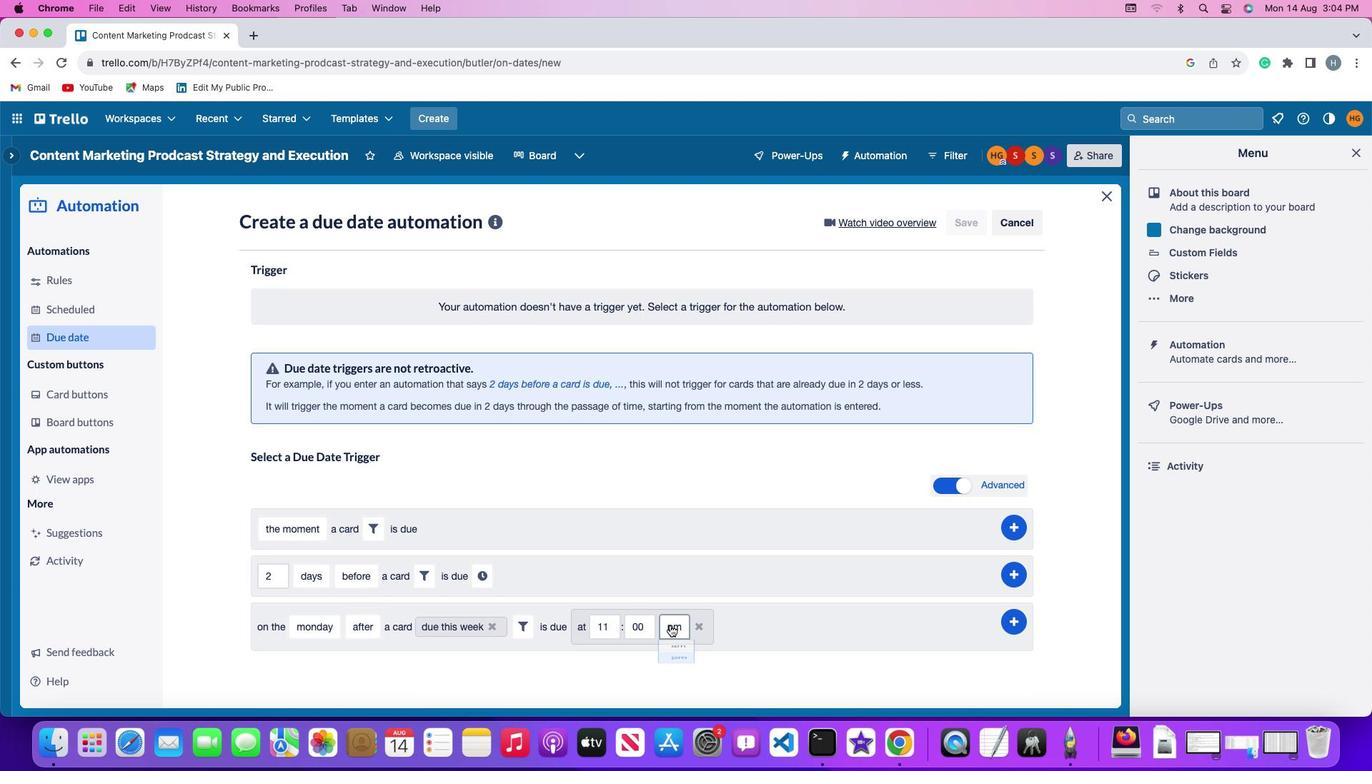 
Action: Mouse moved to (681, 657)
Screenshot: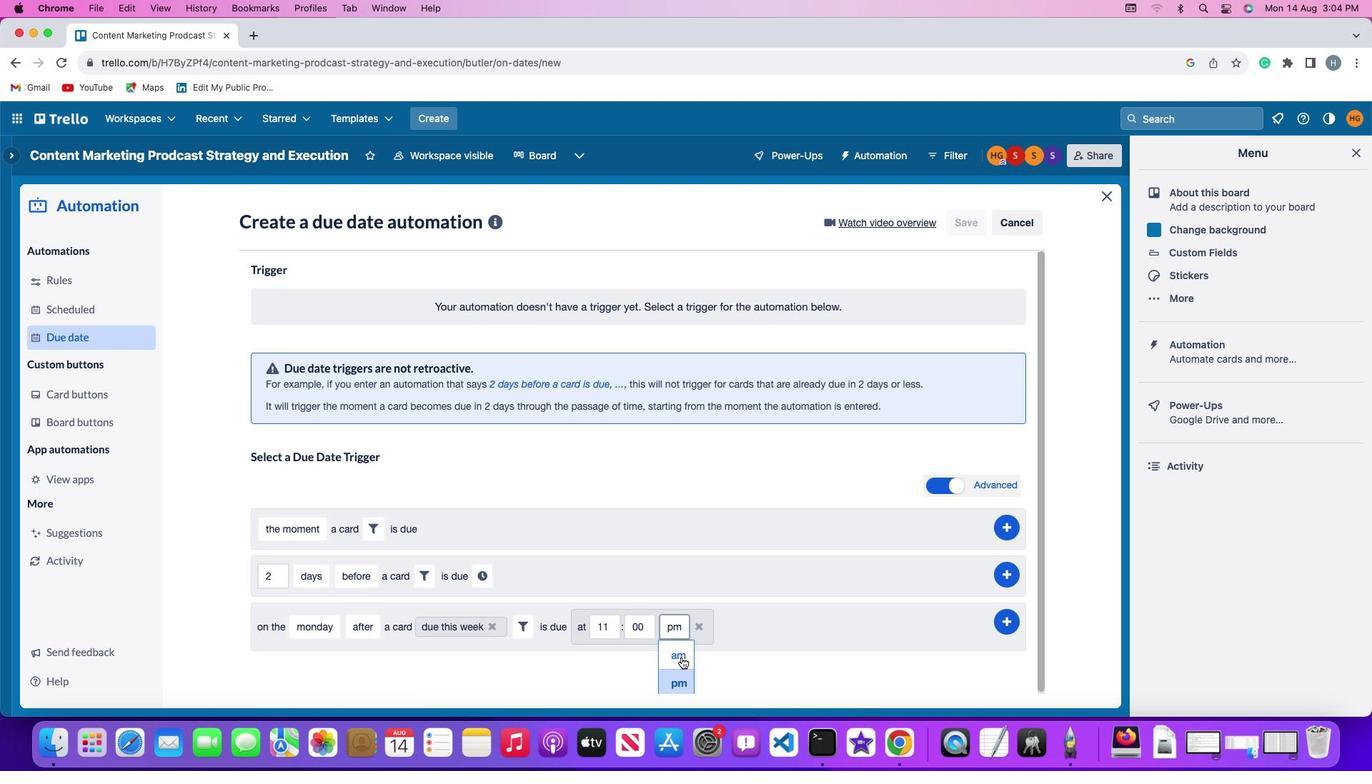 
Action: Mouse pressed left at (681, 657)
Screenshot: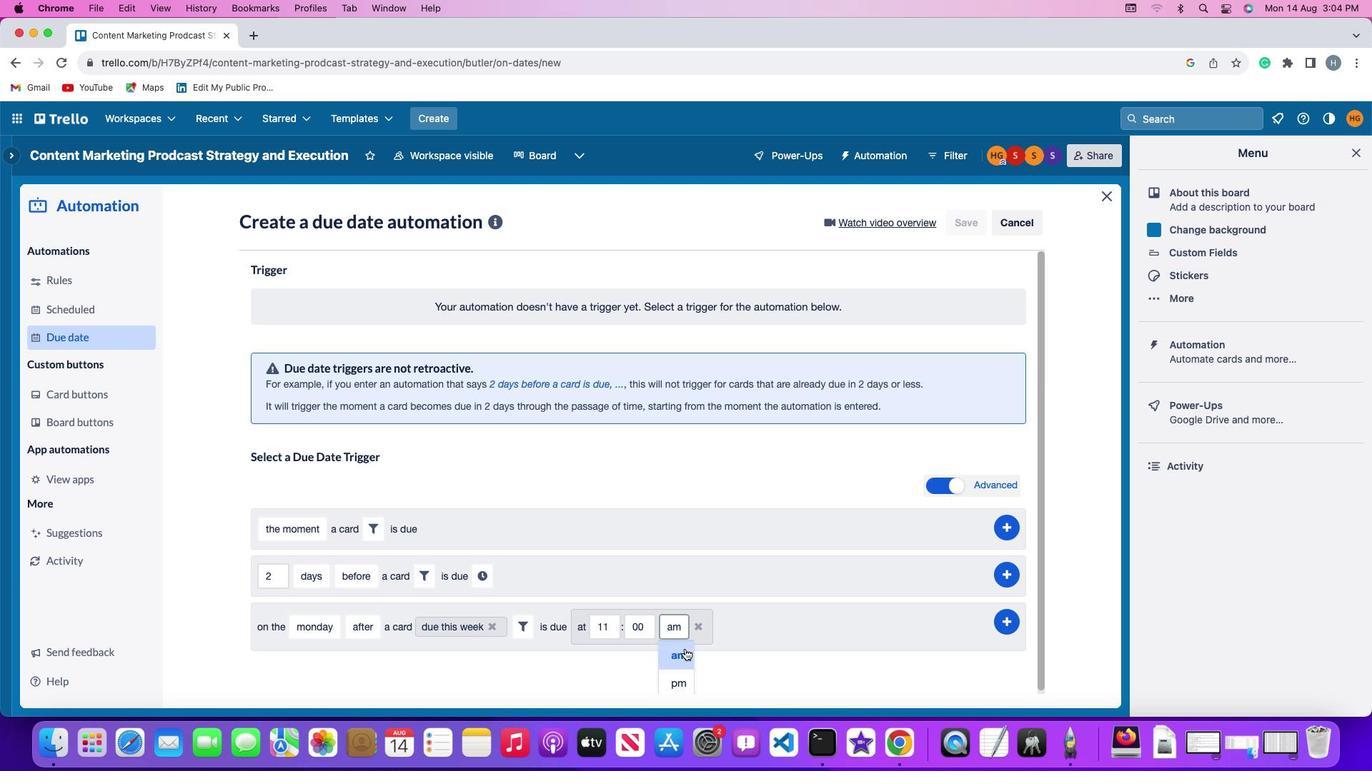 
Action: Mouse moved to (1015, 615)
Screenshot: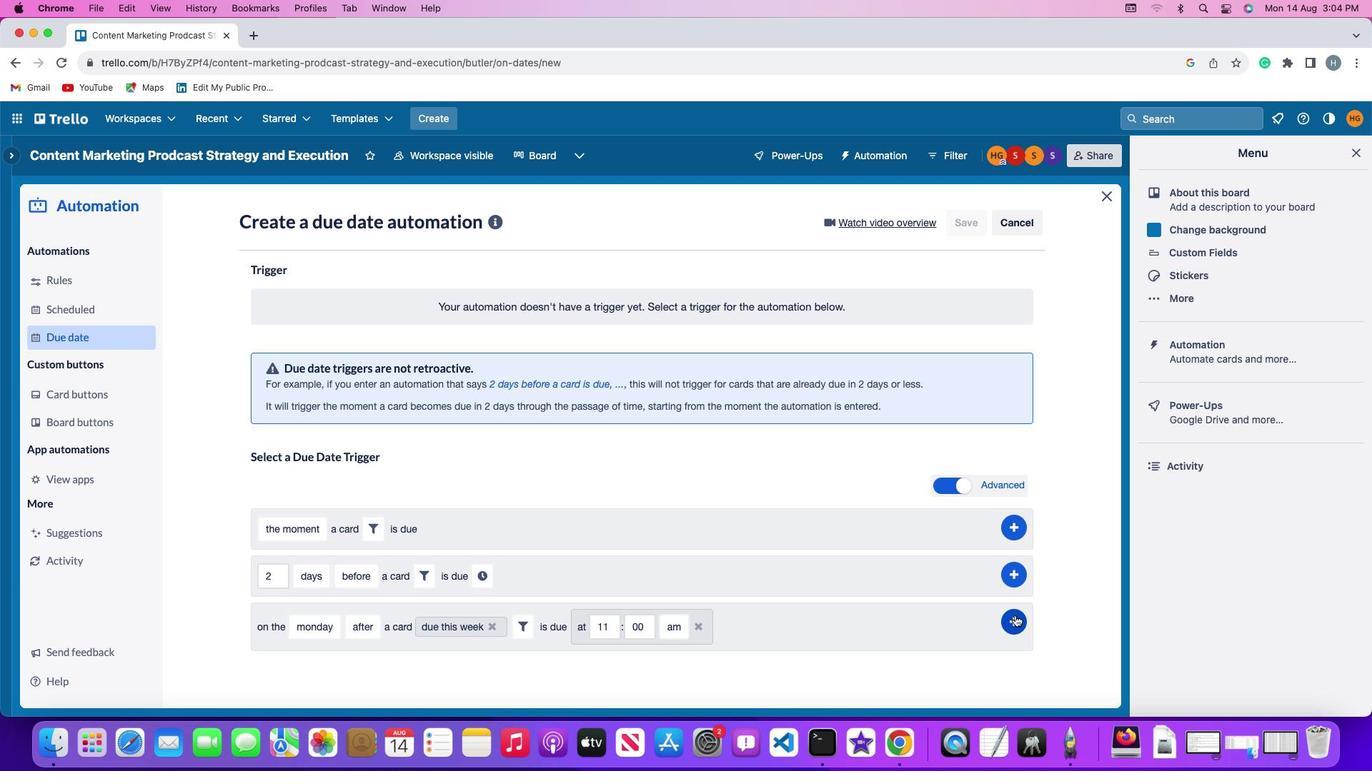 
Action: Mouse pressed left at (1015, 615)
Screenshot: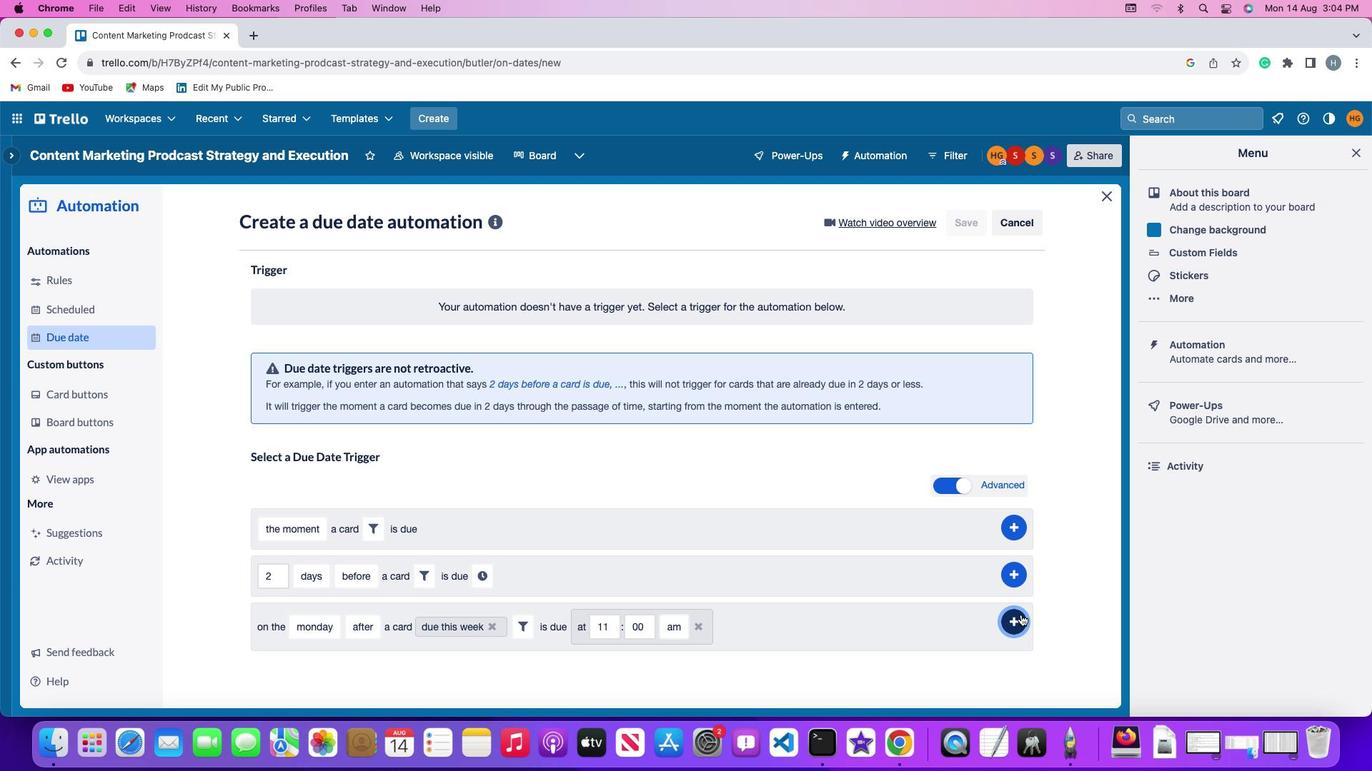 
Action: Mouse moved to (1069, 509)
Screenshot: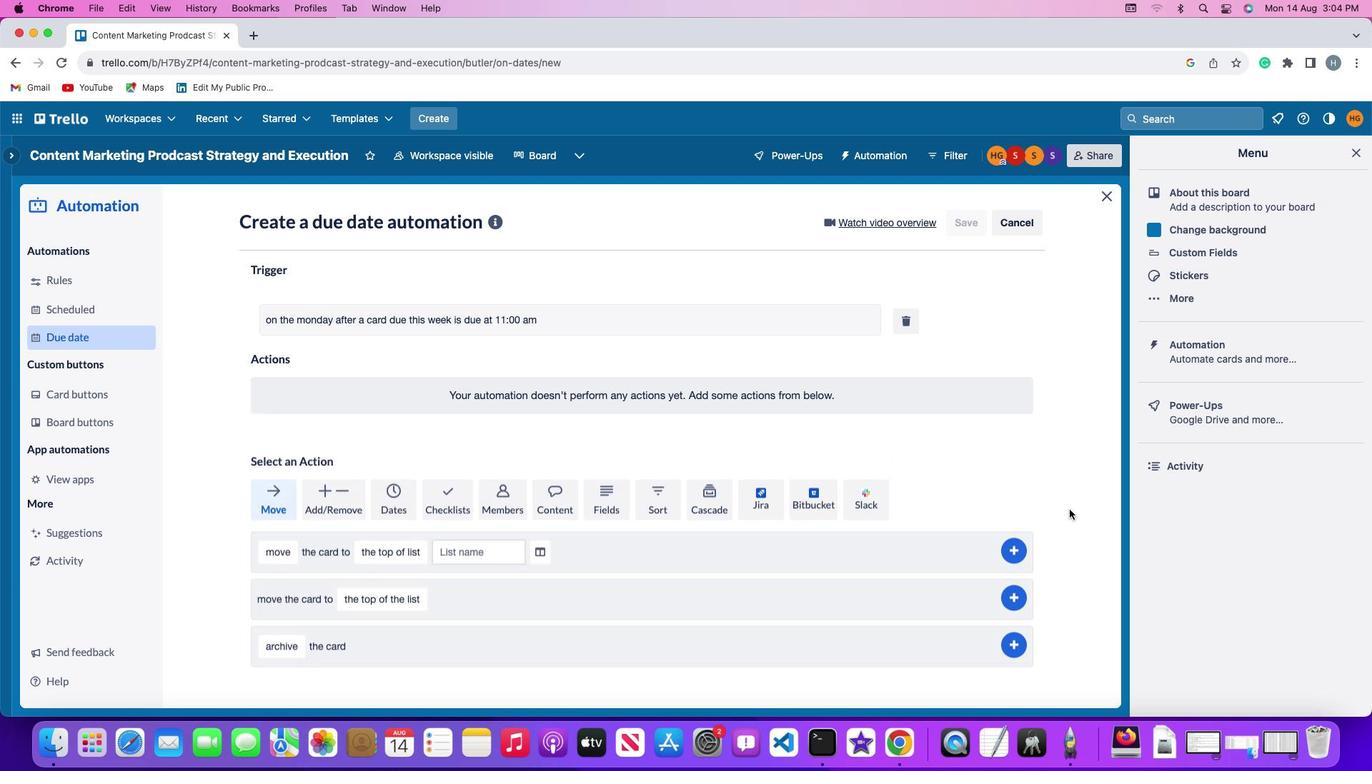 
